 Task: Open Card Shipping and Receiving Review in Board Product Quality Control and Assurance to Workspace Email Service Providers and add a team member Softage.3@softage.net, a label Yellow, a checklist Software Development, an attachment from your onedrive, a color Yellow and finally, add a card description 'Research and develop new product development process' and a comment 'Let us approach this task with a sense of urgency and importance, recognizing its impact on the overall project.'. Add a start date 'Jan 03, 1900' with a due date 'Jan 10, 1900'
Action: Mouse moved to (80, 371)
Screenshot: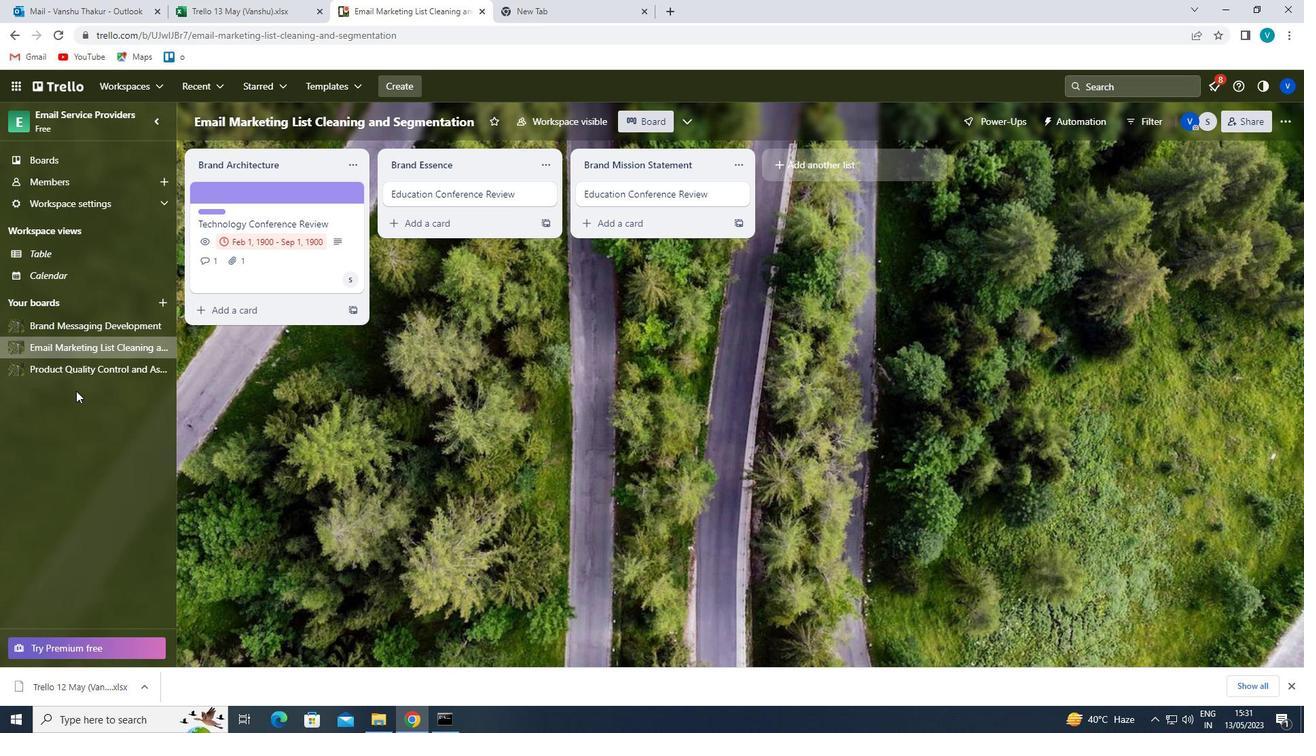 
Action: Mouse pressed left at (80, 371)
Screenshot: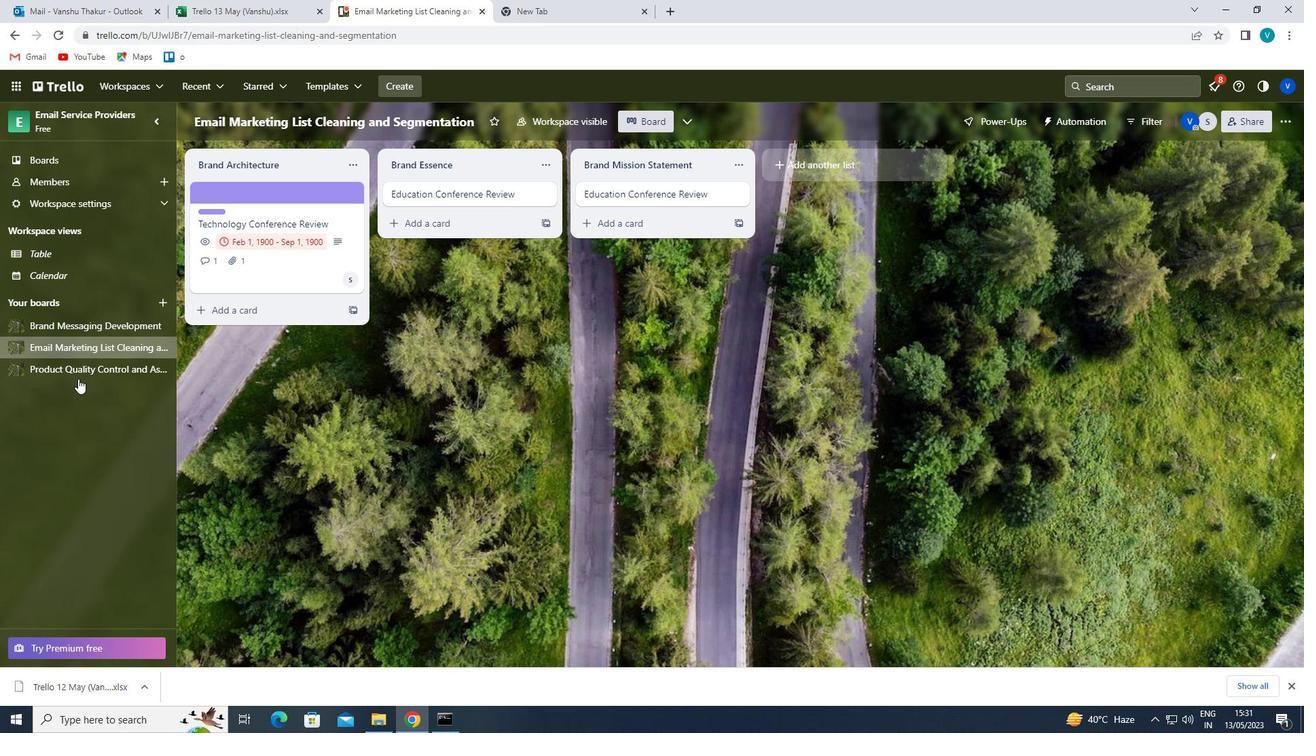 
Action: Mouse moved to (285, 192)
Screenshot: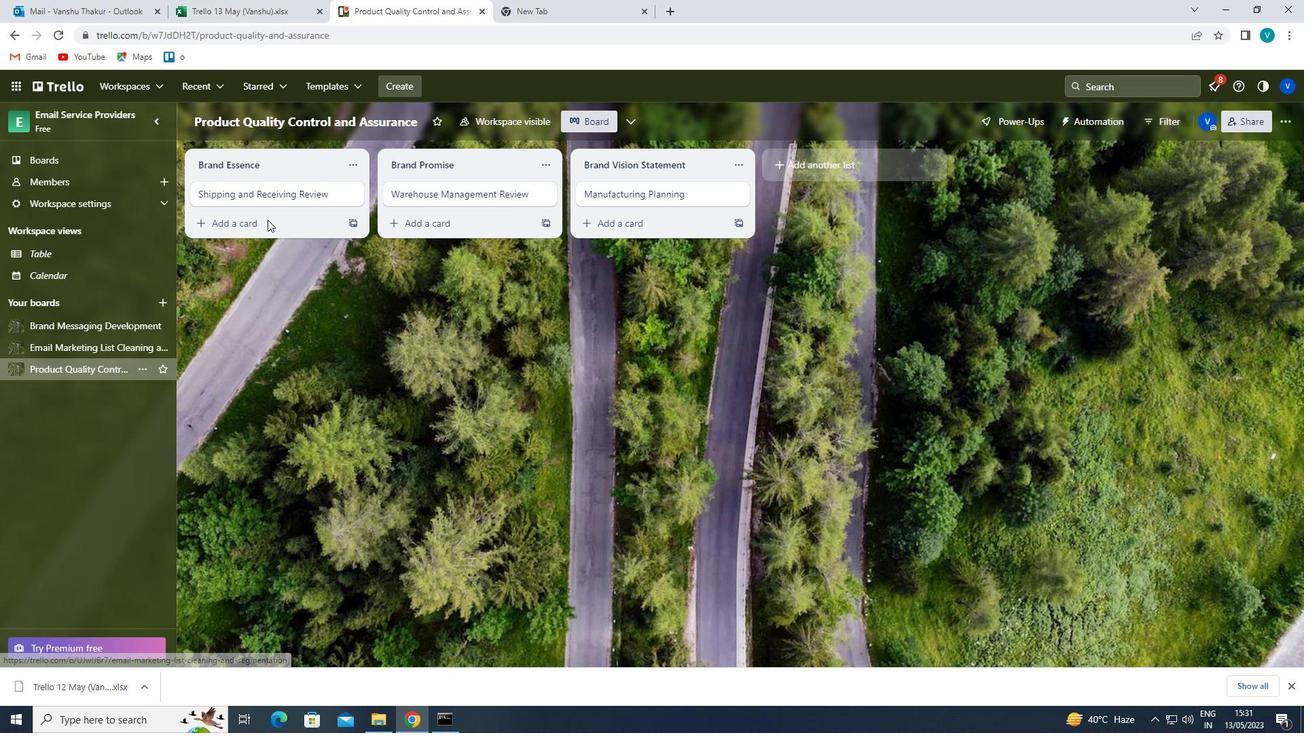 
Action: Mouse pressed left at (285, 192)
Screenshot: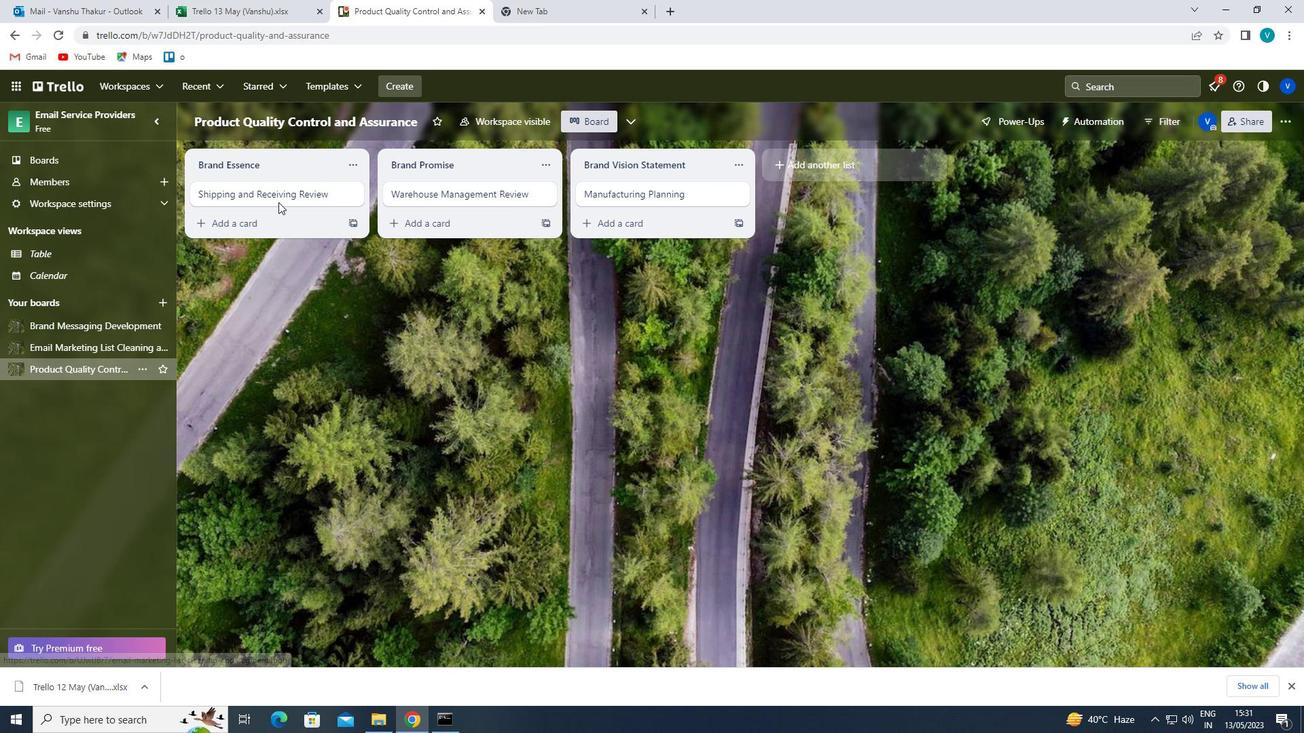 
Action: Mouse moved to (820, 191)
Screenshot: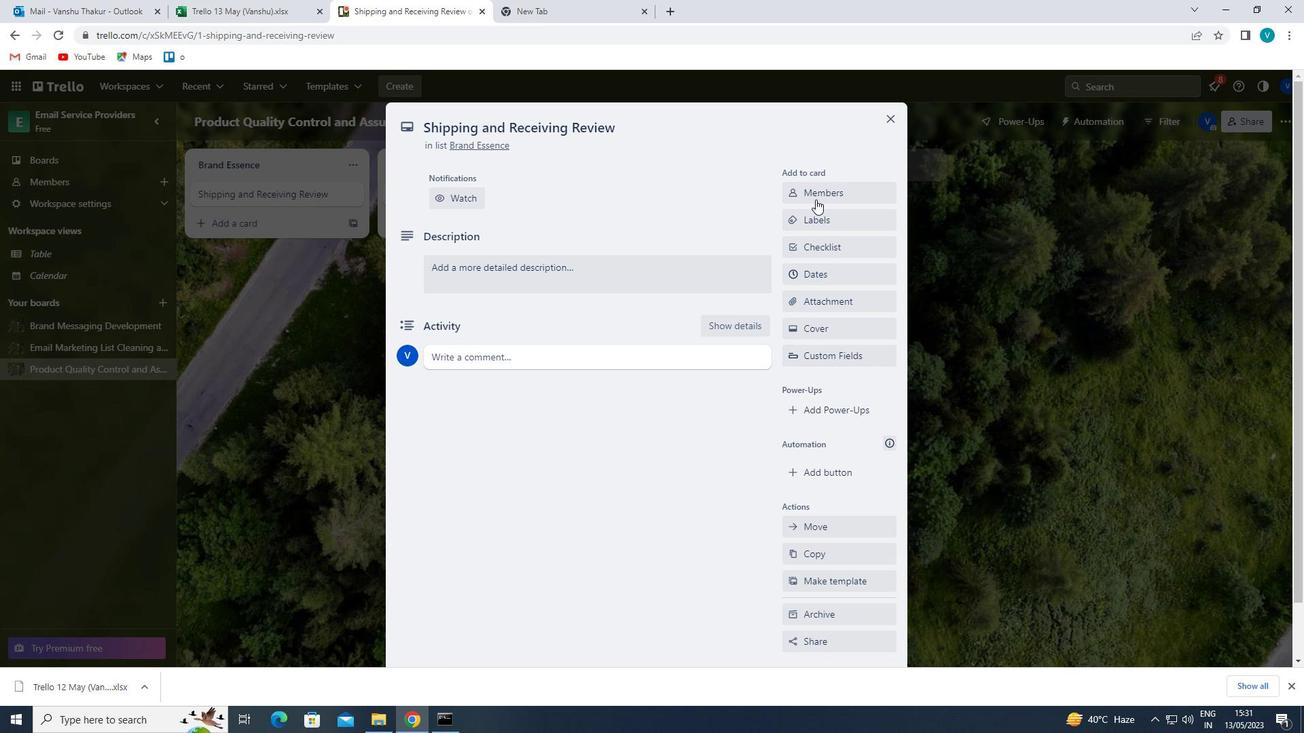
Action: Mouse pressed left at (820, 191)
Screenshot: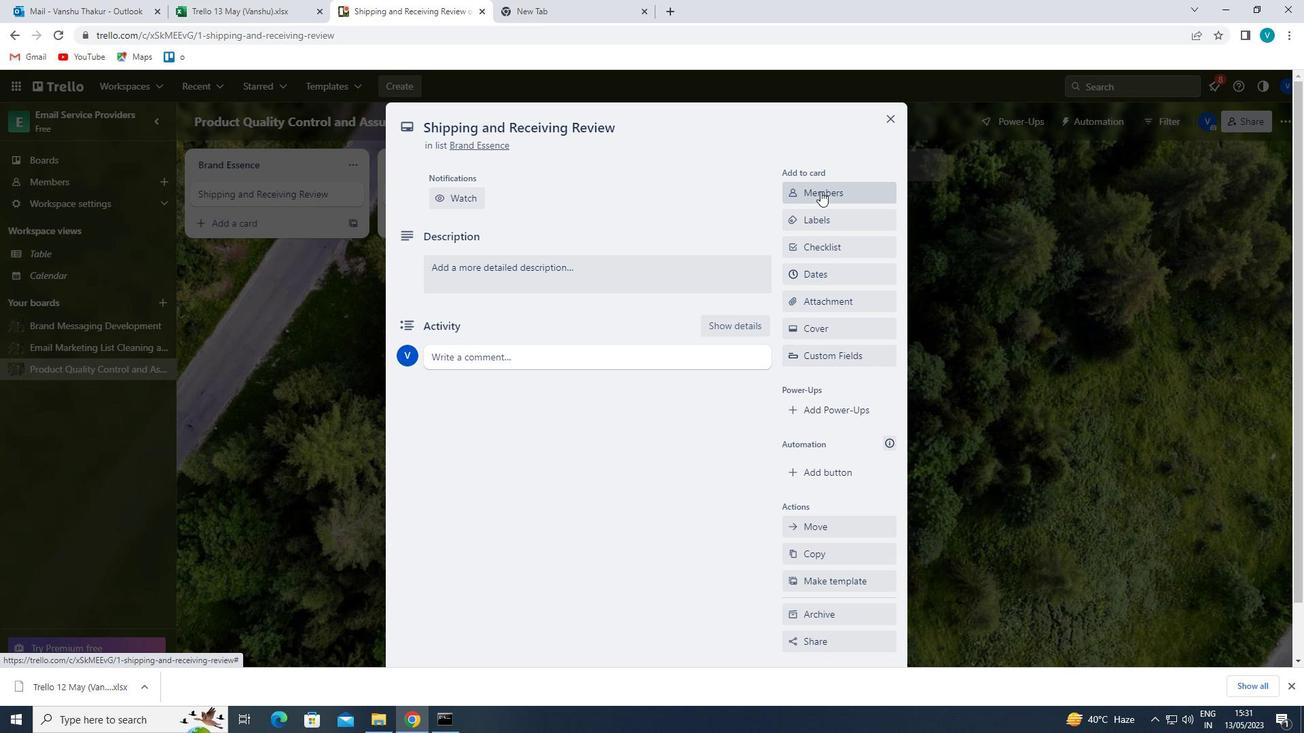 
Action: Mouse moved to (815, 262)
Screenshot: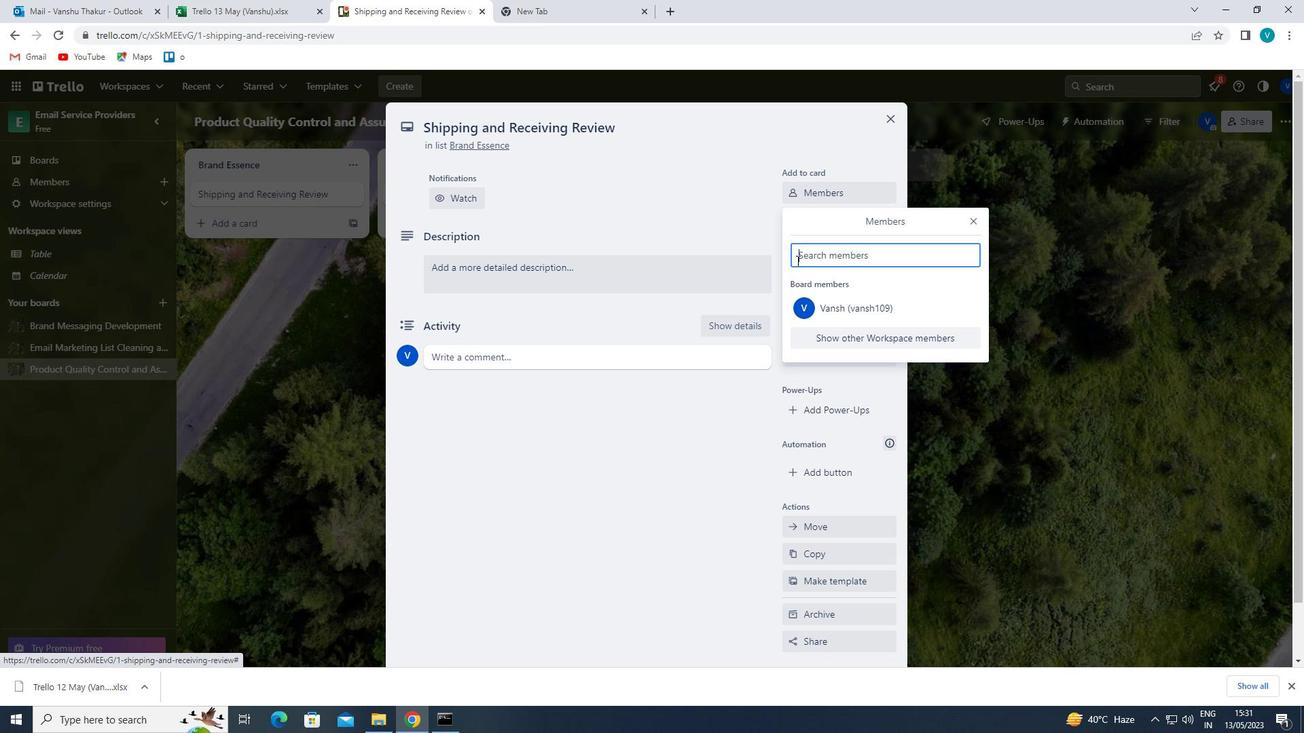 
Action: Mouse pressed left at (815, 262)
Screenshot: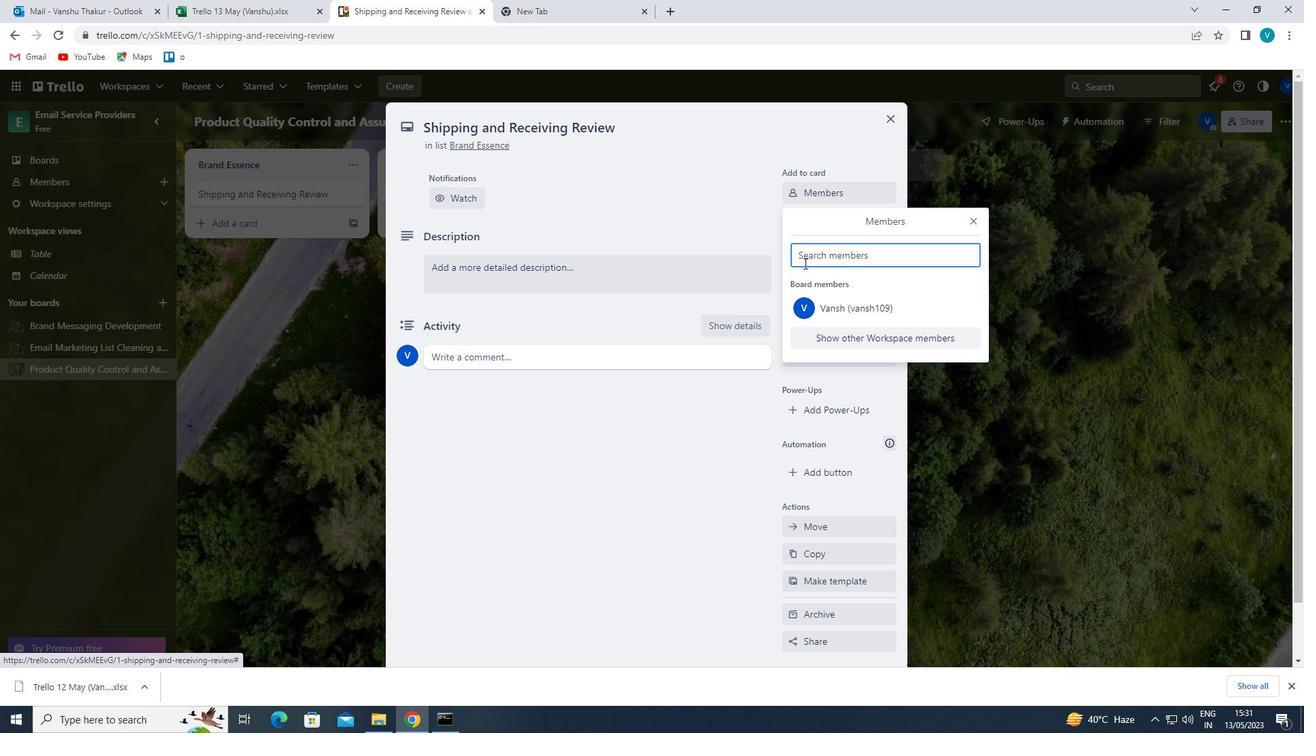 
Action: Key pressed <Key.shift>SOF
Screenshot: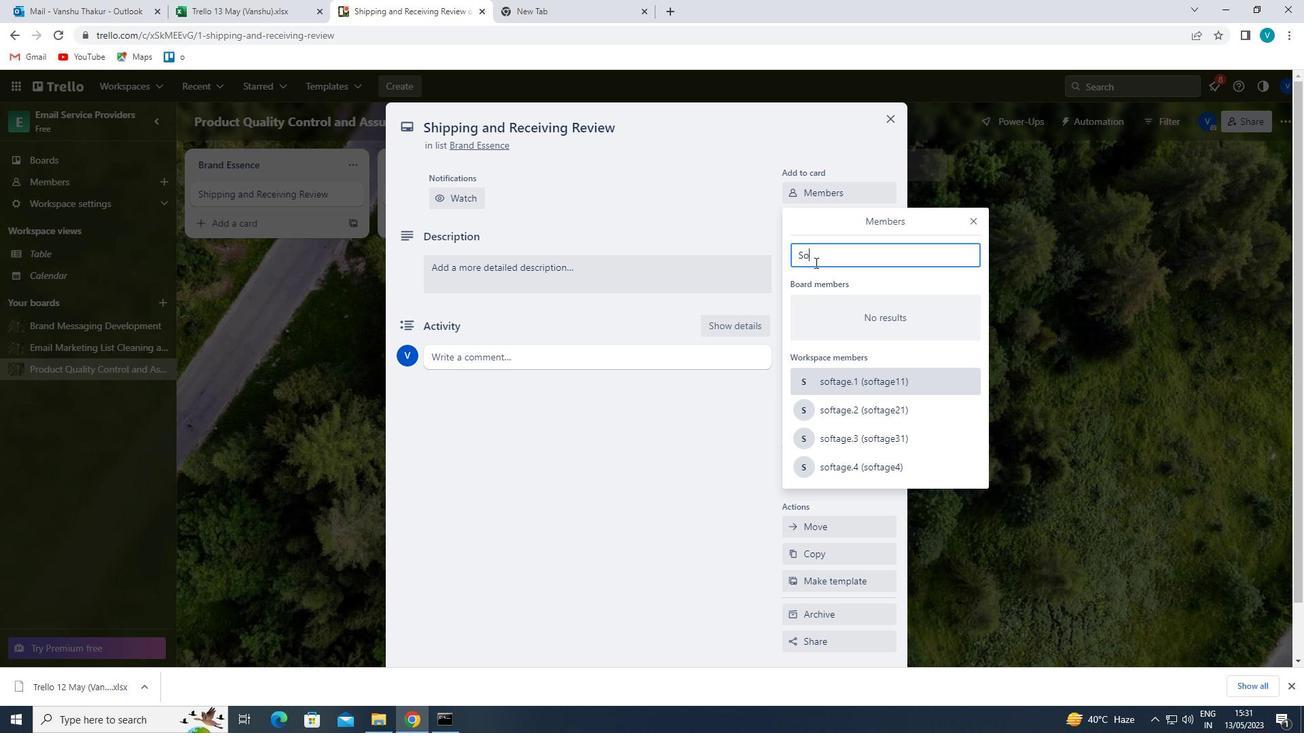 
Action: Mouse moved to (832, 428)
Screenshot: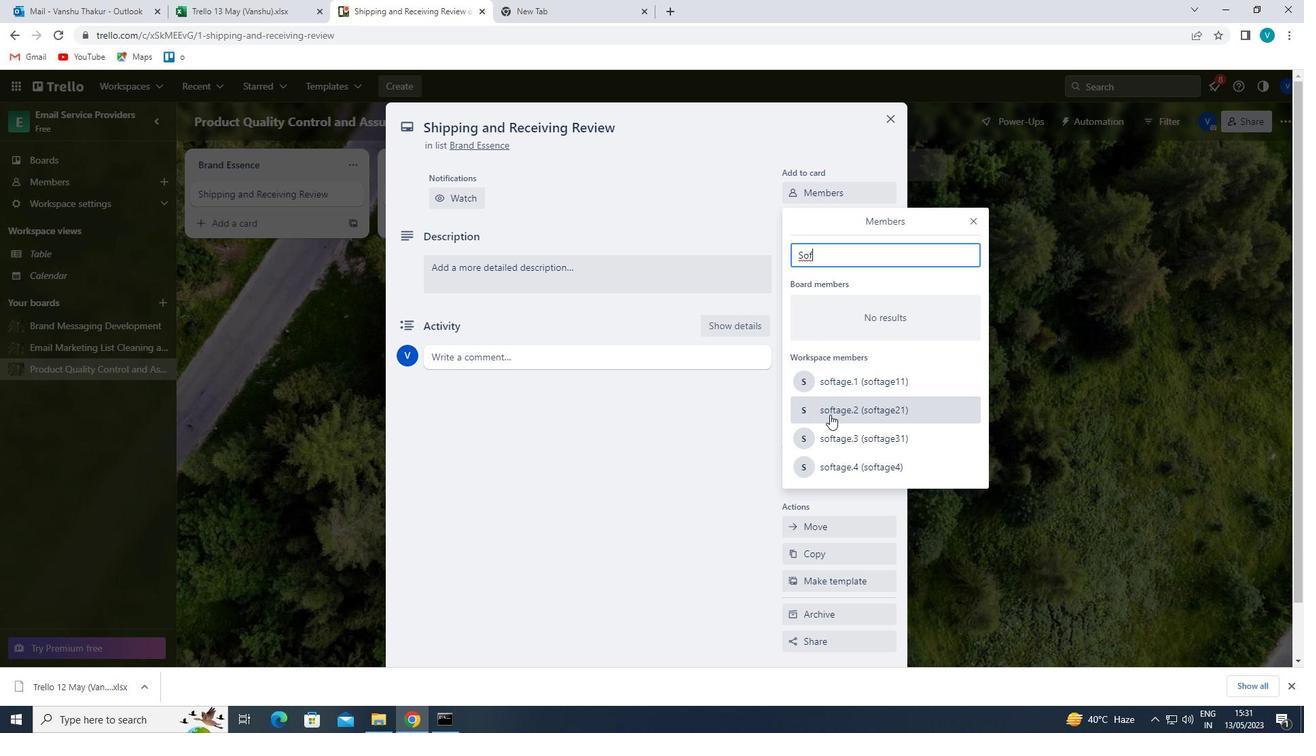 
Action: Mouse pressed left at (832, 428)
Screenshot: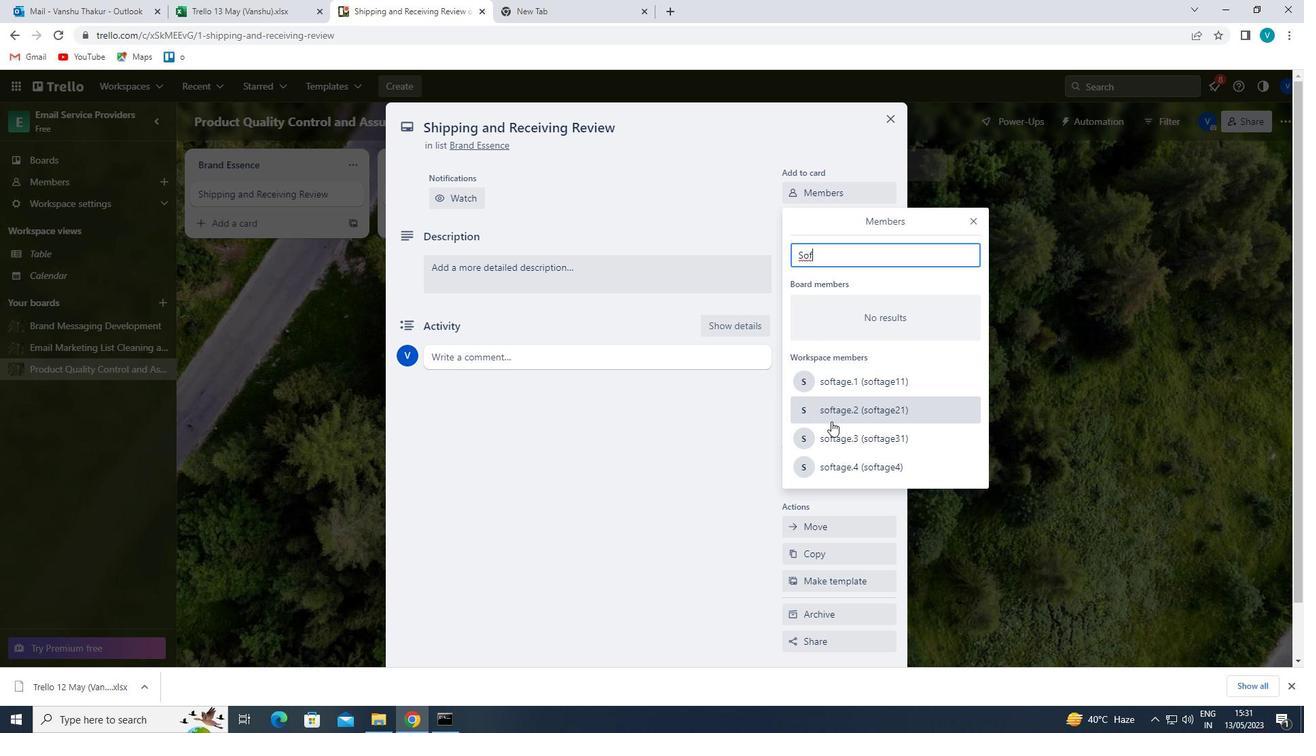 
Action: Mouse moved to (976, 219)
Screenshot: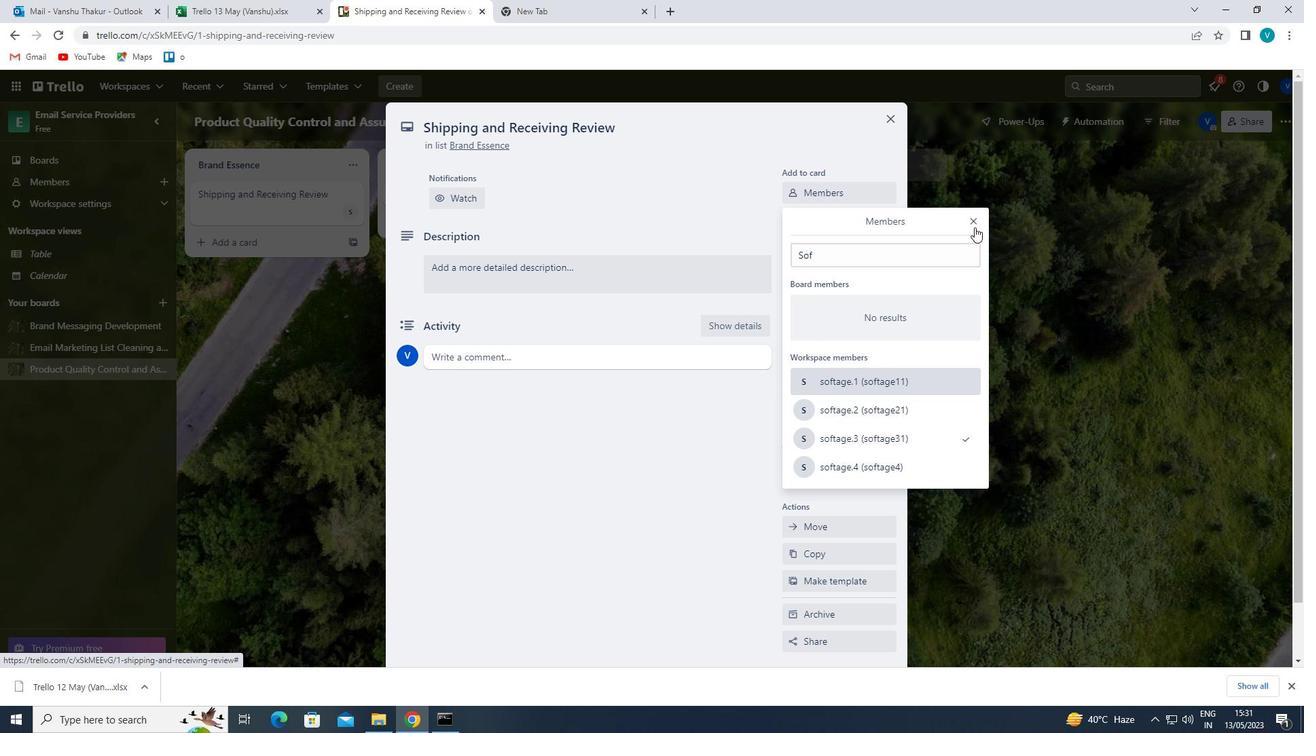 
Action: Mouse pressed left at (976, 219)
Screenshot: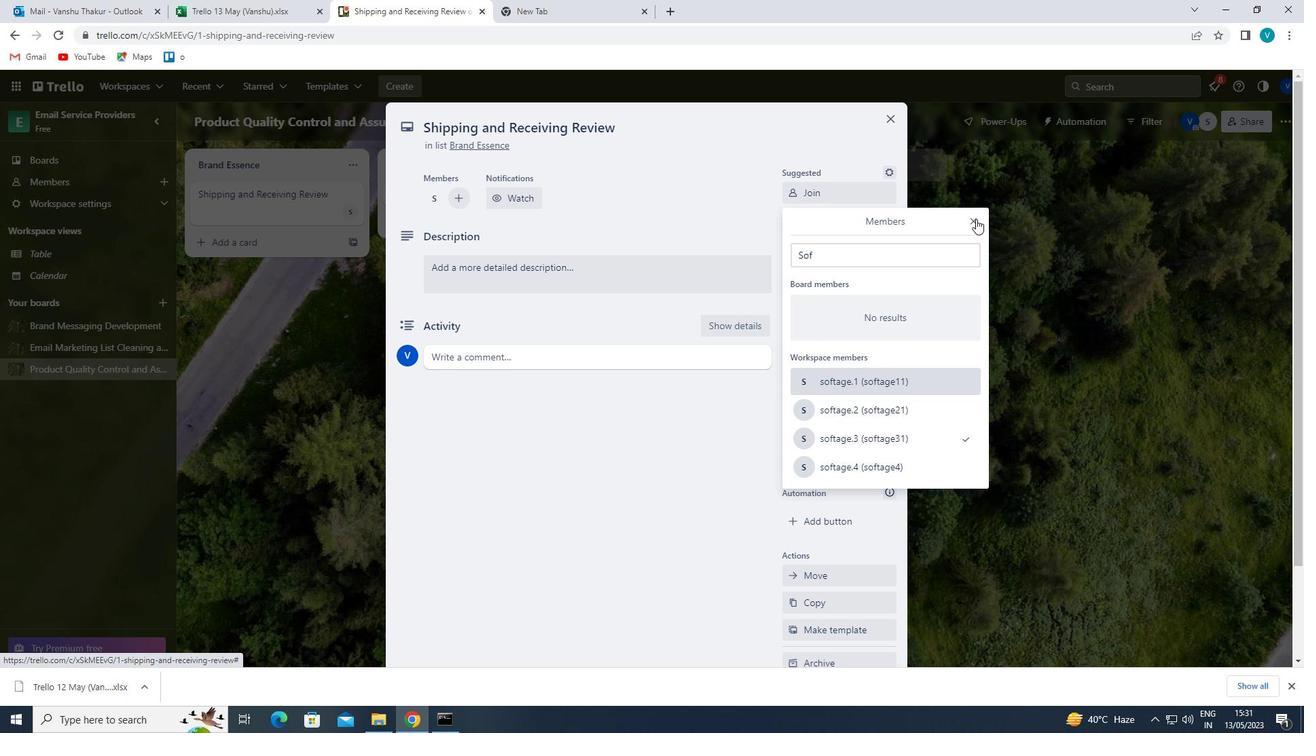
Action: Mouse moved to (821, 267)
Screenshot: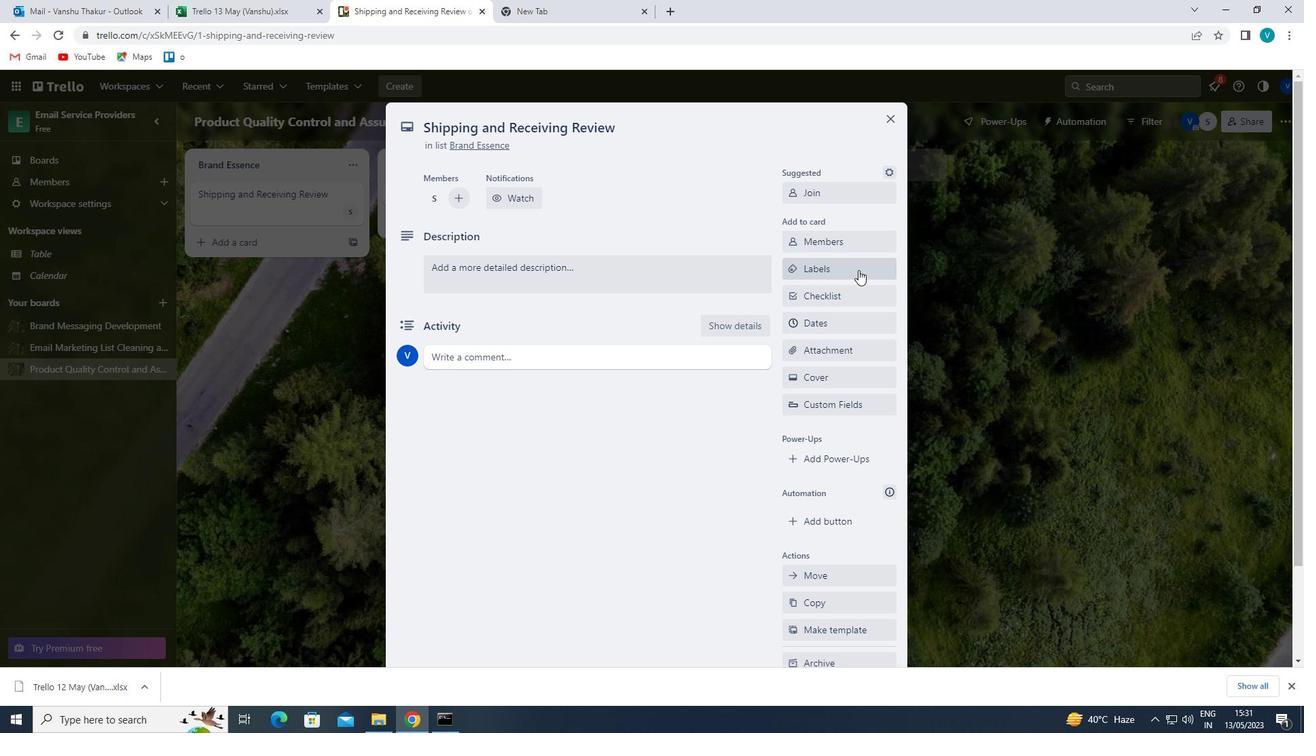 
Action: Mouse pressed left at (821, 267)
Screenshot: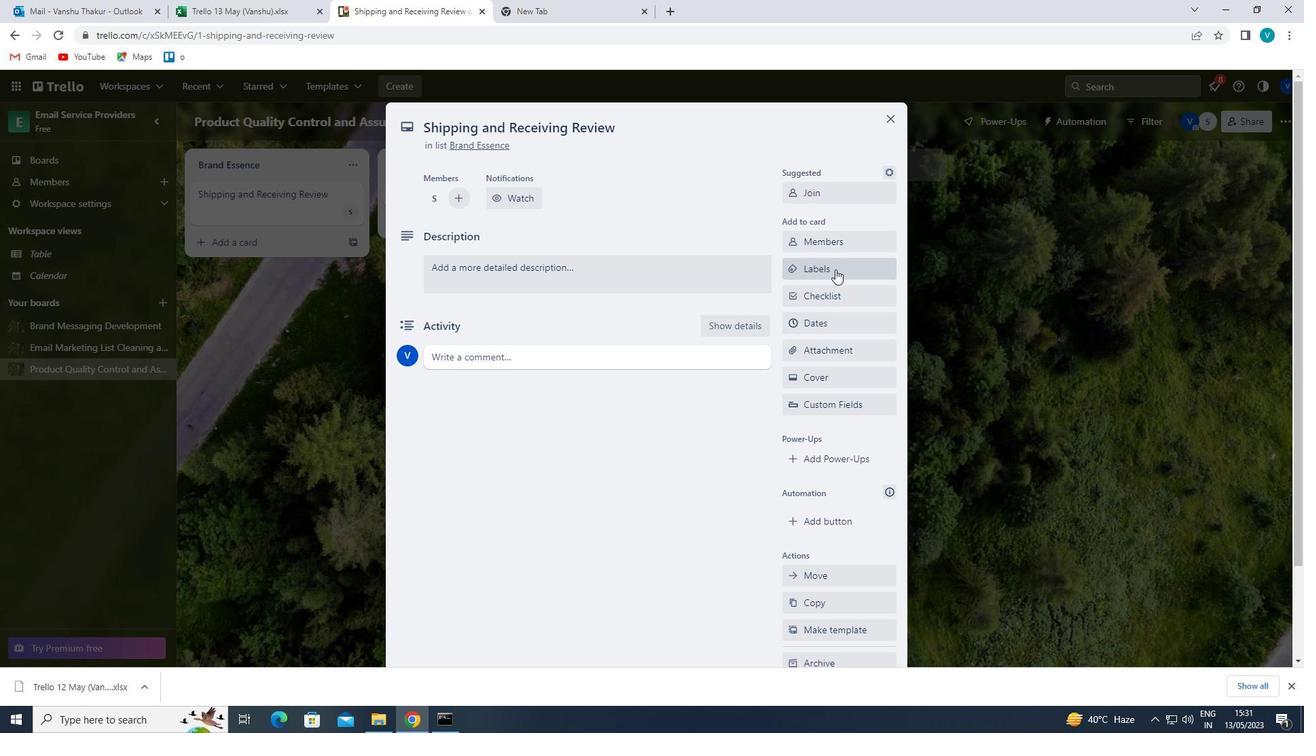 
Action: Mouse moved to (876, 406)
Screenshot: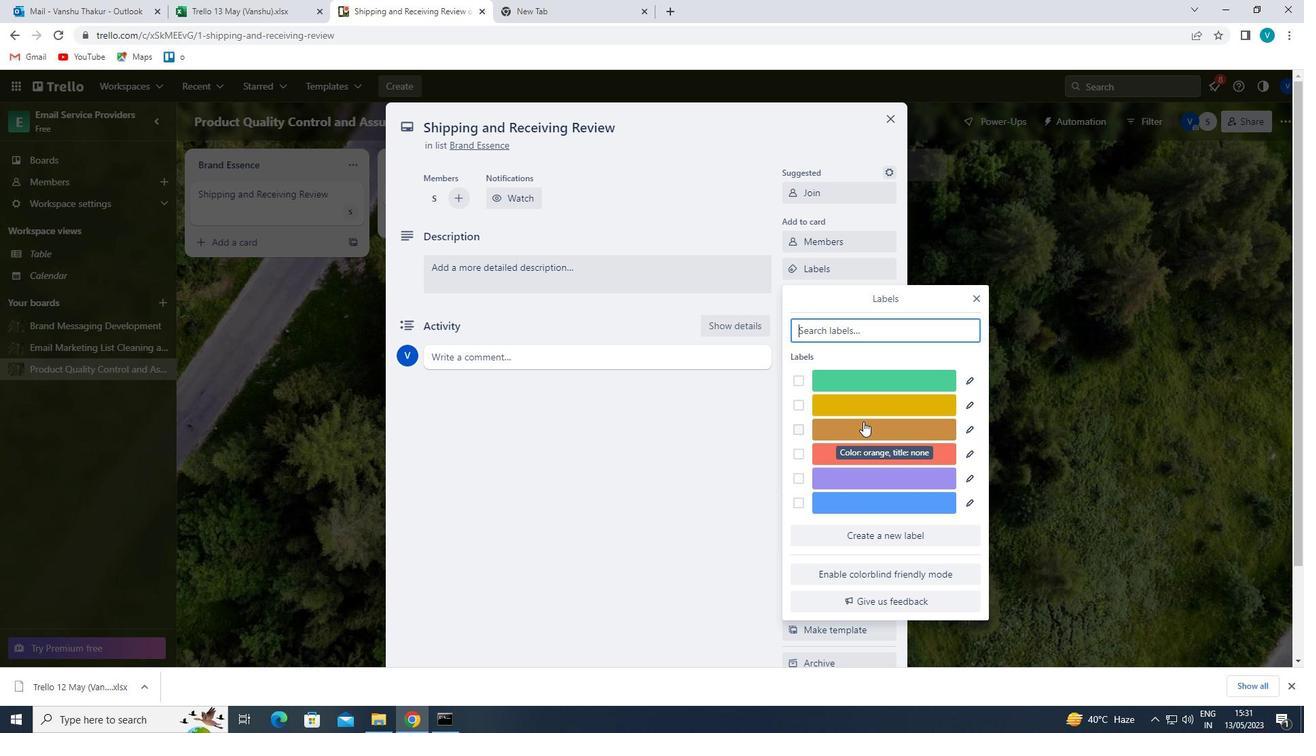 
Action: Mouse pressed left at (876, 406)
Screenshot: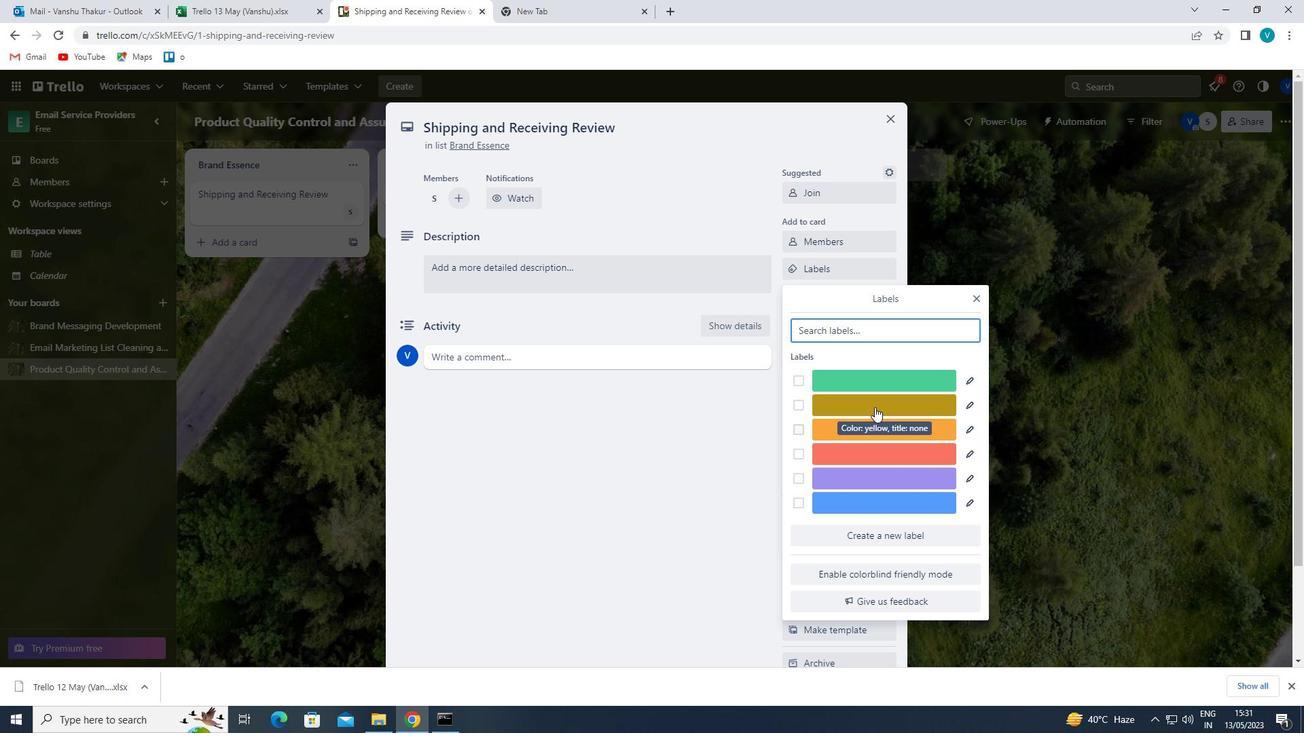 
Action: Mouse moved to (978, 297)
Screenshot: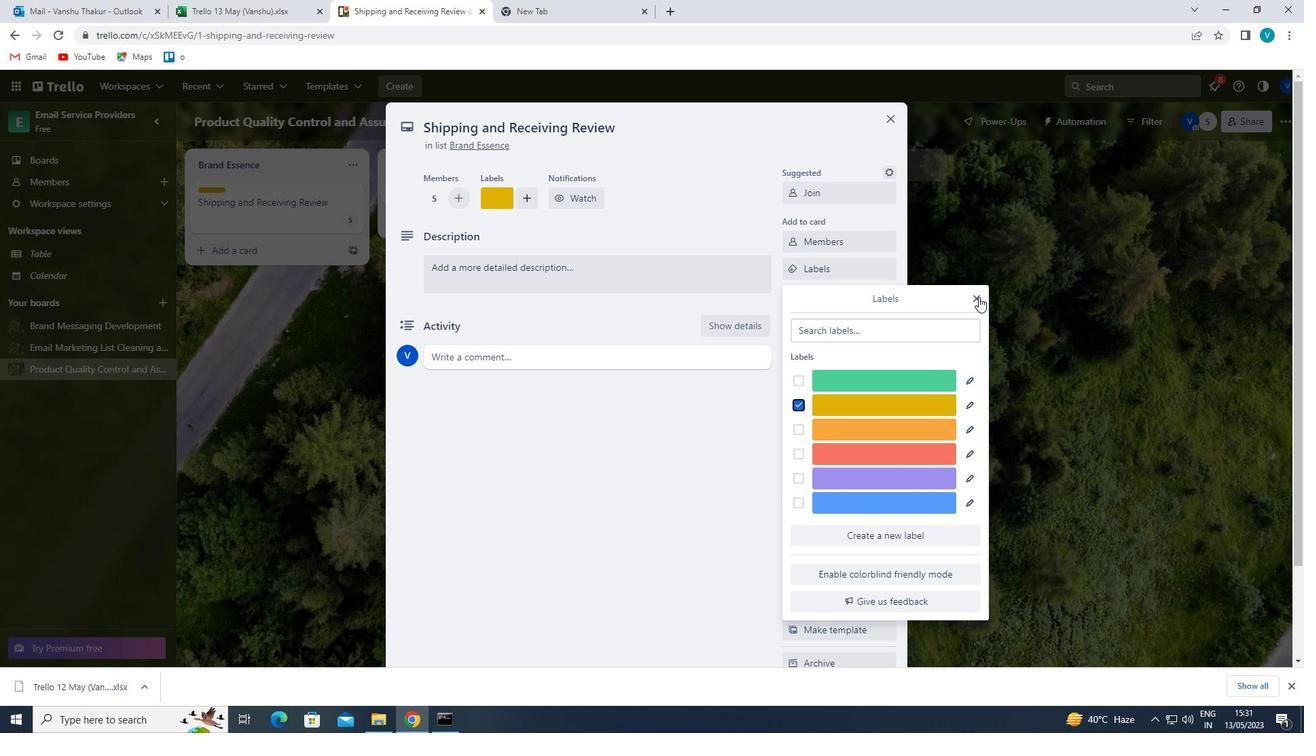 
Action: Mouse pressed left at (978, 297)
Screenshot: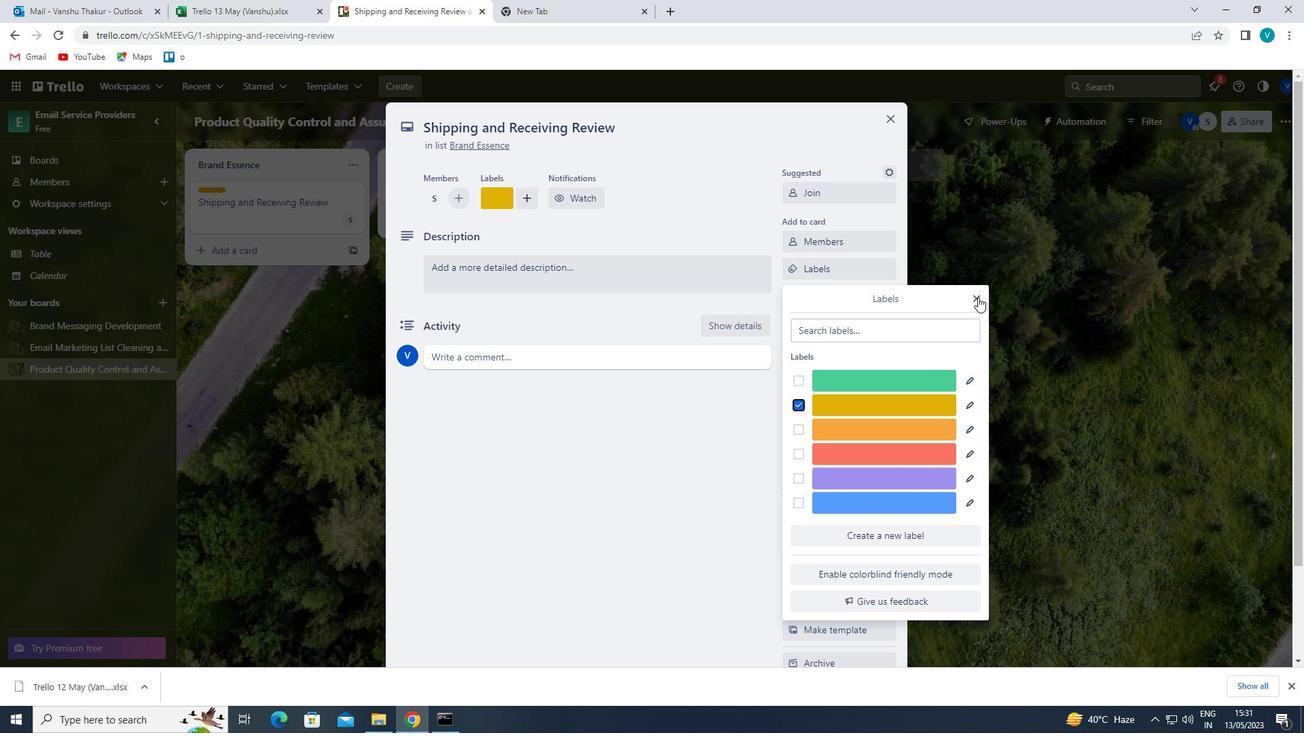 
Action: Mouse moved to (829, 291)
Screenshot: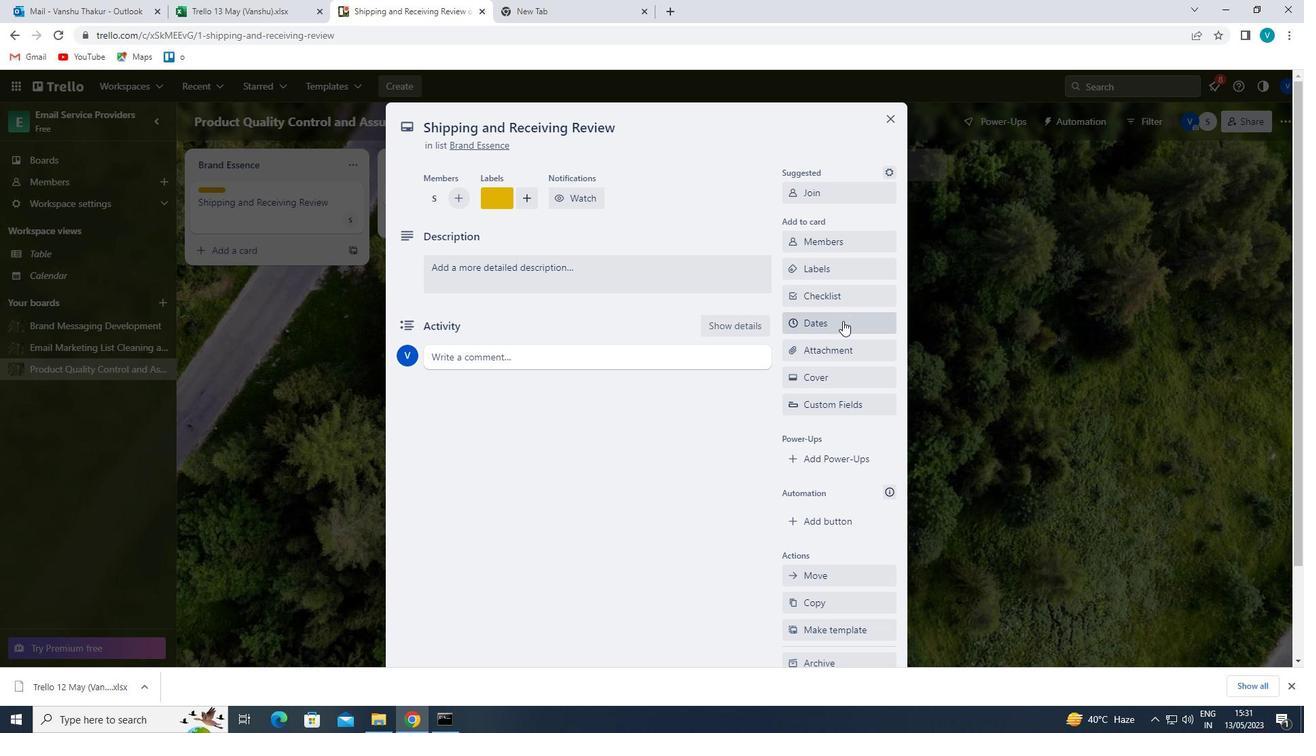 
Action: Mouse pressed left at (829, 291)
Screenshot: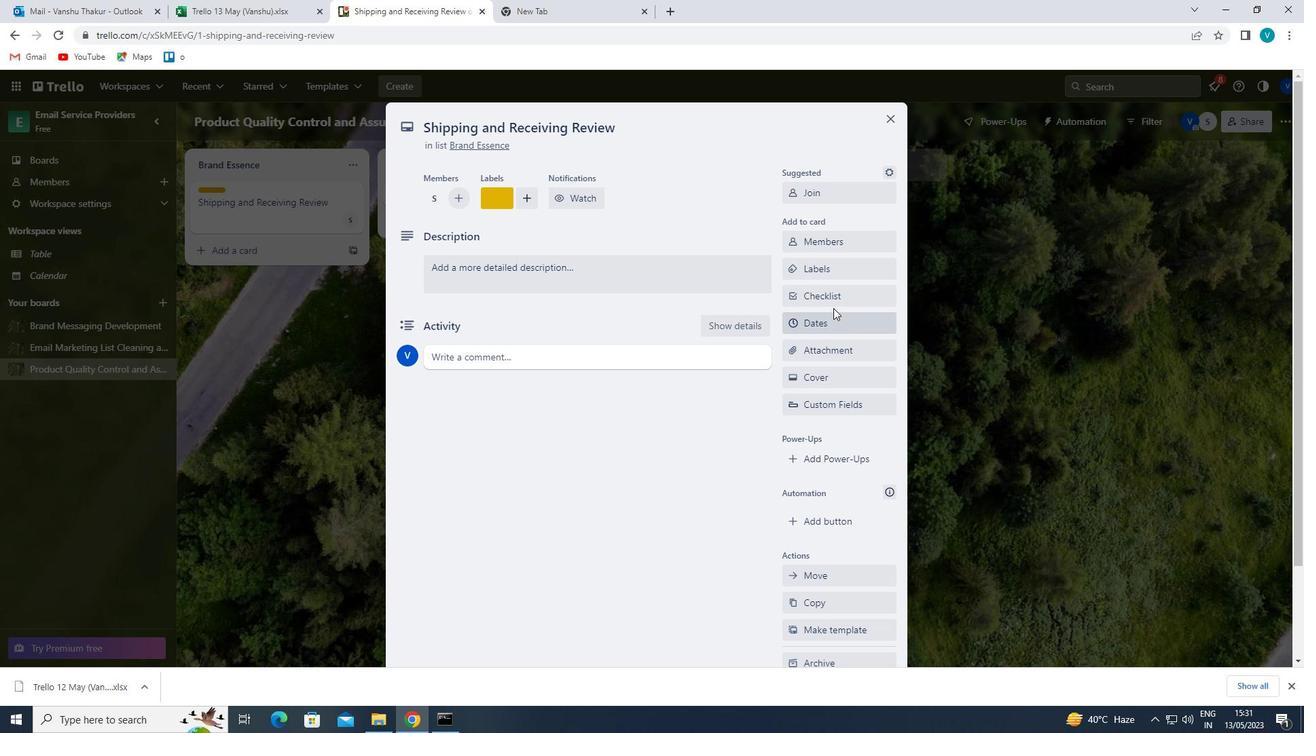 
Action: Key pressed <Key.shift>S
Screenshot: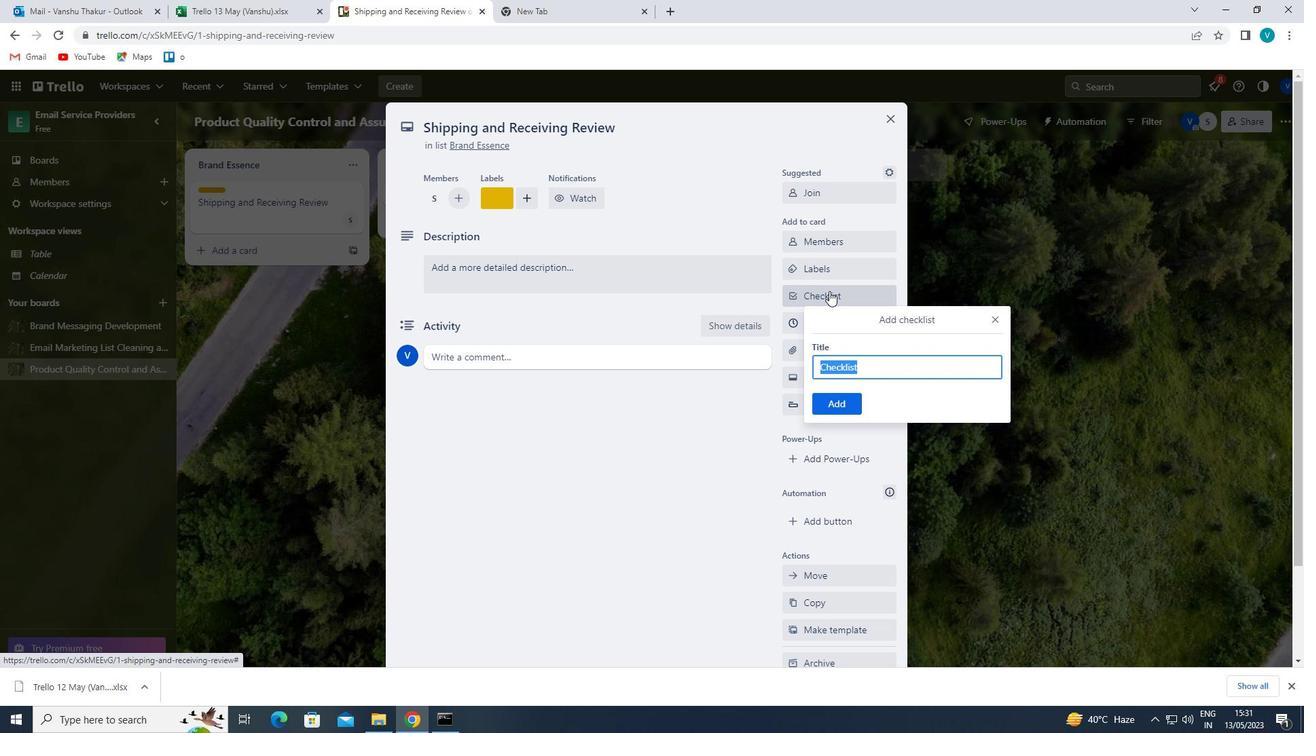 
Action: Mouse moved to (692, 213)
Screenshot: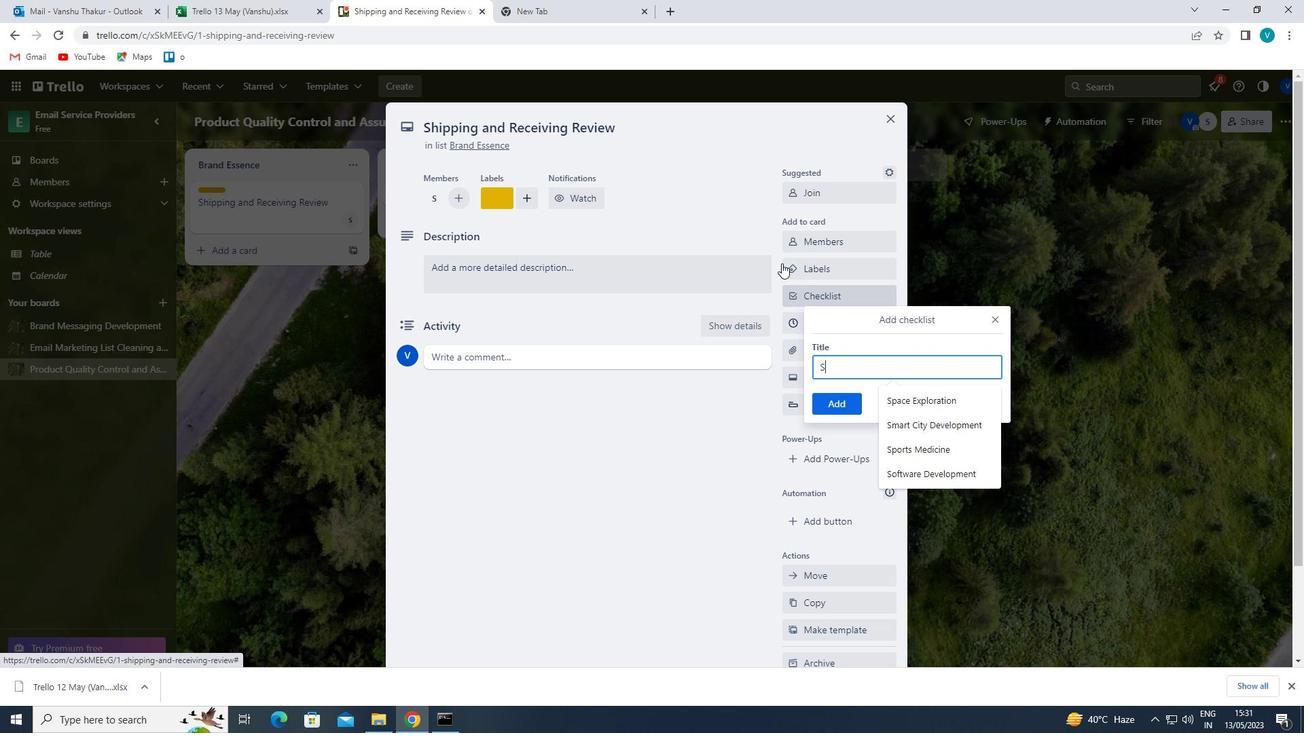 
Action: Key pressed OFTWARE<Key.space>
Screenshot: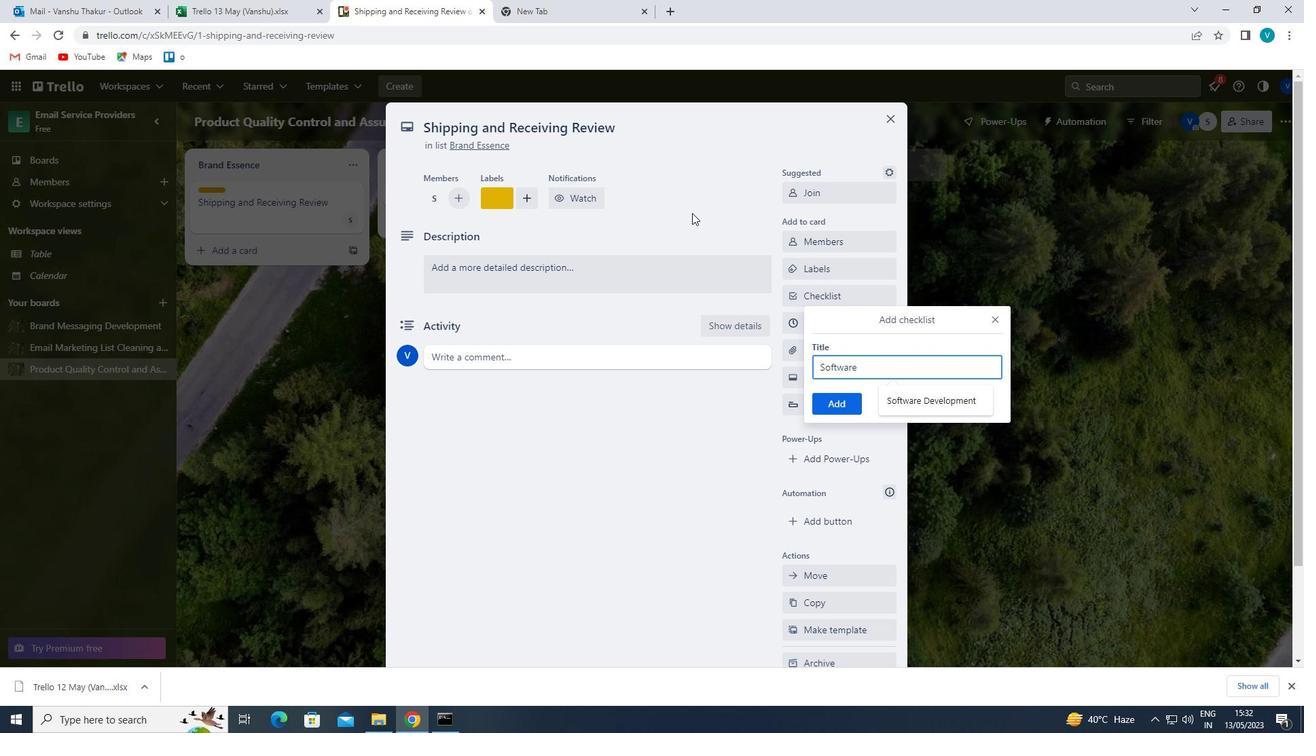 
Action: Mouse moved to (949, 398)
Screenshot: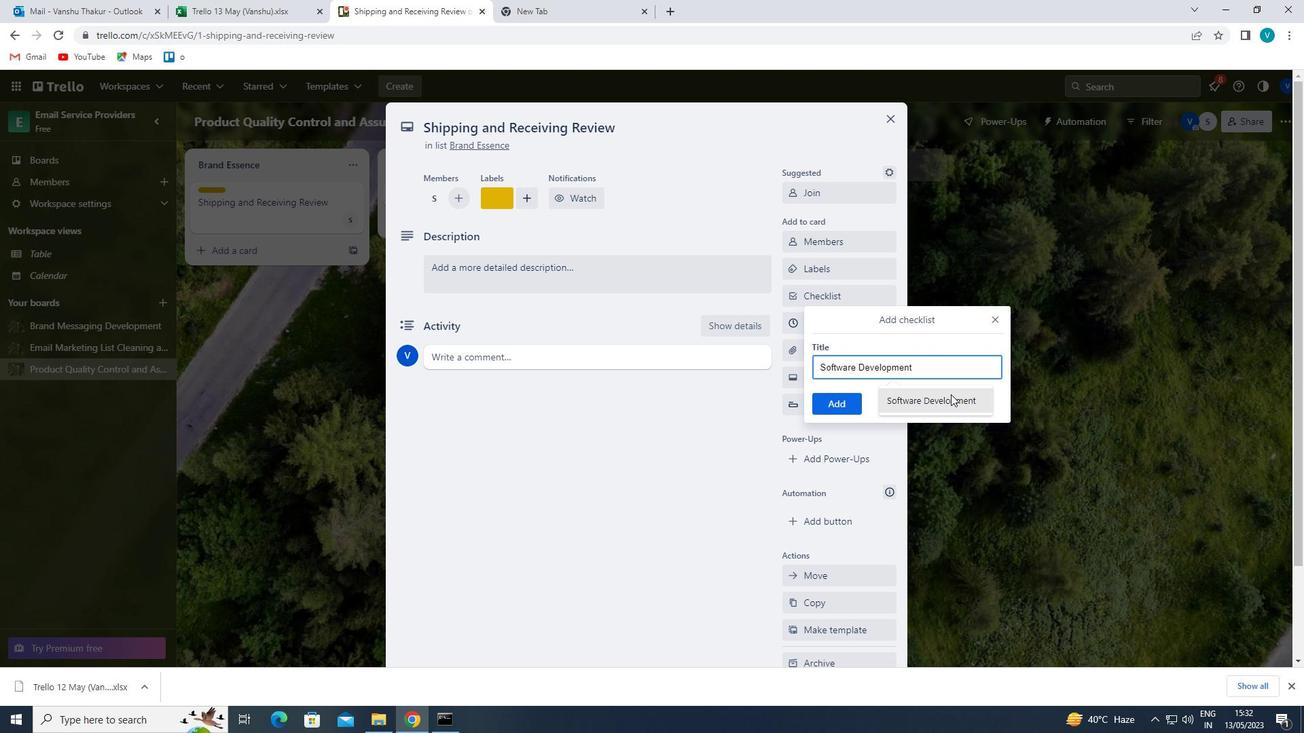 
Action: Mouse pressed left at (949, 398)
Screenshot: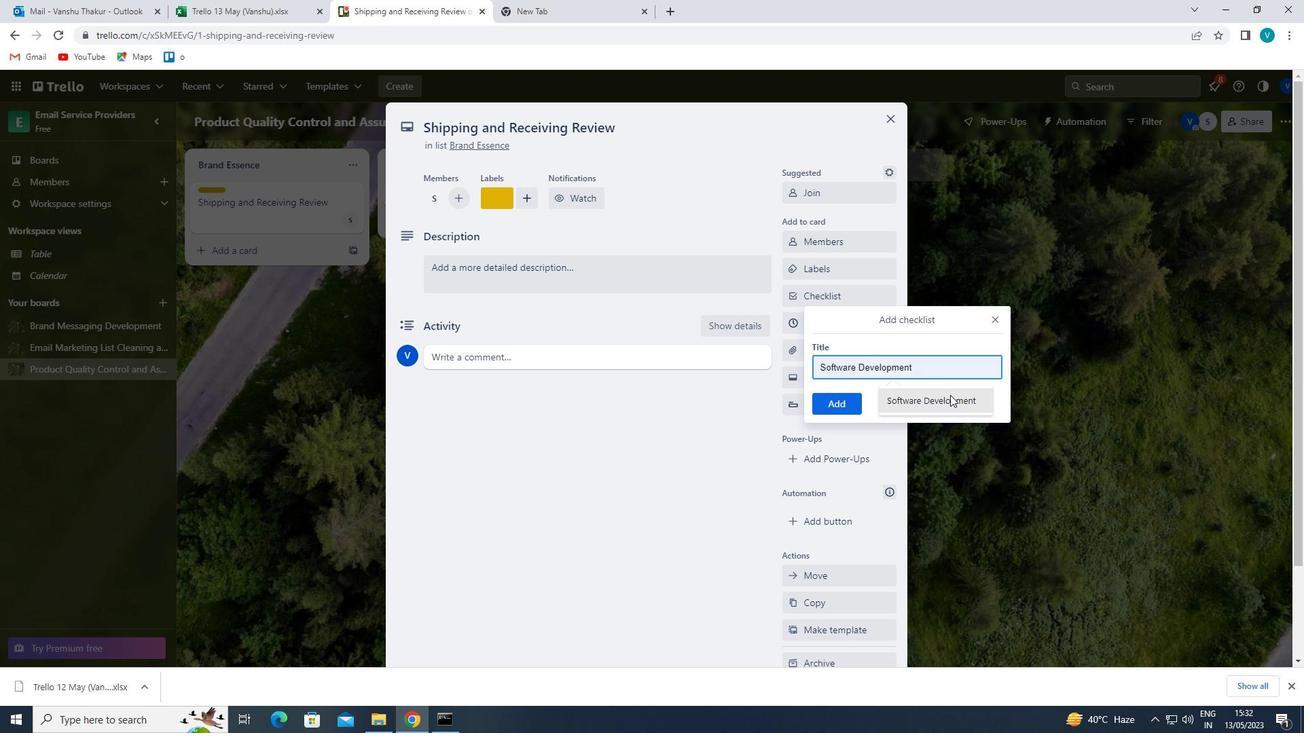 
Action: Mouse moved to (869, 417)
Screenshot: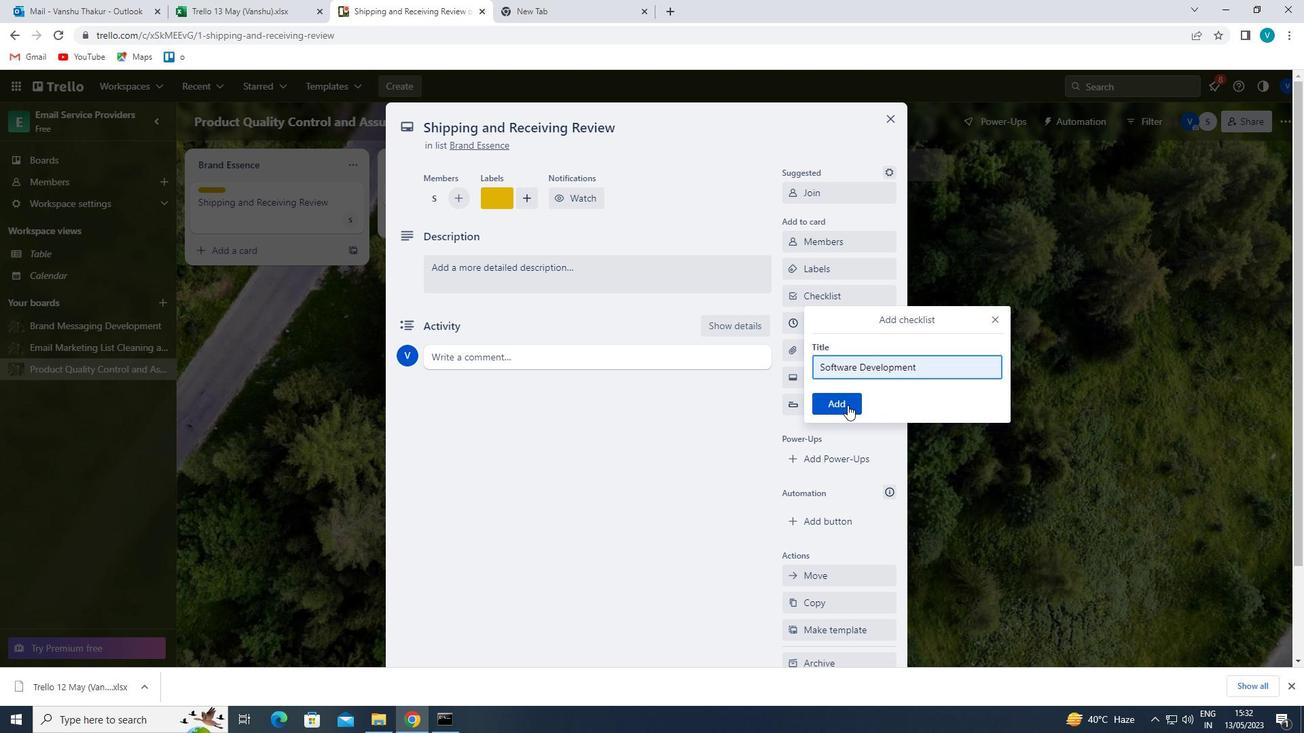 
Action: Mouse pressed left at (869, 417)
Screenshot: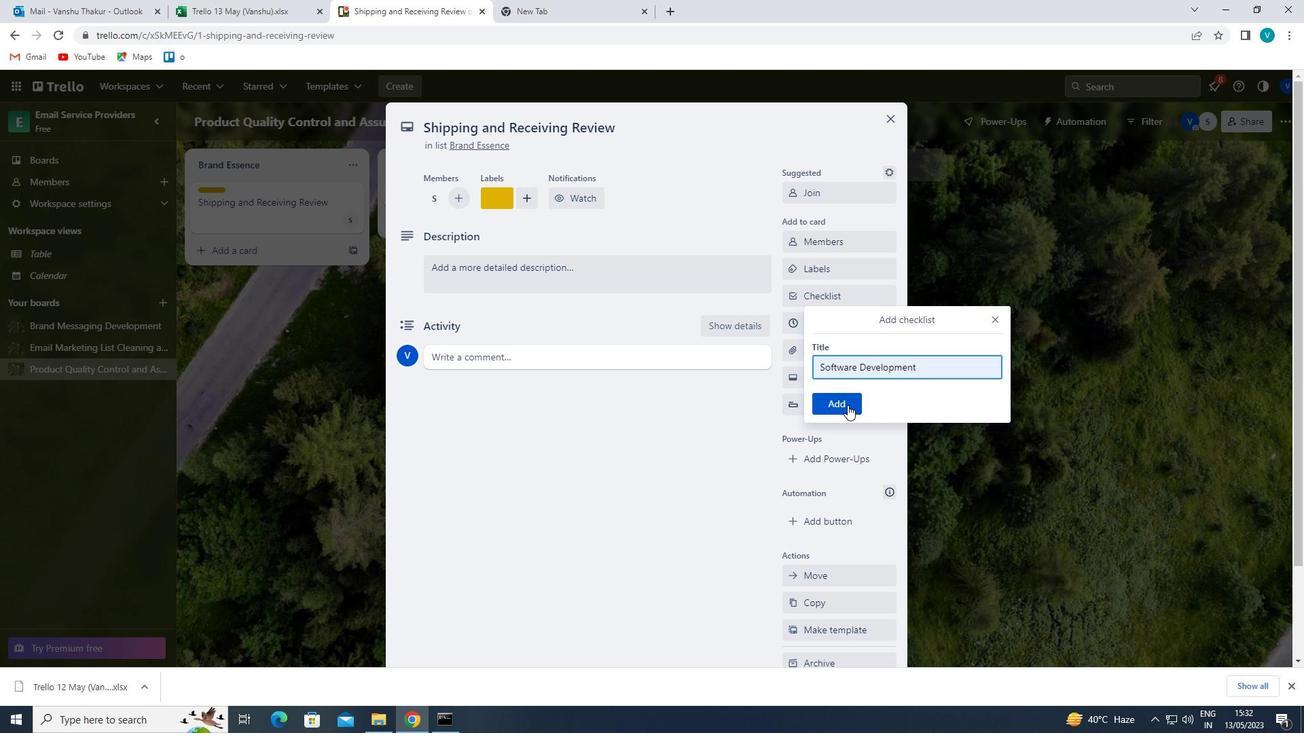 
Action: Mouse moved to (854, 404)
Screenshot: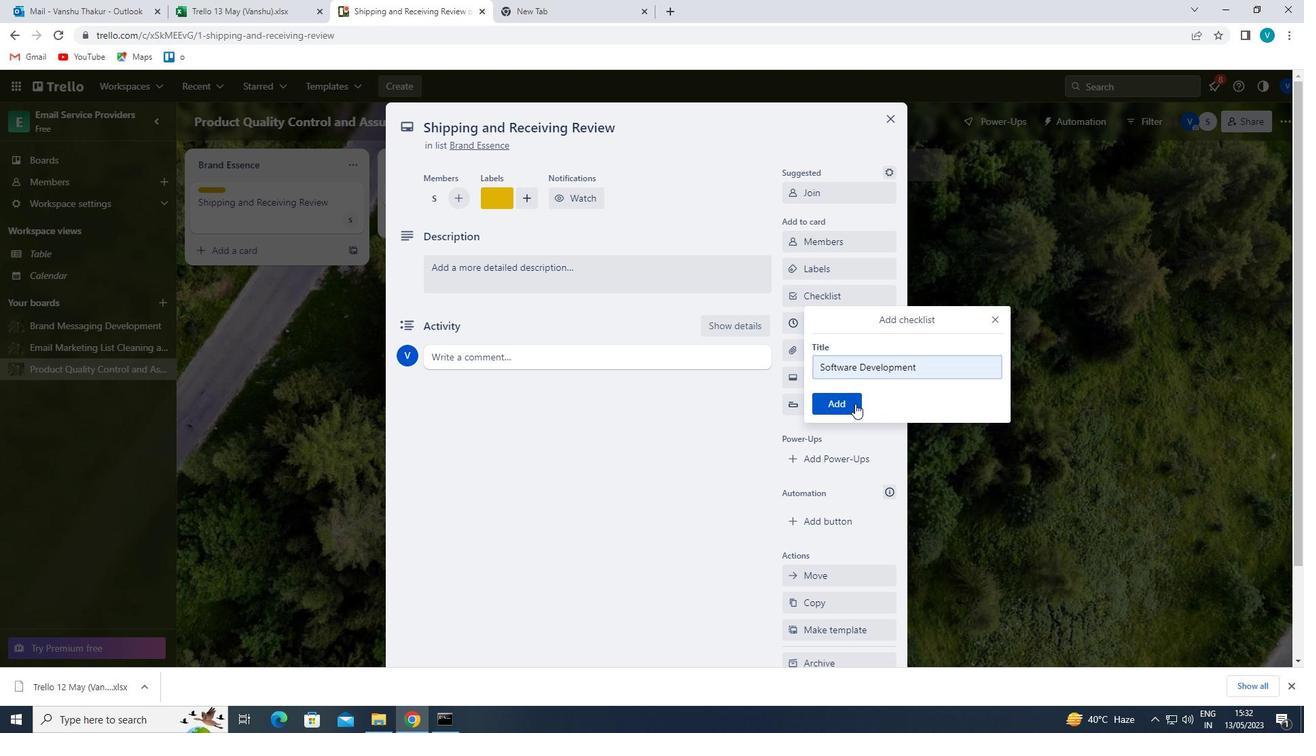 
Action: Mouse pressed left at (854, 404)
Screenshot: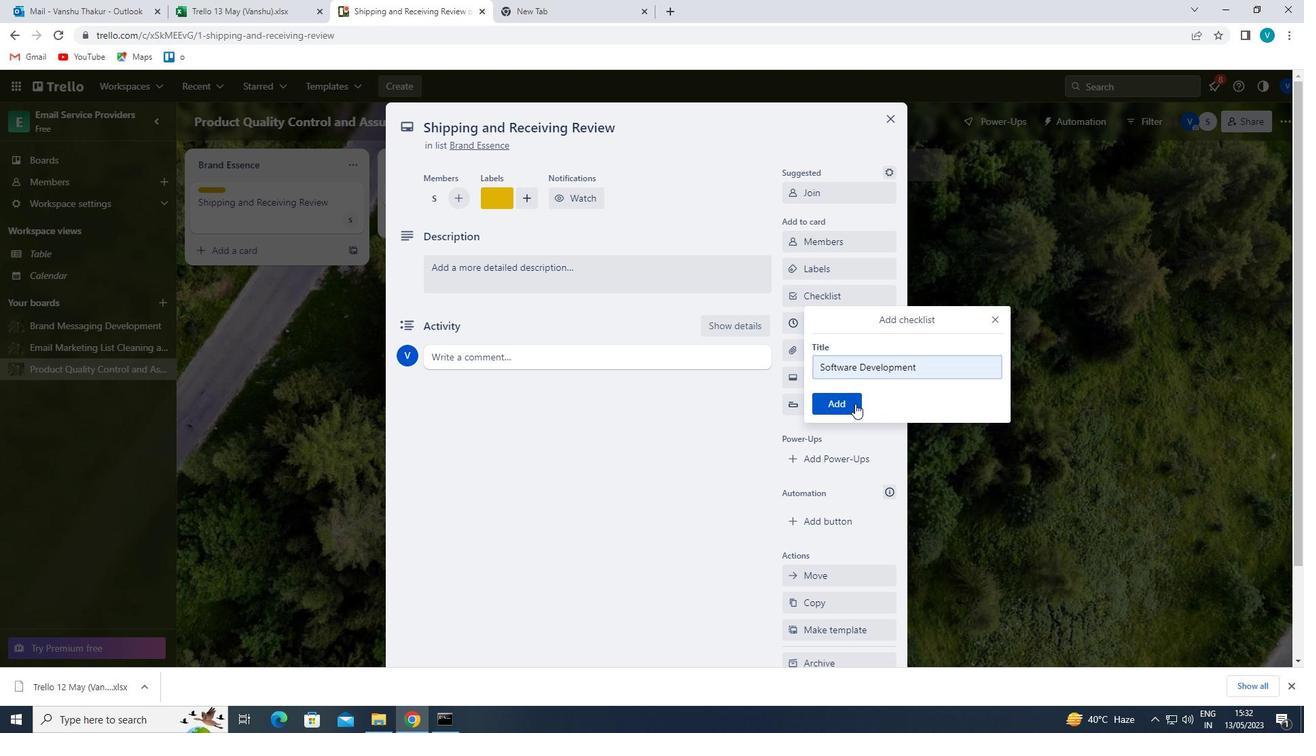 
Action: Mouse moved to (834, 343)
Screenshot: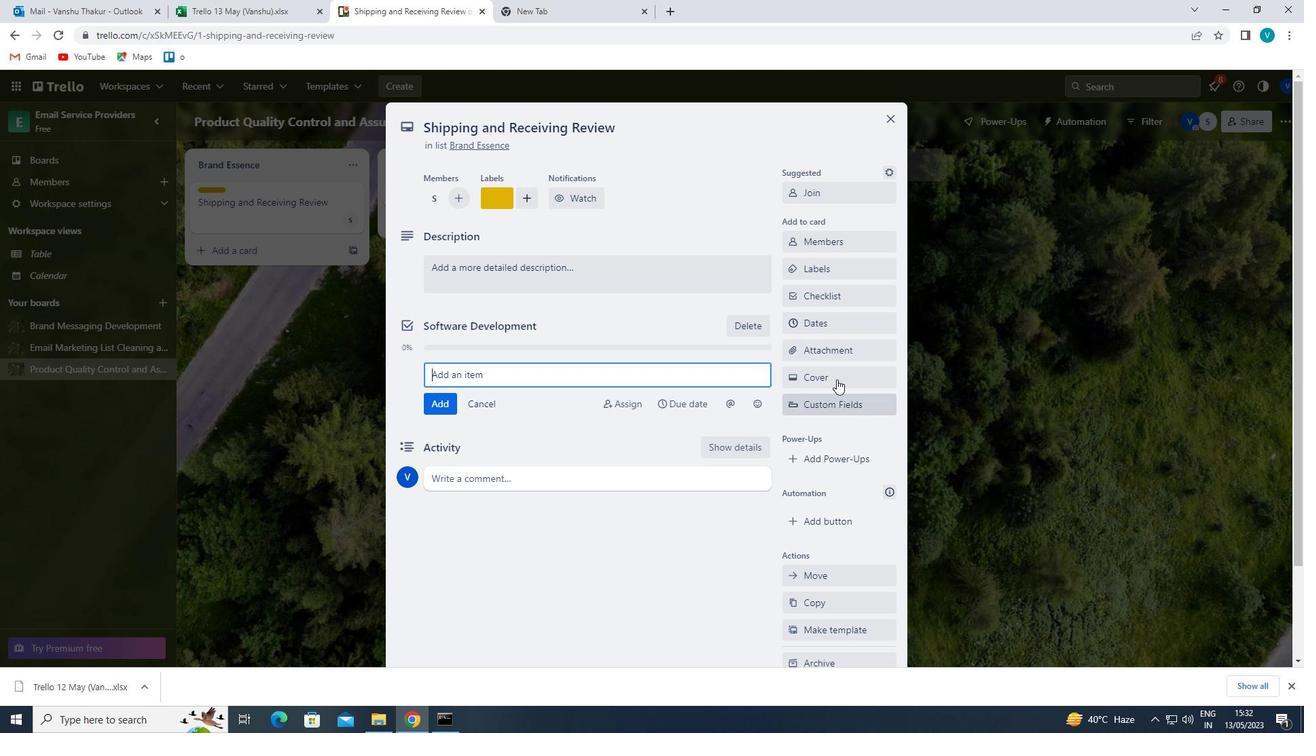
Action: Mouse pressed left at (834, 343)
Screenshot: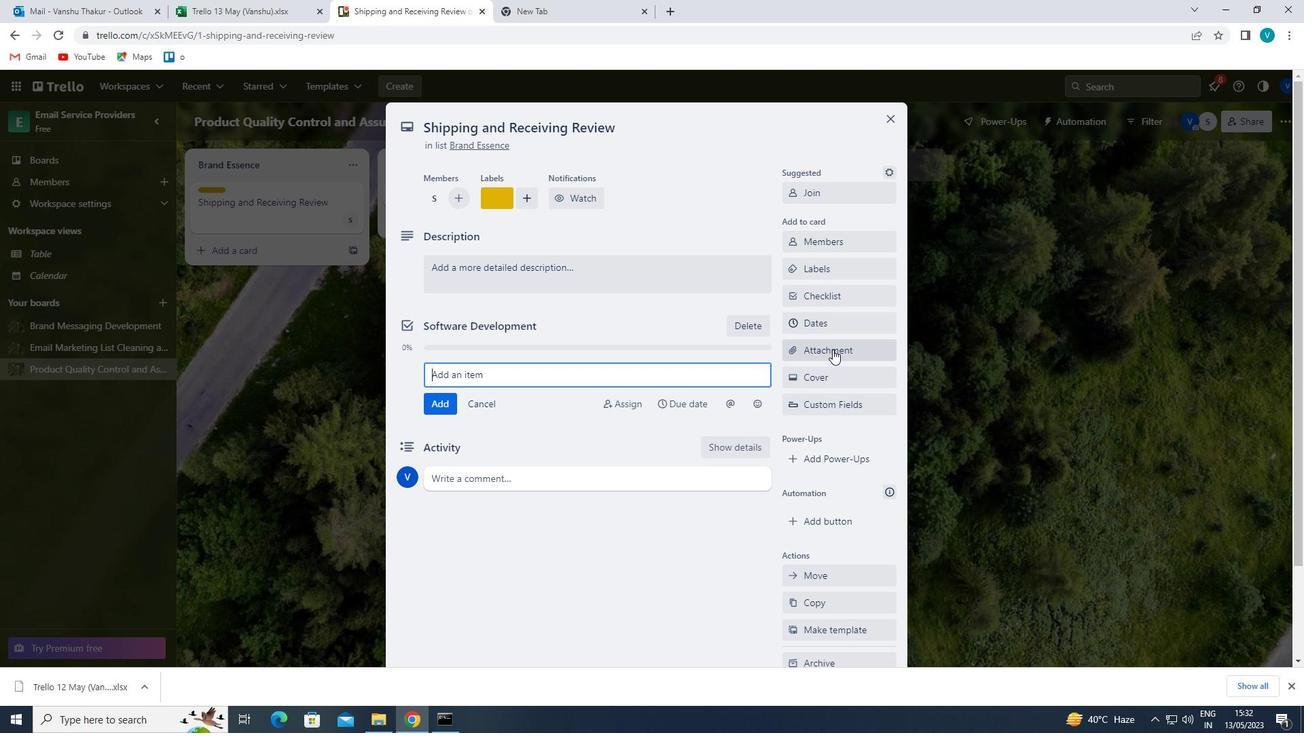 
Action: Mouse moved to (821, 521)
Screenshot: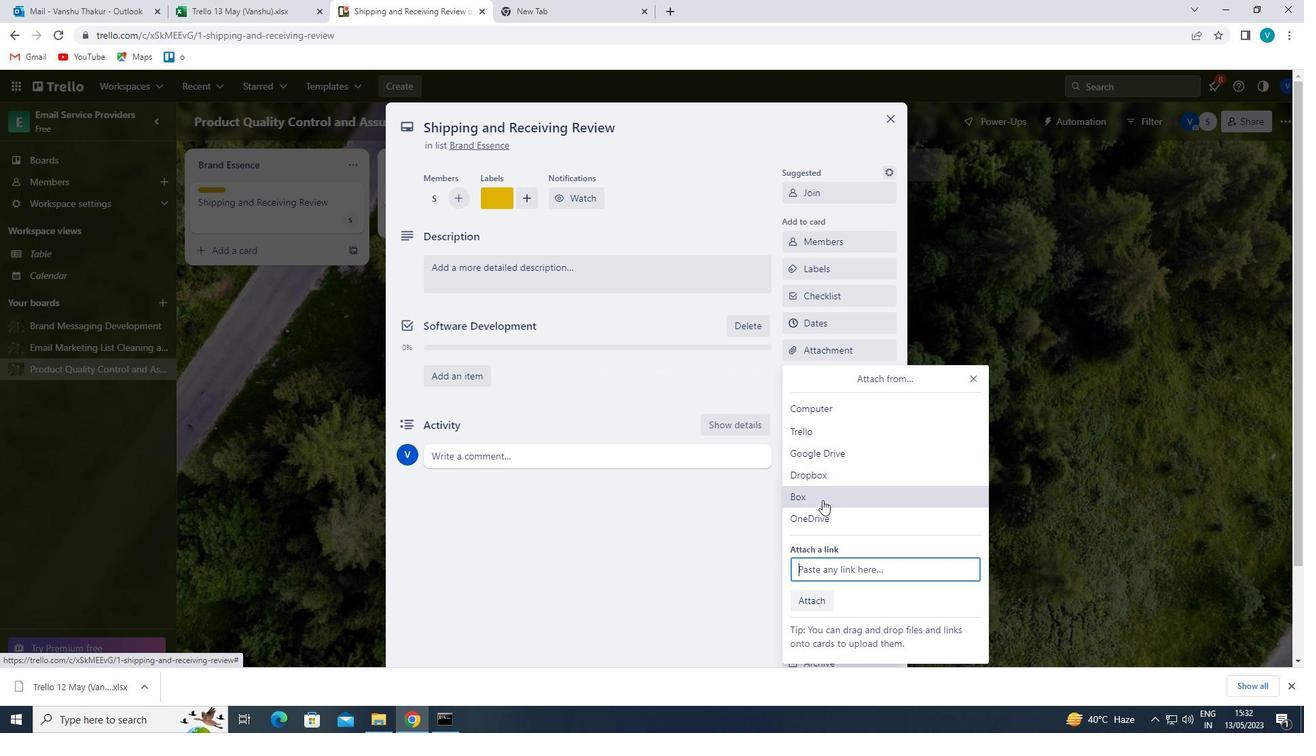 
Action: Mouse pressed left at (821, 521)
Screenshot: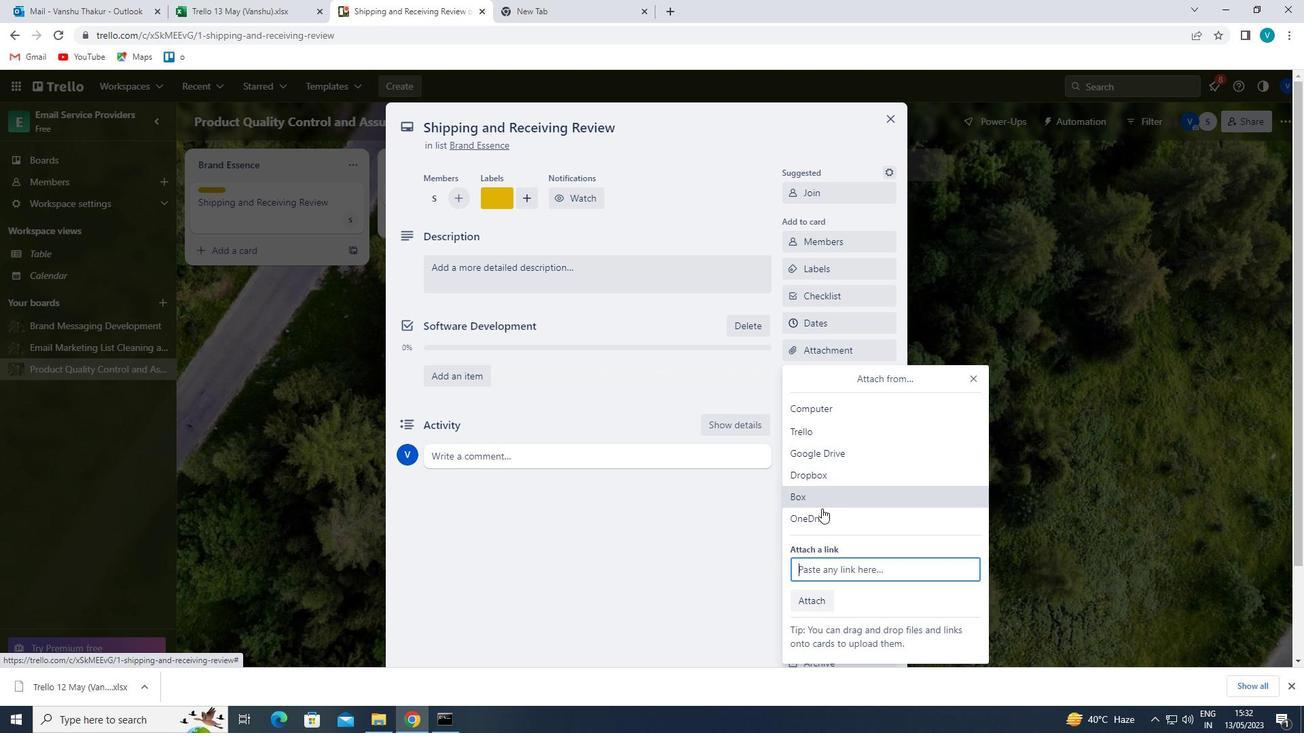 
Action: Mouse moved to (485, 268)
Screenshot: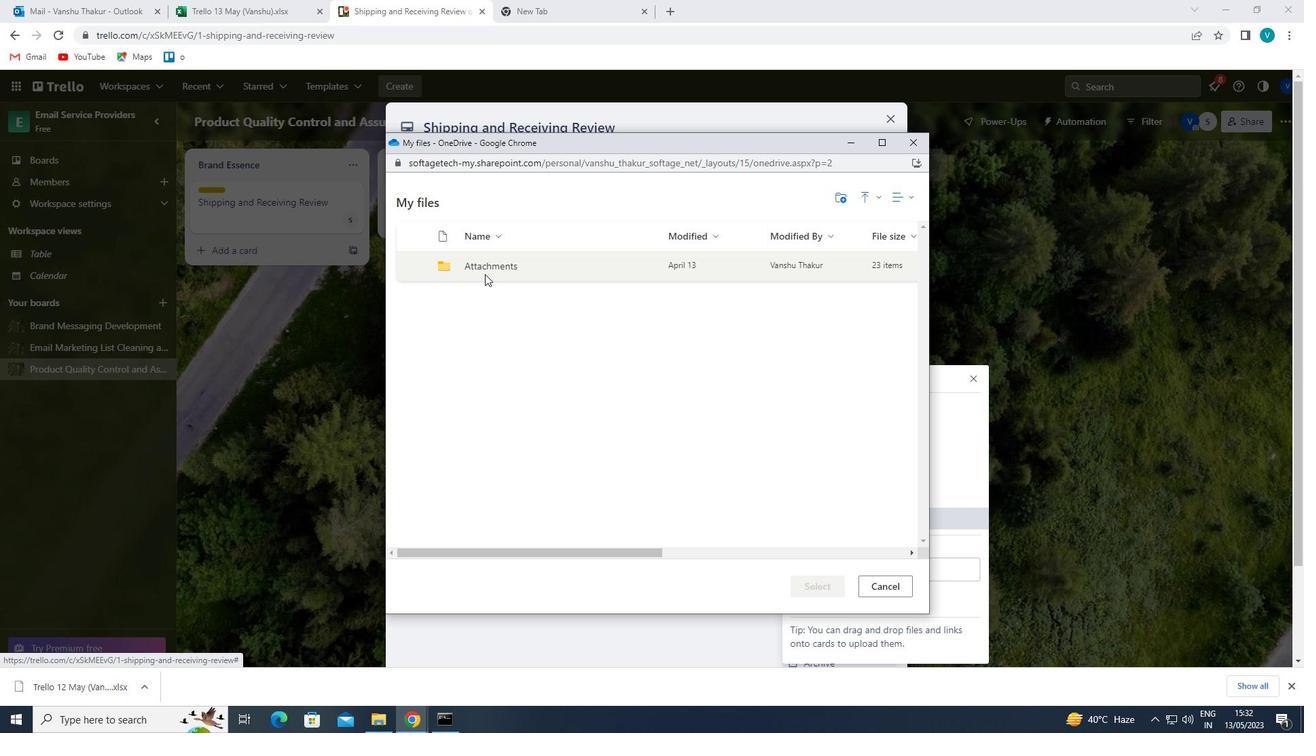 
Action: Mouse pressed left at (485, 268)
Screenshot: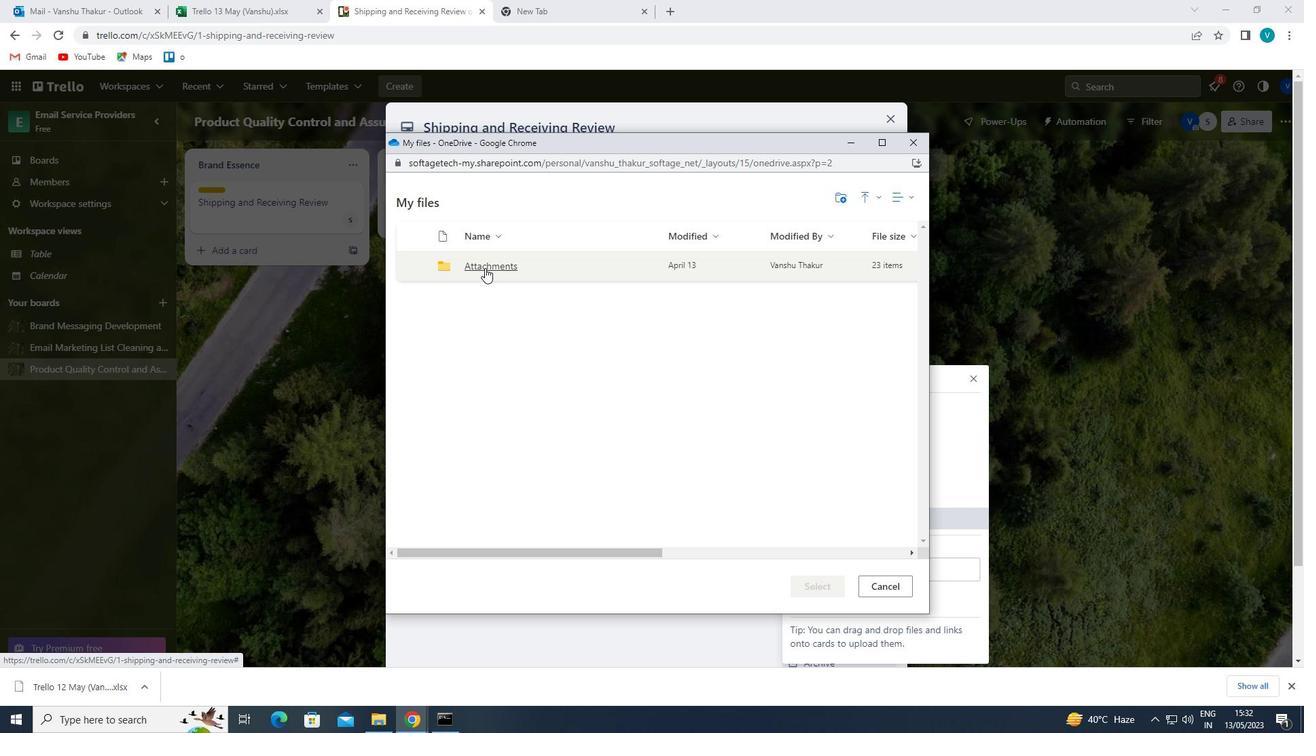 
Action: Mouse moved to (504, 334)
Screenshot: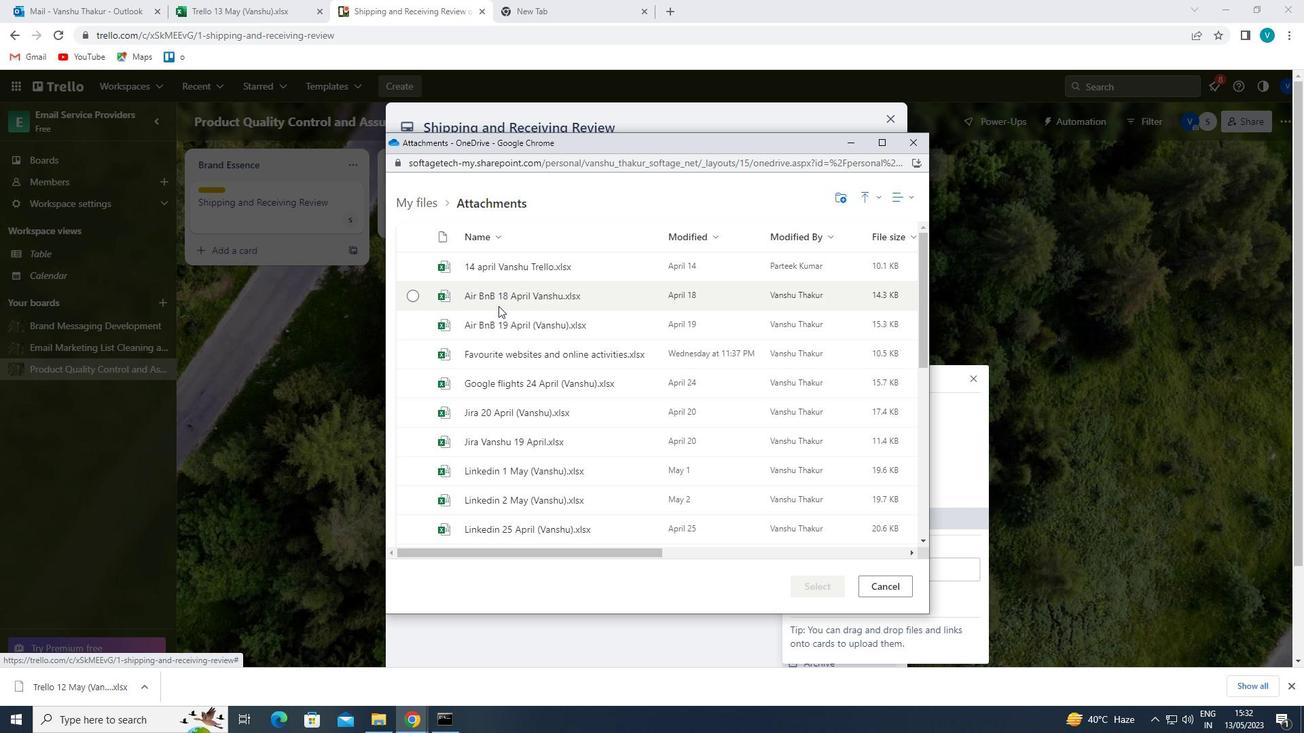 
Action: Mouse pressed left at (504, 334)
Screenshot: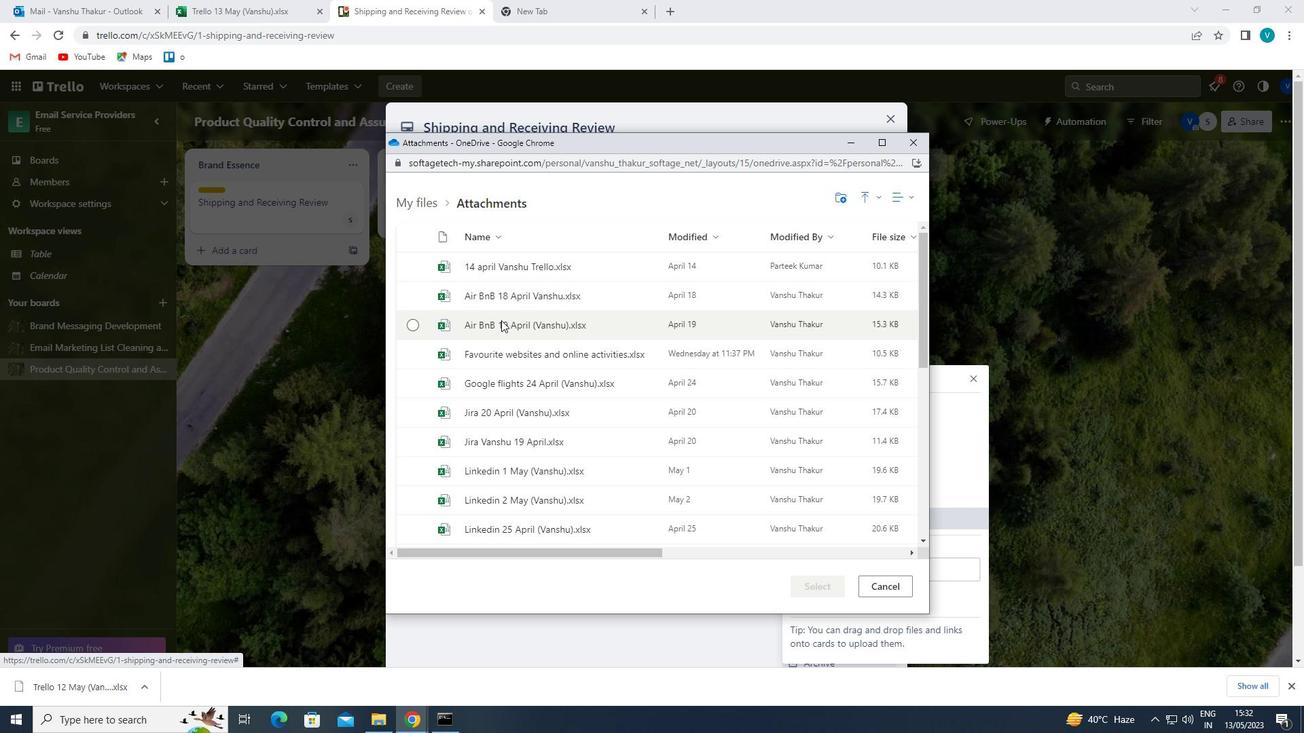 
Action: Mouse moved to (826, 586)
Screenshot: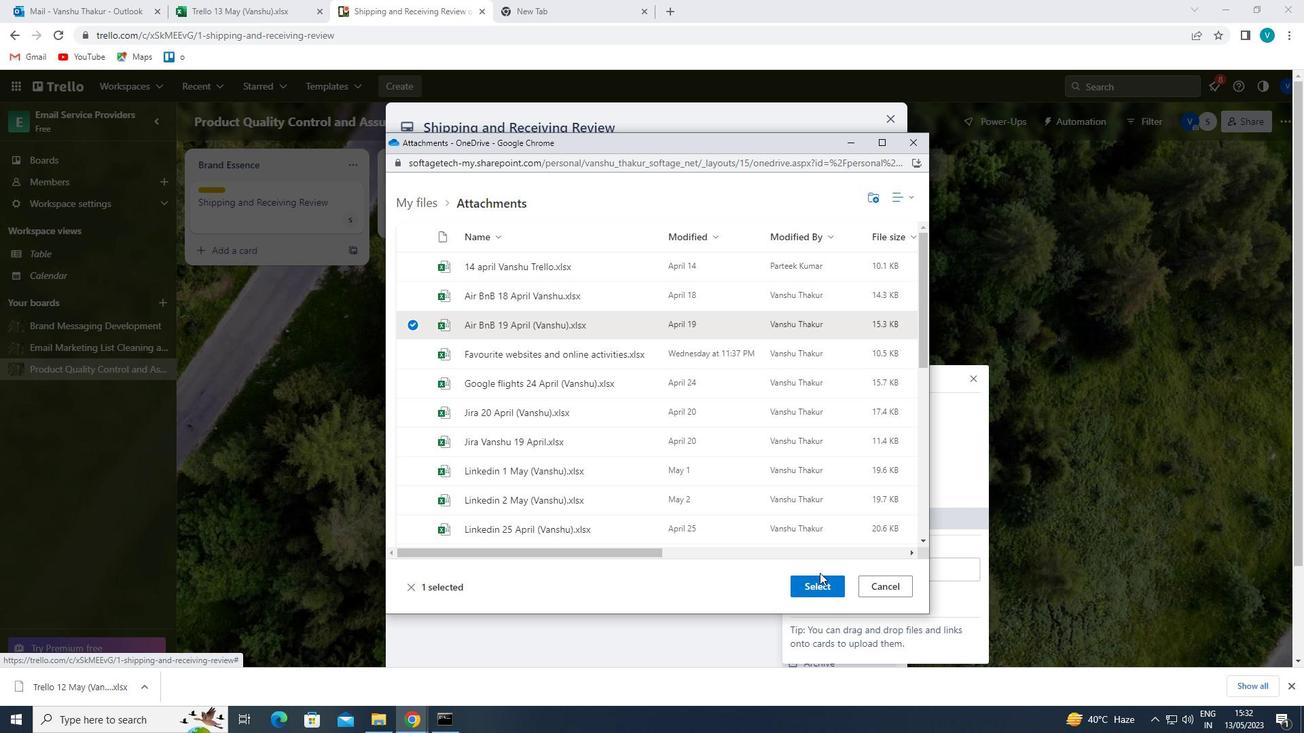 
Action: Mouse pressed left at (826, 586)
Screenshot: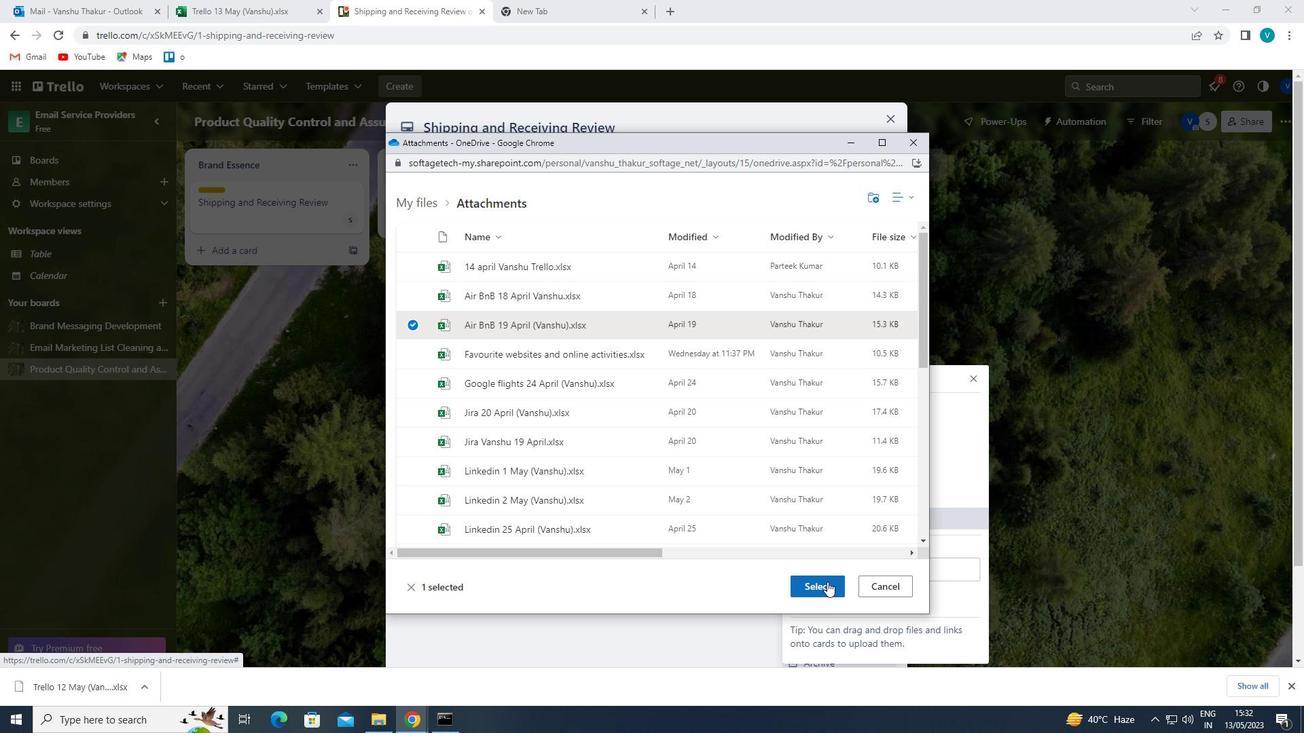 
Action: Mouse moved to (623, 268)
Screenshot: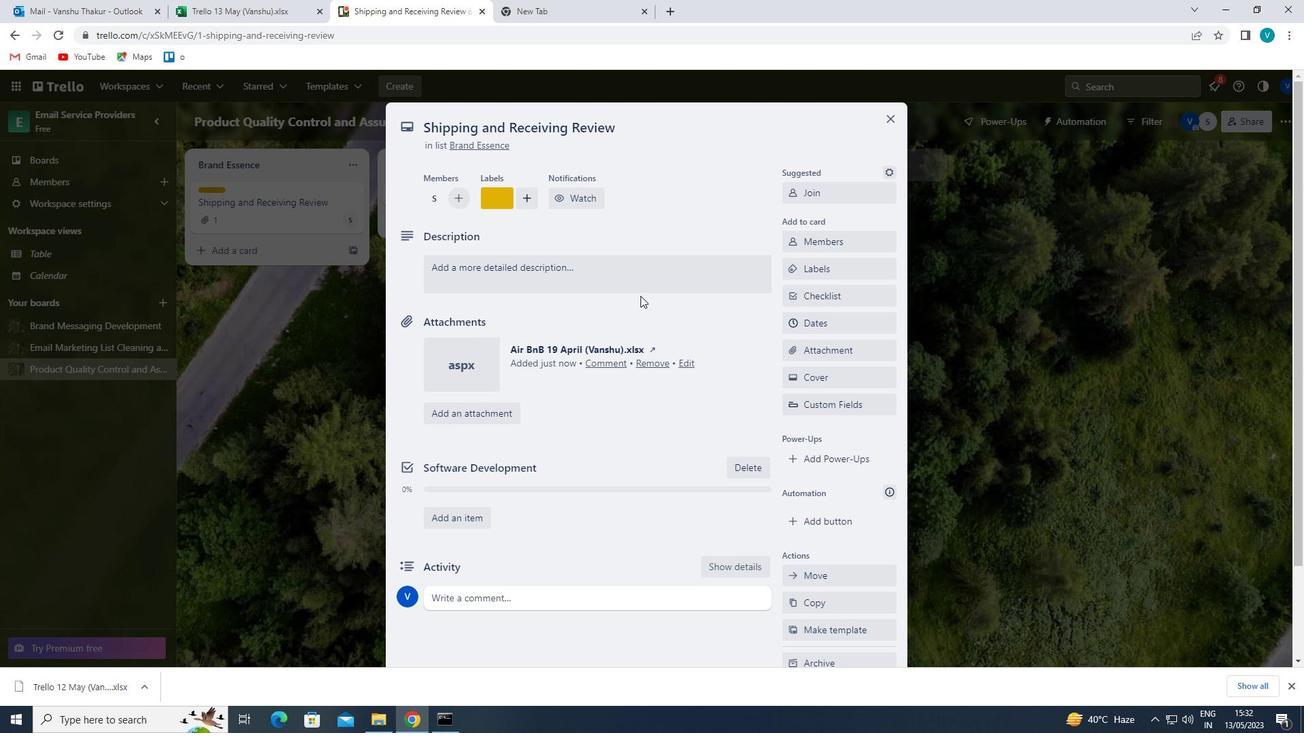 
Action: Mouse pressed left at (623, 268)
Screenshot: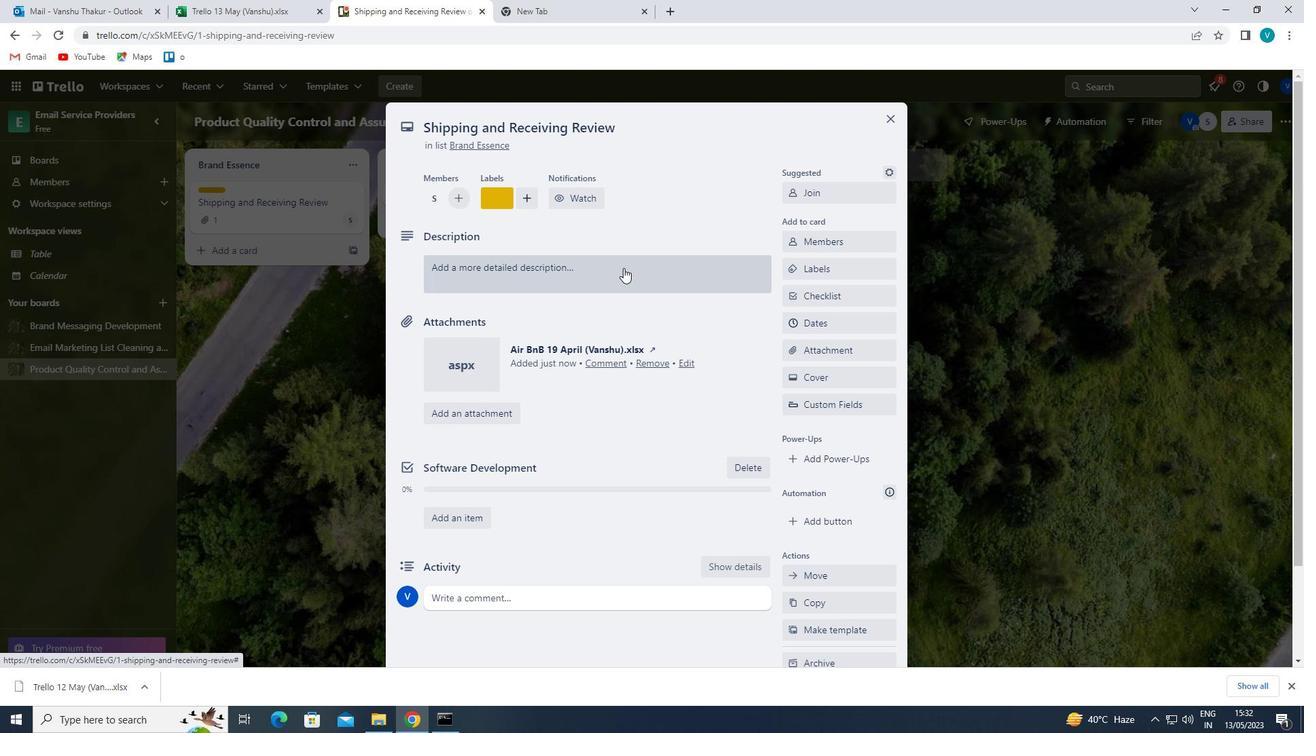 
Action: Key pressed '<Key.shift>RESARCH<Key.space><Key.left><Key.left><Key.left><Key.left><Key.left>E<Key.right><Key.right><Key.right><Key.right><Key.space>AND<Key.space>DEVELOP<Key.space>NEW<Key.space>PRODUCT<Key.space>DEVELOPMENT<Key.space>PROCESS'
Screenshot: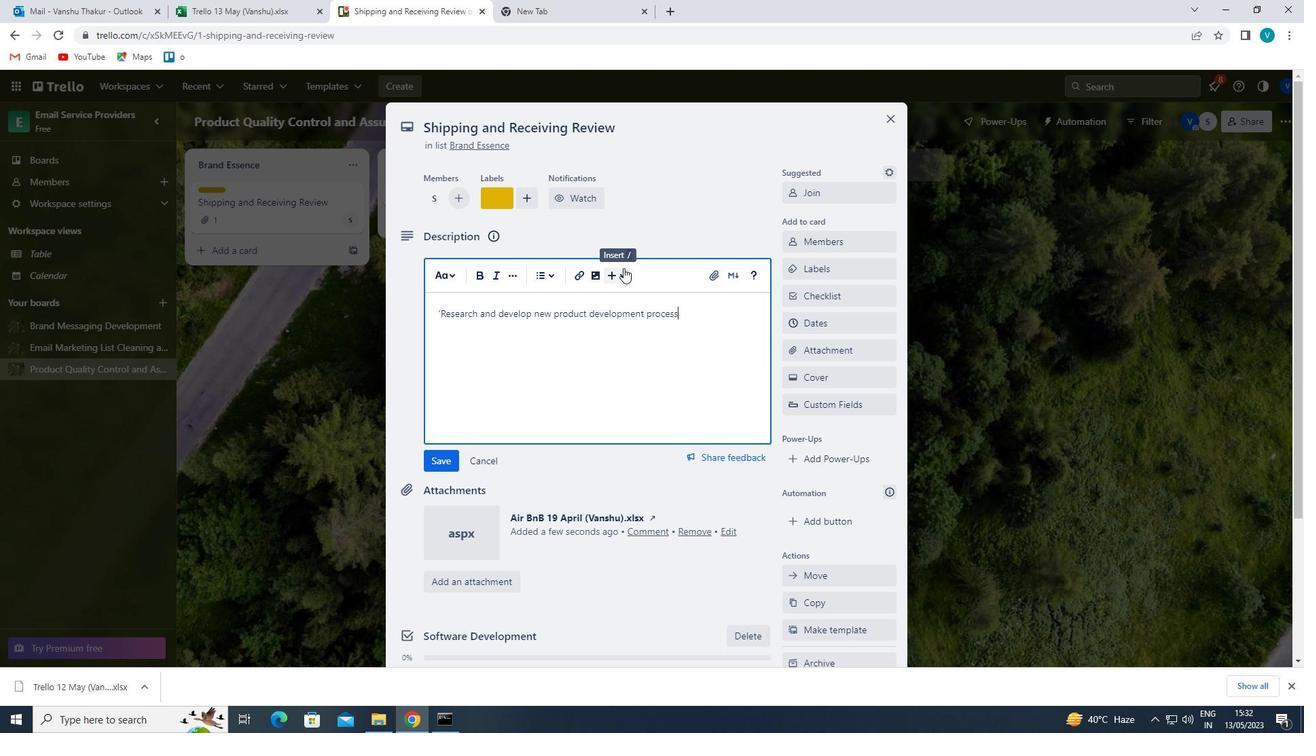 
Action: Mouse moved to (436, 463)
Screenshot: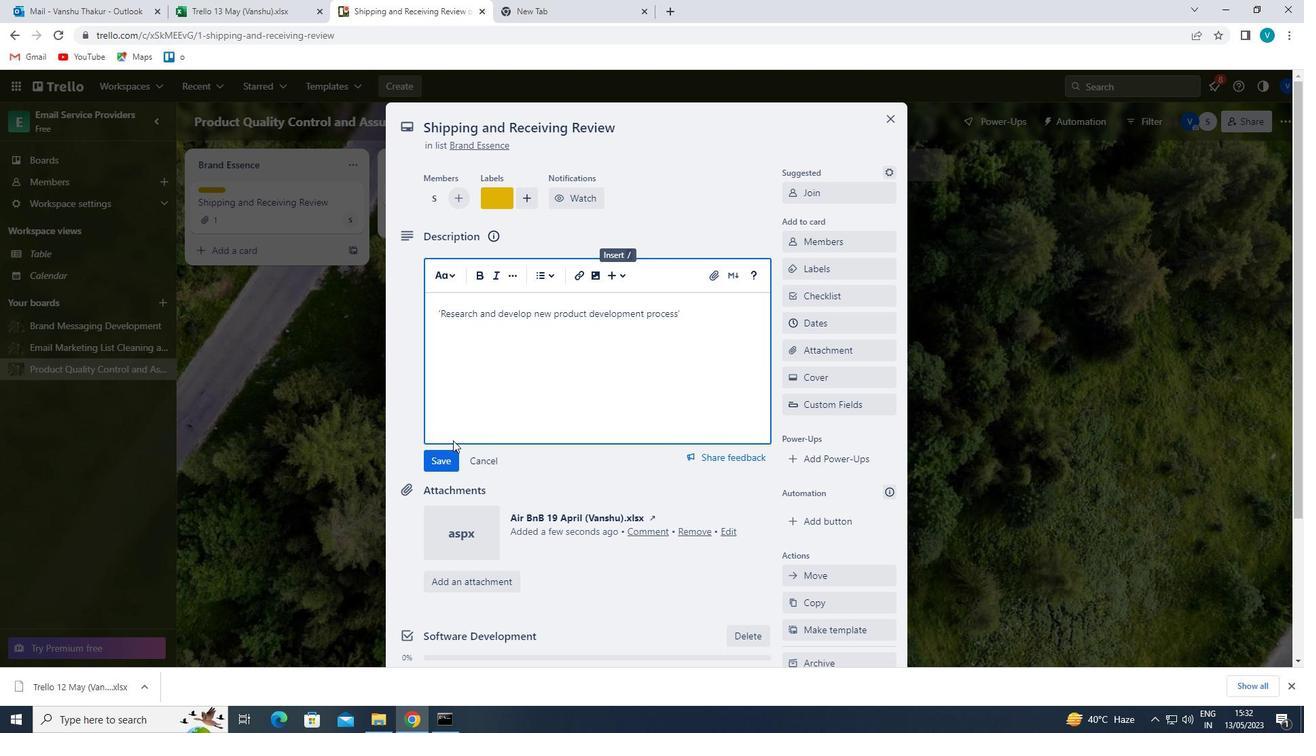
Action: Mouse pressed left at (436, 463)
Screenshot: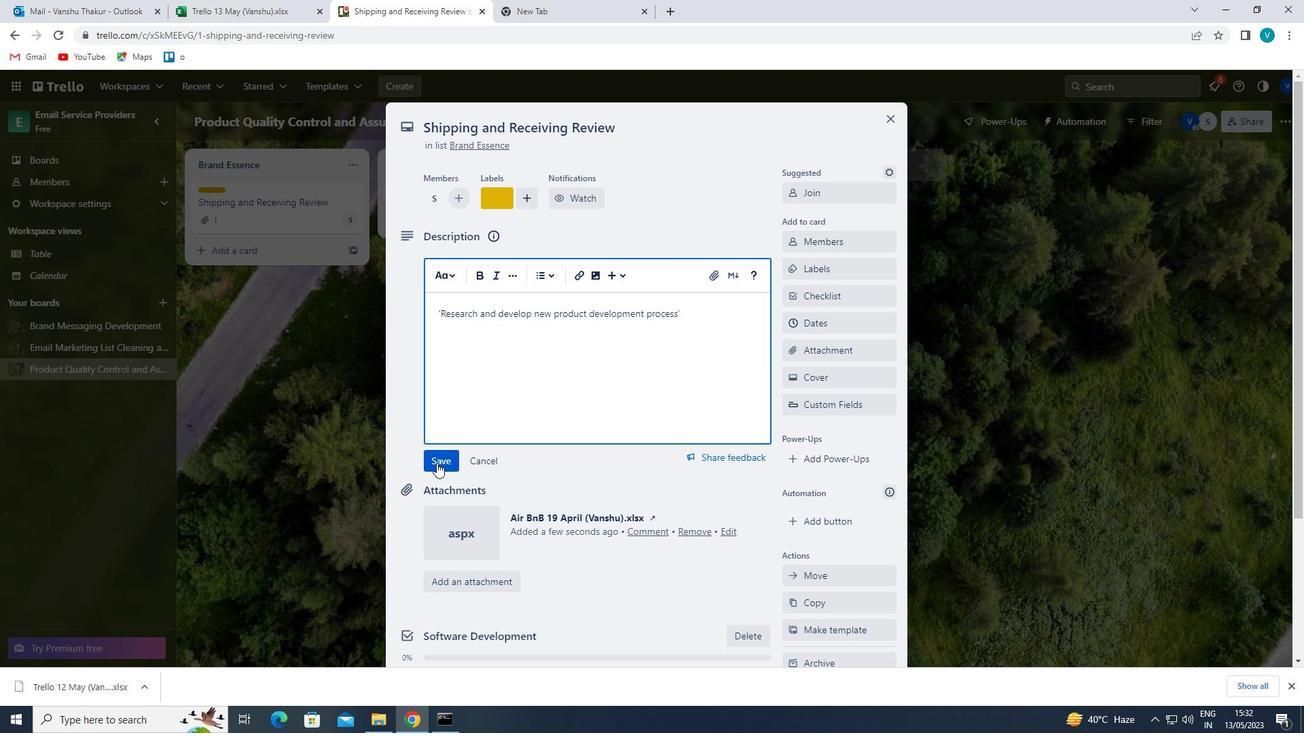 
Action: Mouse moved to (862, 382)
Screenshot: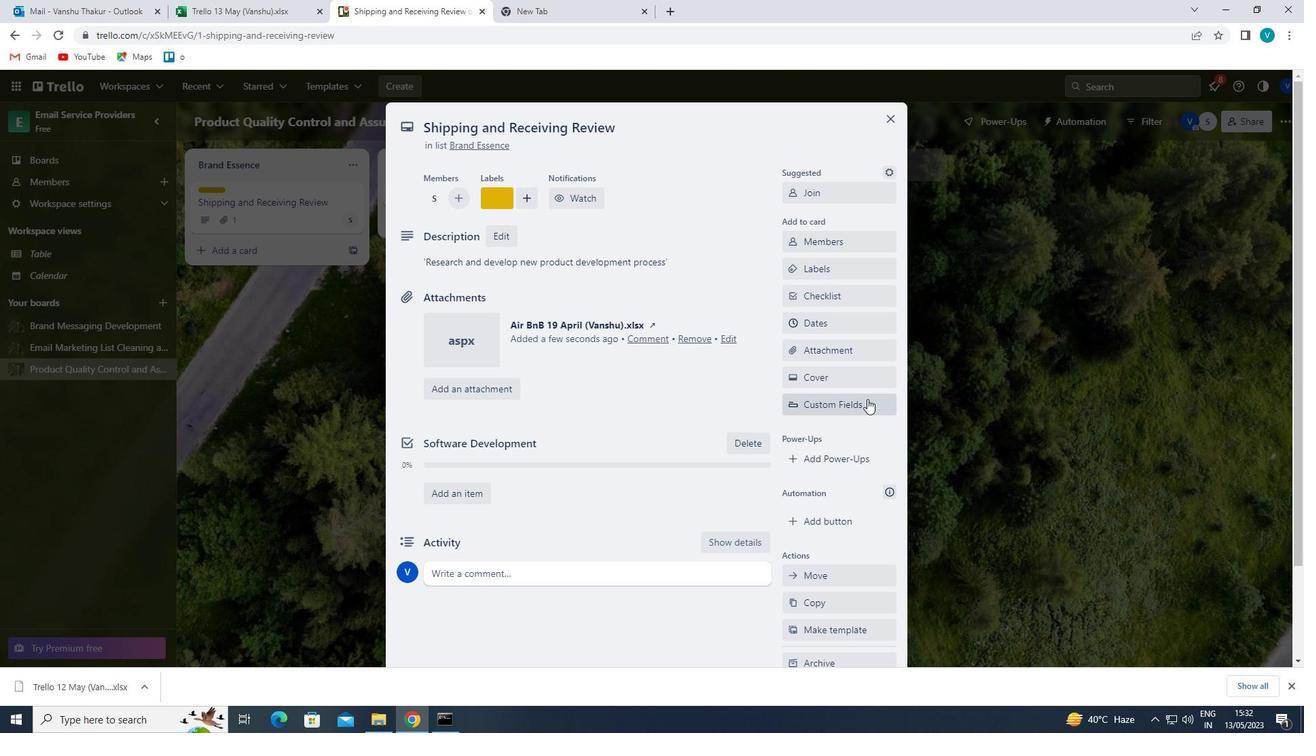 
Action: Mouse pressed left at (862, 382)
Screenshot: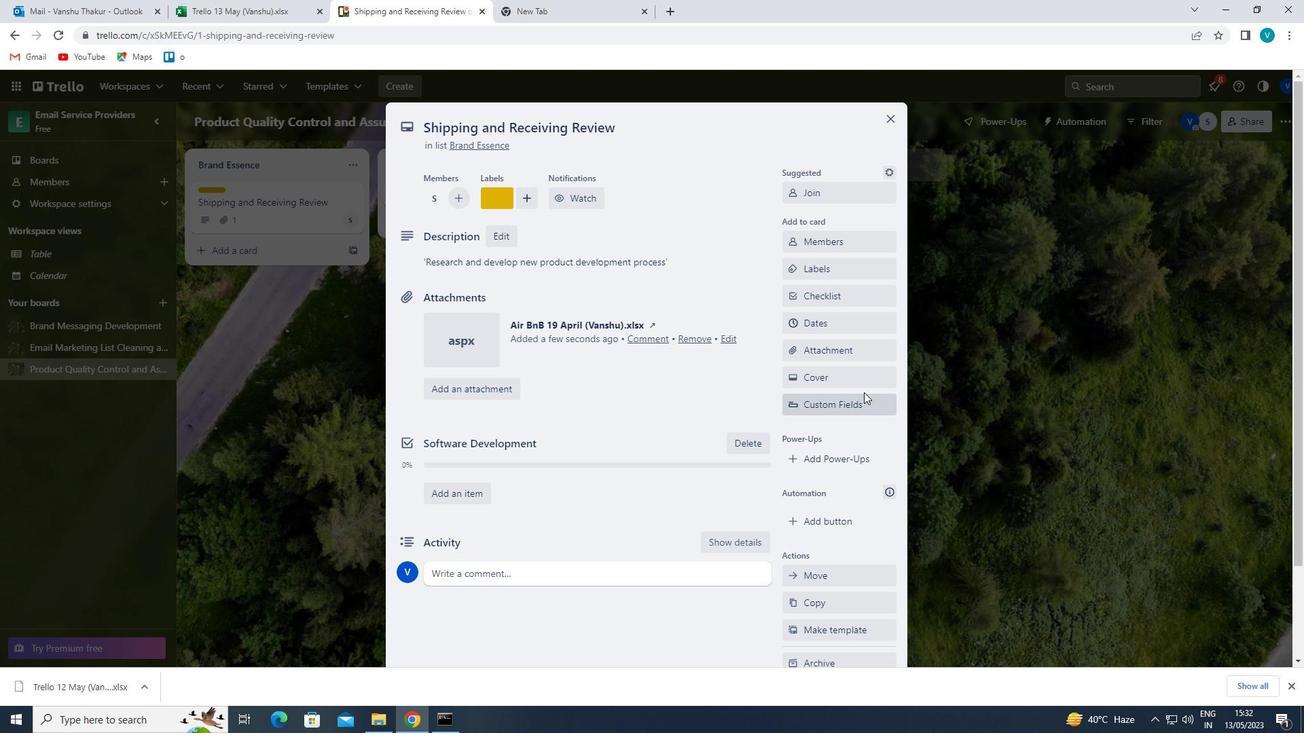 
Action: Mouse moved to (881, 396)
Screenshot: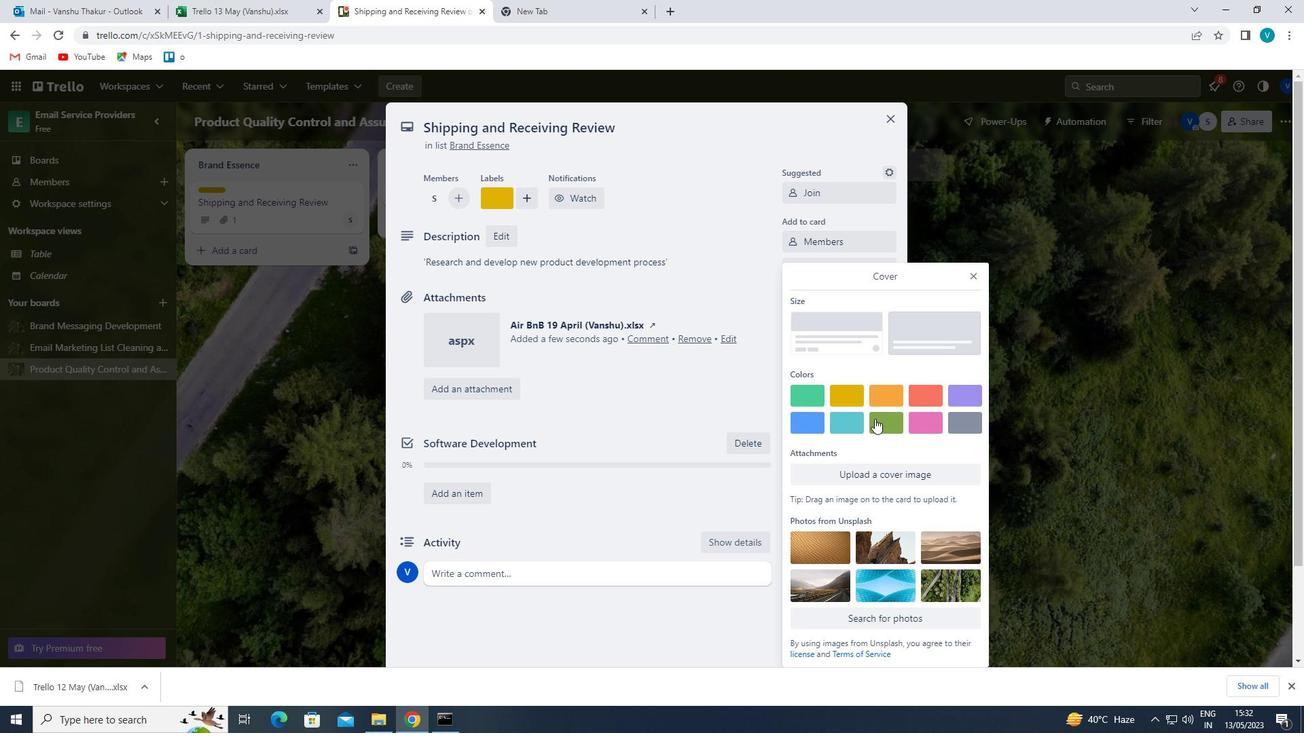 
Action: Mouse pressed left at (881, 396)
Screenshot: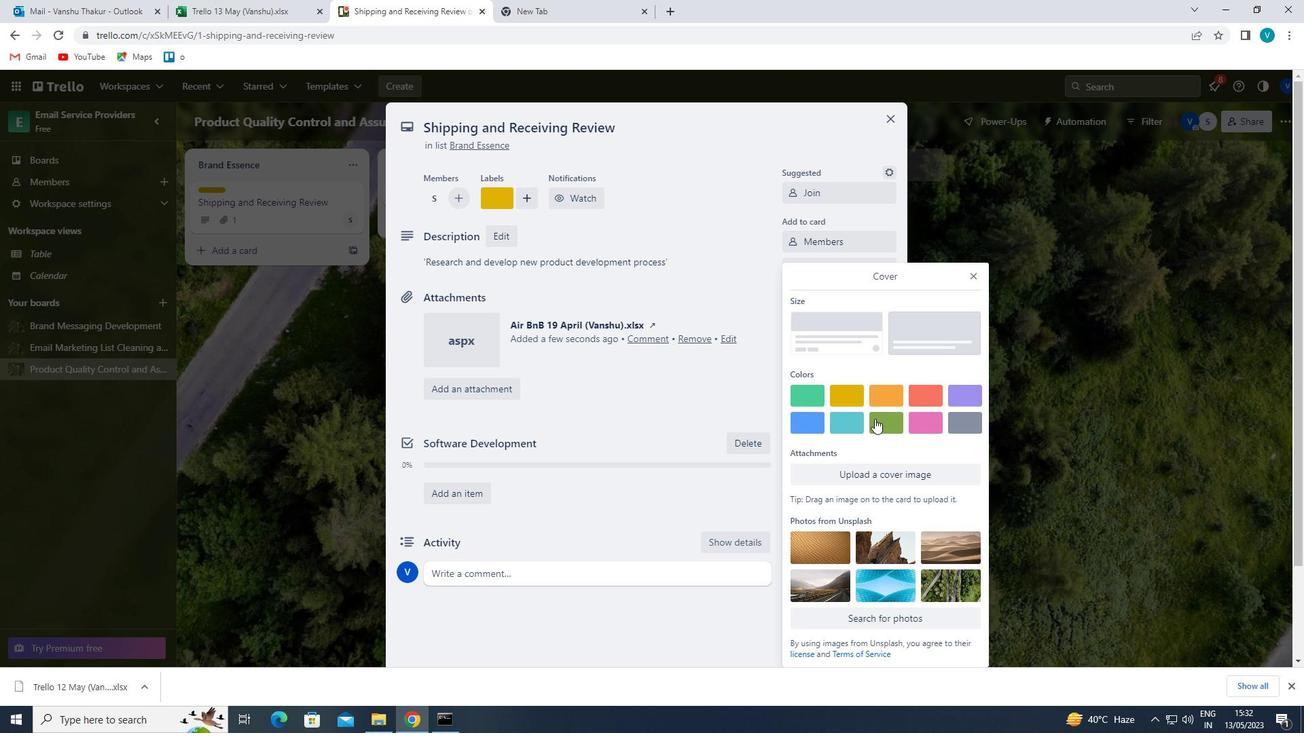 
Action: Mouse moved to (860, 389)
Screenshot: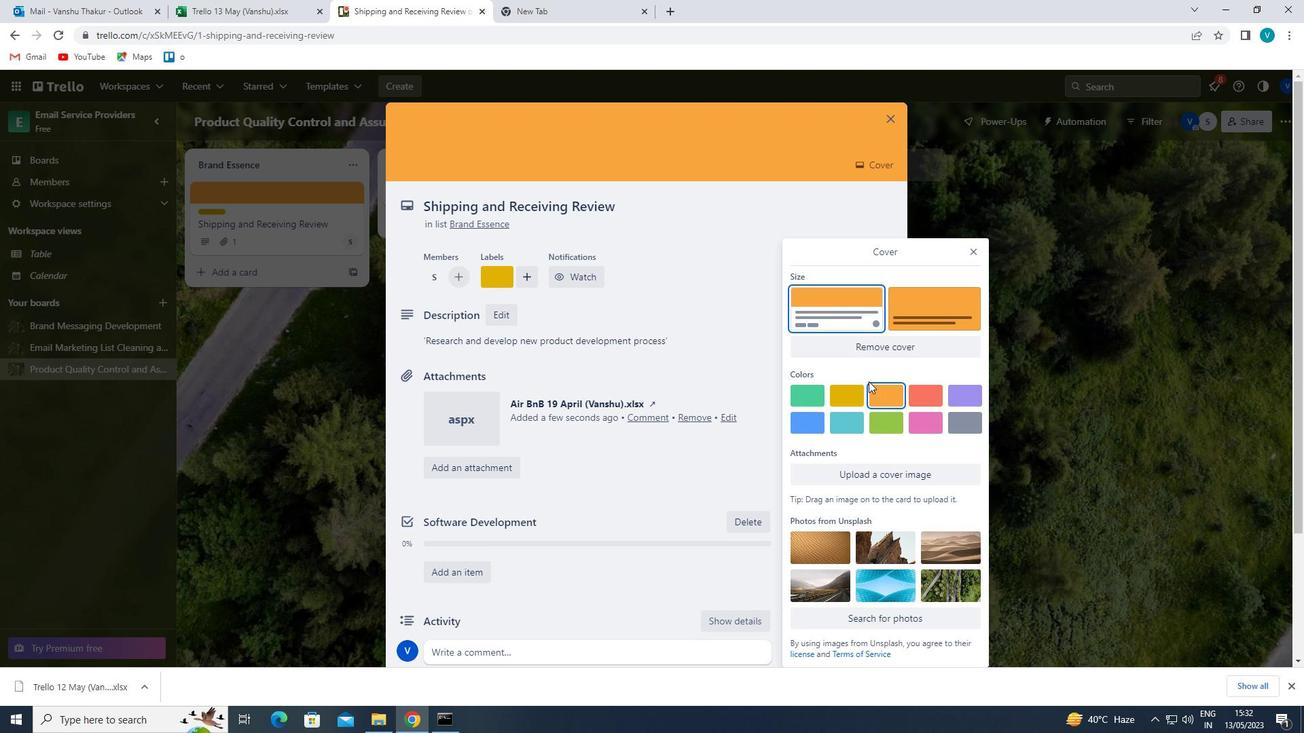 
Action: Mouse pressed left at (860, 389)
Screenshot: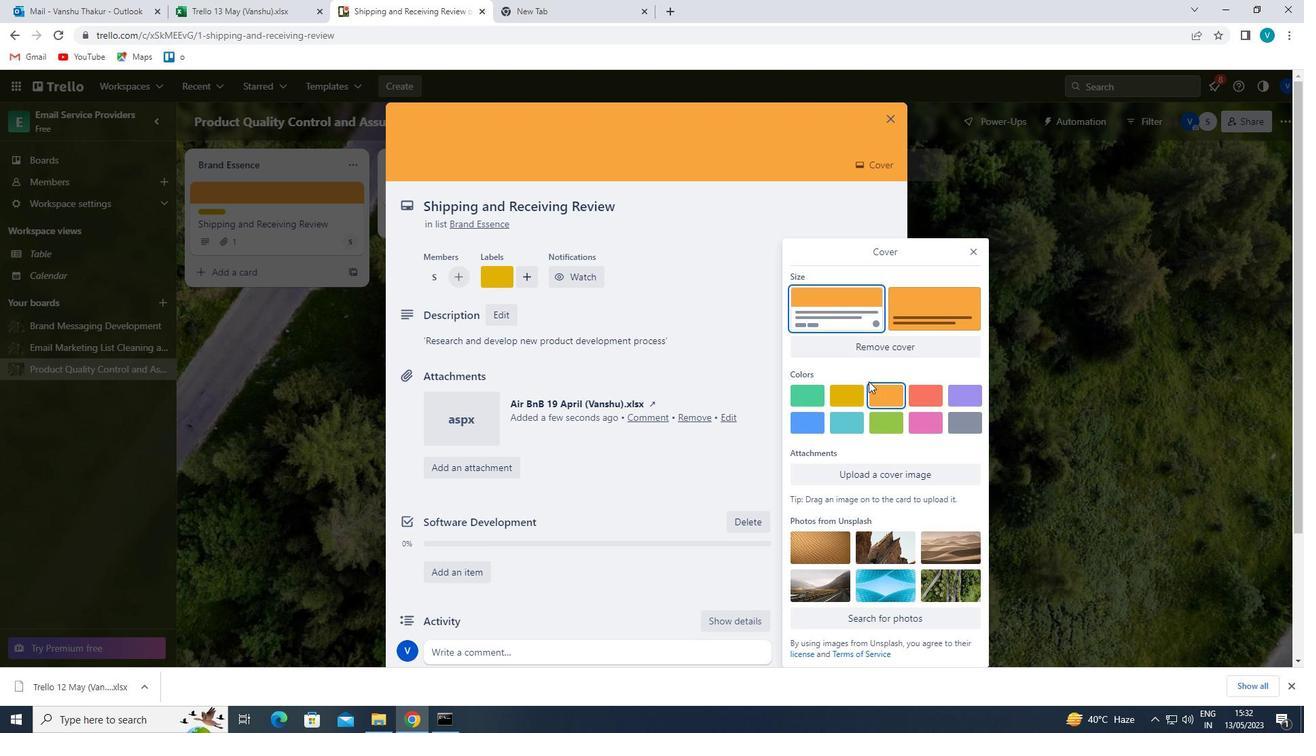 
Action: Mouse moved to (974, 251)
Screenshot: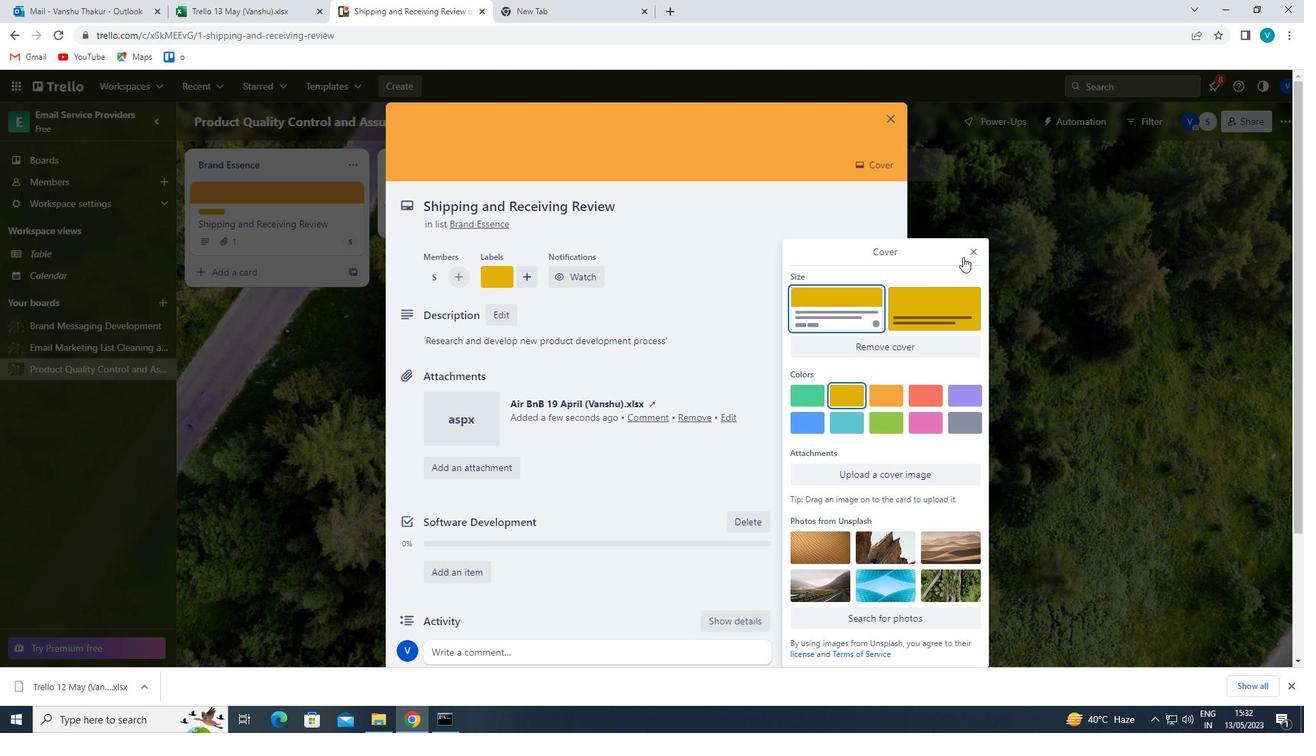 
Action: Mouse pressed left at (974, 251)
Screenshot: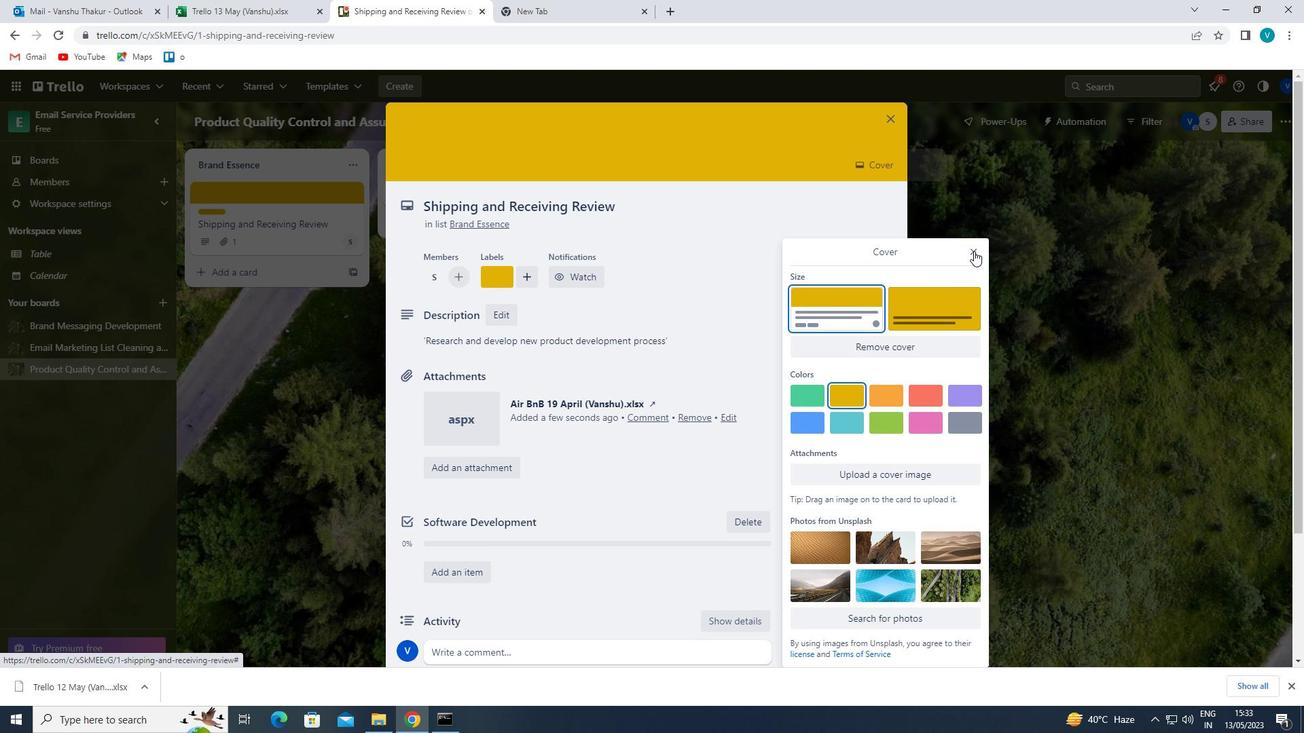 
Action: Mouse moved to (461, 475)
Screenshot: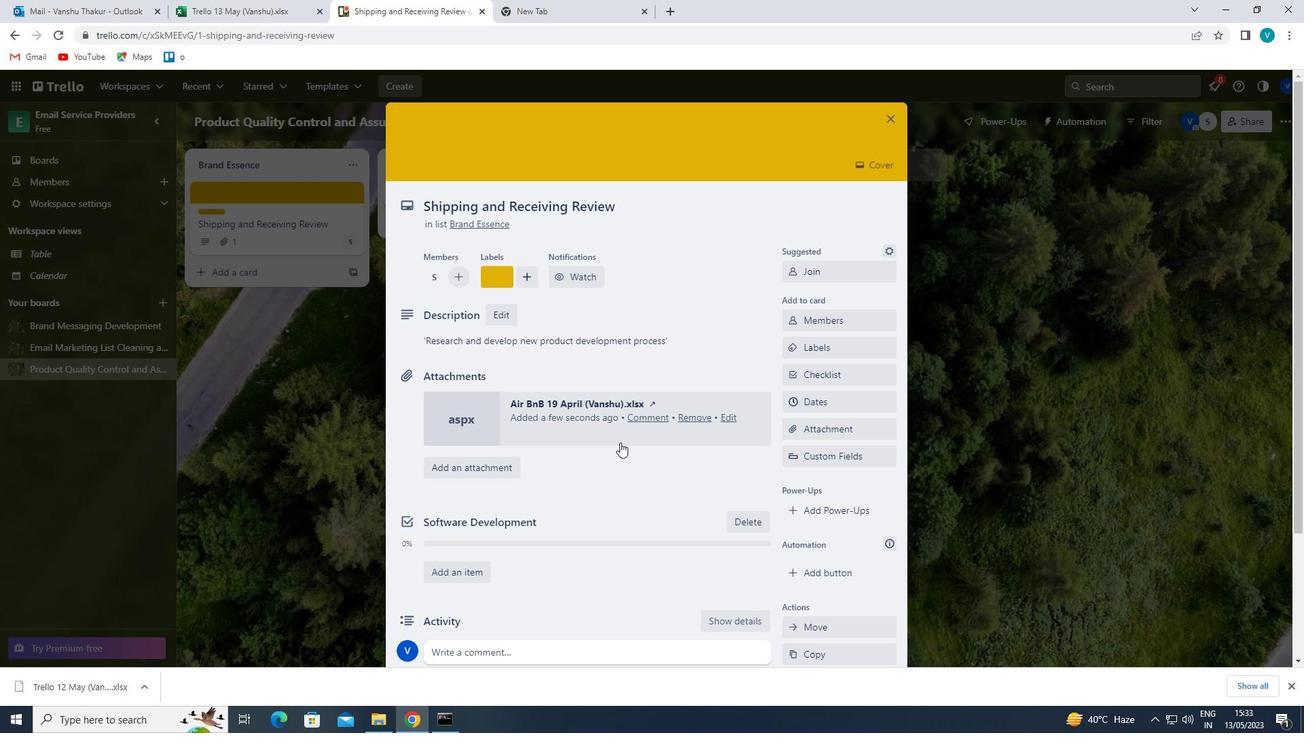 
Action: Mouse scrolled (461, 474) with delta (0, 0)
Screenshot: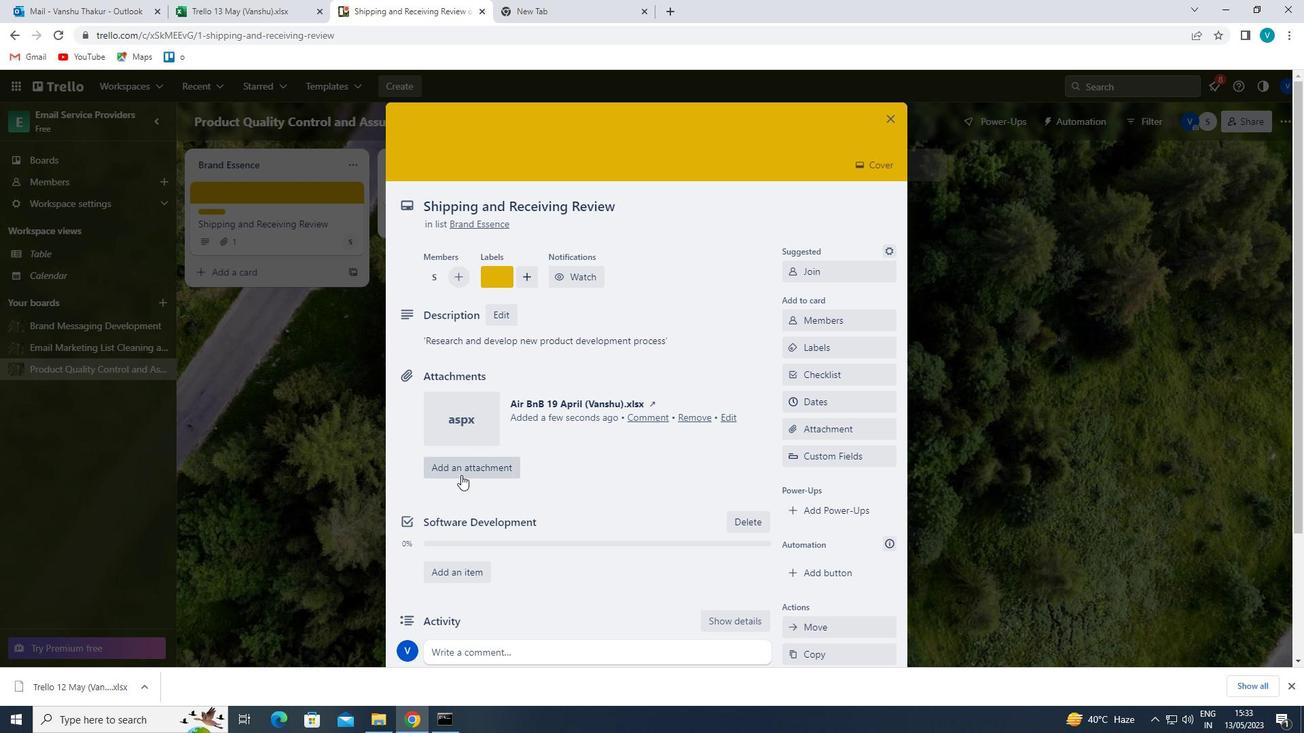 
Action: Mouse scrolled (461, 474) with delta (0, 0)
Screenshot: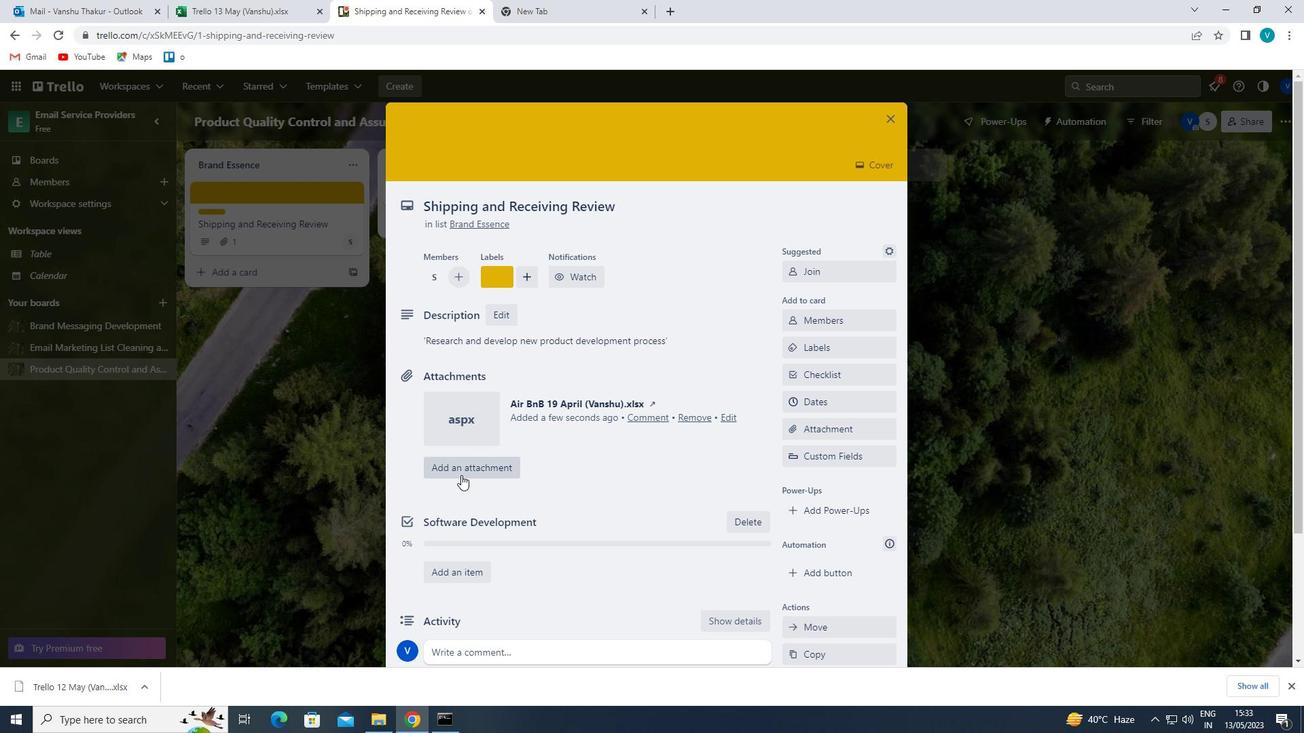 
Action: Mouse moved to (476, 521)
Screenshot: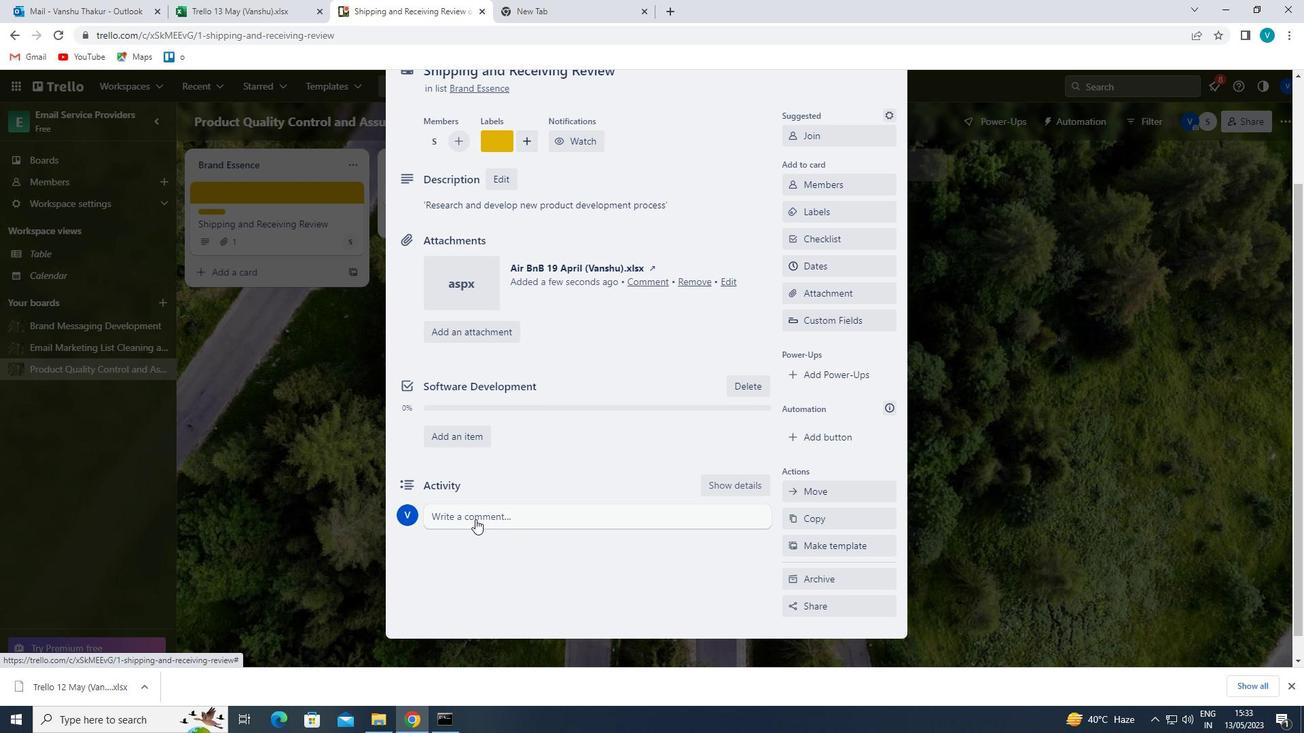 
Action: Mouse pressed left at (476, 521)
Screenshot: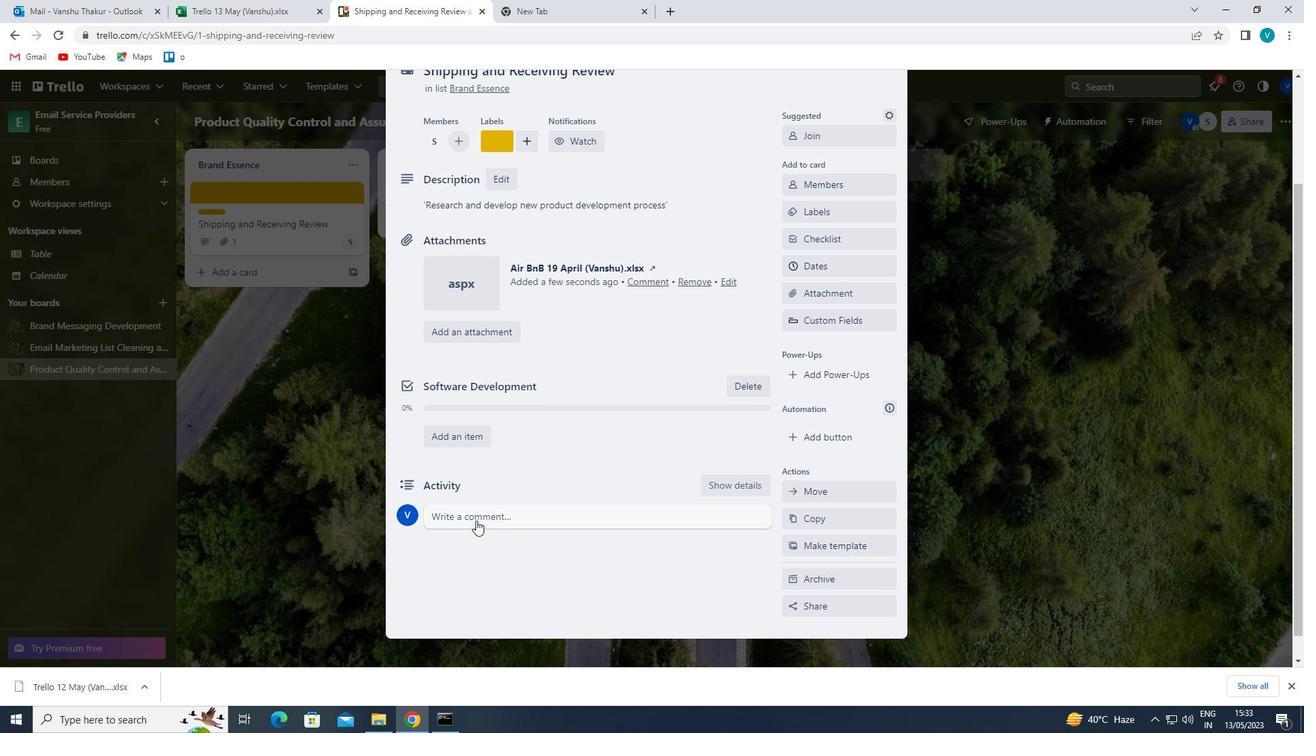 
Action: Key pressed '<Key.shift>LET<Key.space>U<Key.space>SAPPROACH<Key.space><Key.left><Key.left><Key.left><Key.left><Key.left><Key.left><Key.left><Key.left><Key.left><Key.left><Key.backspace><Key.right><Key.space><Key.right><Key.right><Key.right><Key.right><Key.right><Key.right><Key.right><Key.right><Key.space>THIS<Key.space>TASK<Key.space>WITH<Key.space>A<Key.space>SENSE<Key.space>OF<Key.space>URGENCY<Key.space>AND<Key.space>IMPORTANCE,<Key.space>RECOGNIZING<Key.space>IT<Key.space>S<Key.backspace><Key.backspace>S<Key.space>IMPACT<Key.space>ON<Key.space>TH<Key.backspace>HE<Key.space>OVERALL<Key.space>PROJECT.'
Screenshot: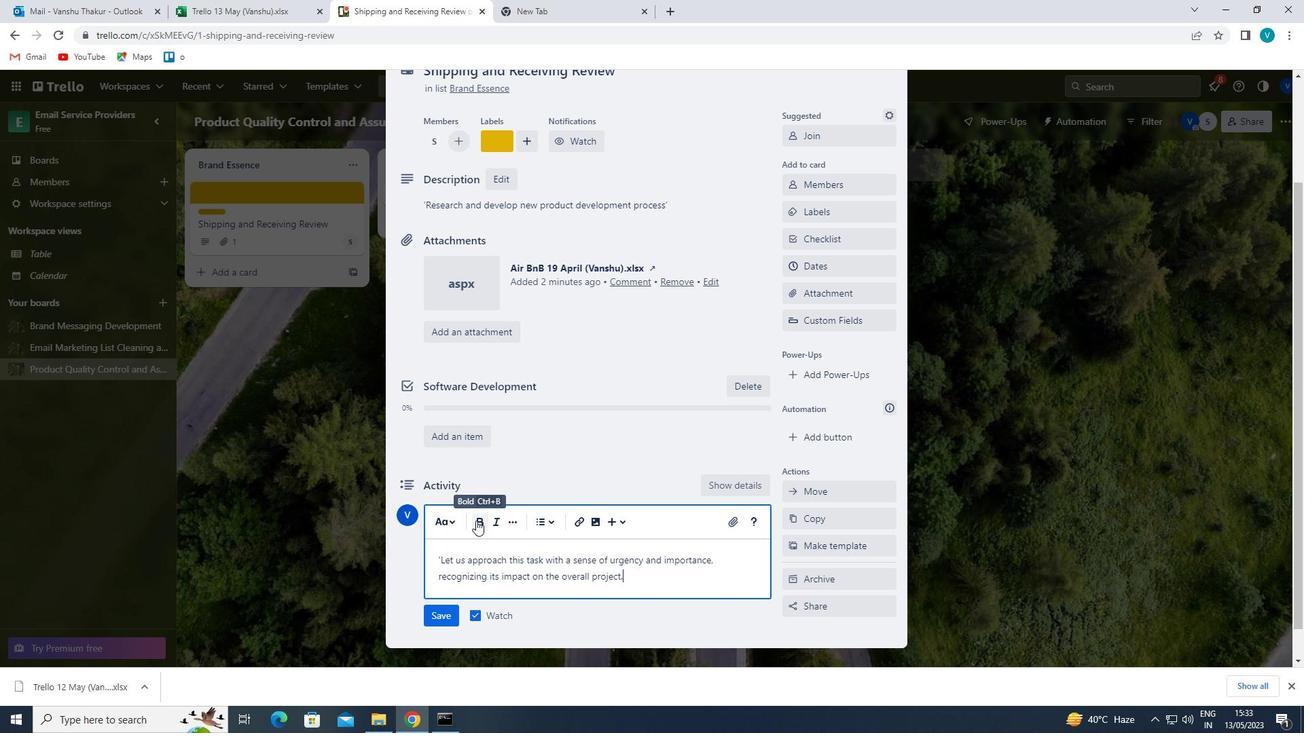 
Action: Mouse moved to (450, 614)
Screenshot: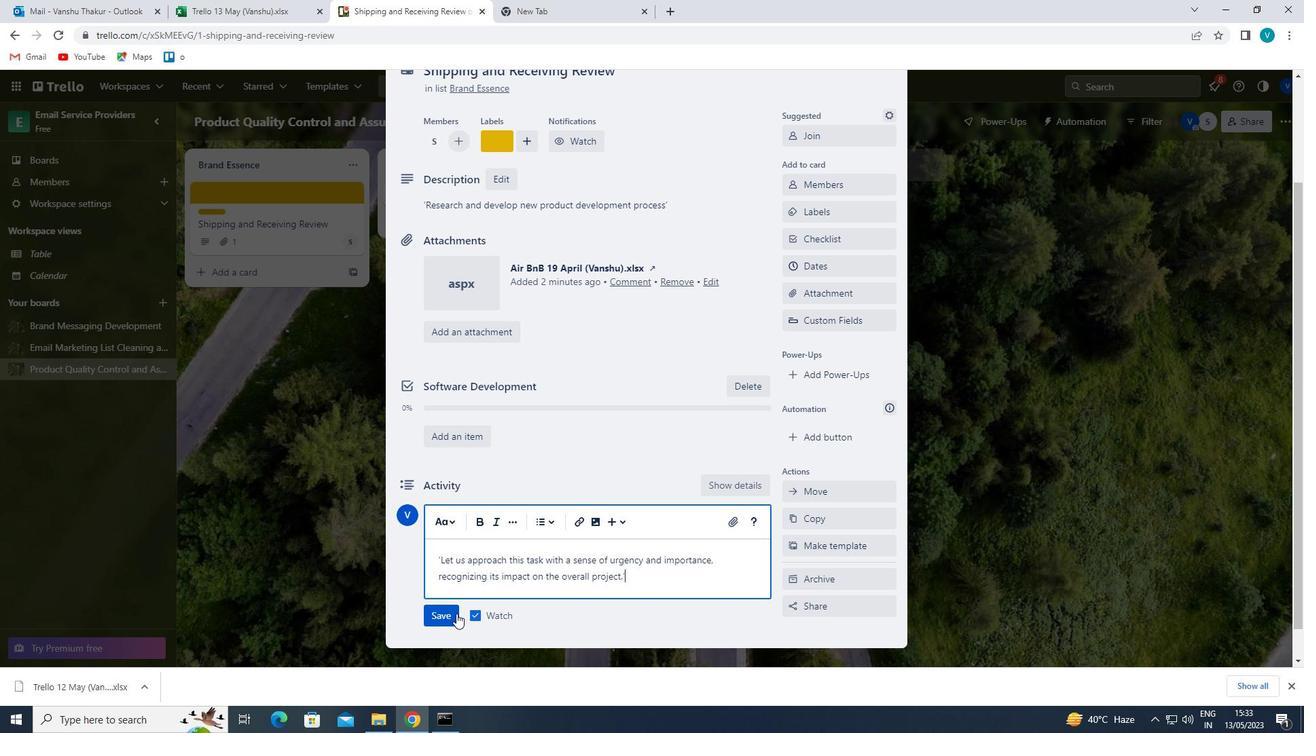 
Action: Mouse pressed left at (450, 614)
Screenshot: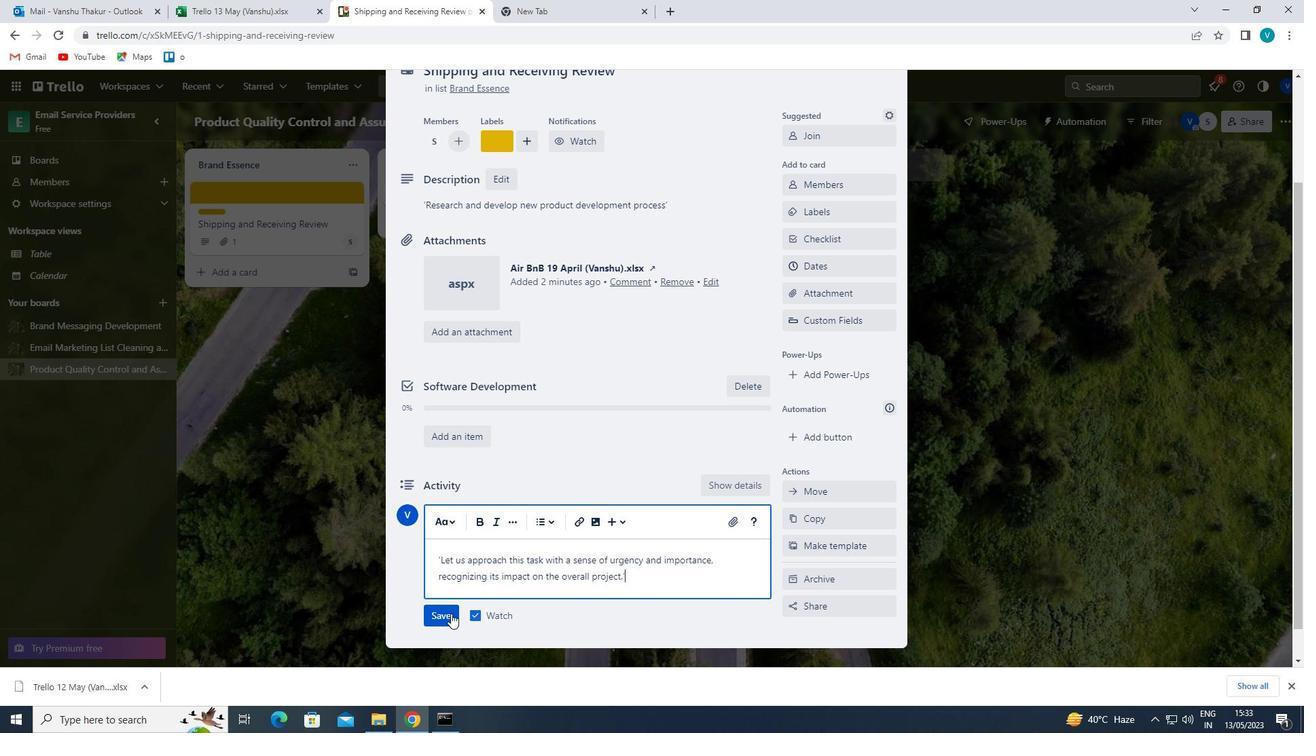 
Action: Mouse moved to (862, 261)
Screenshot: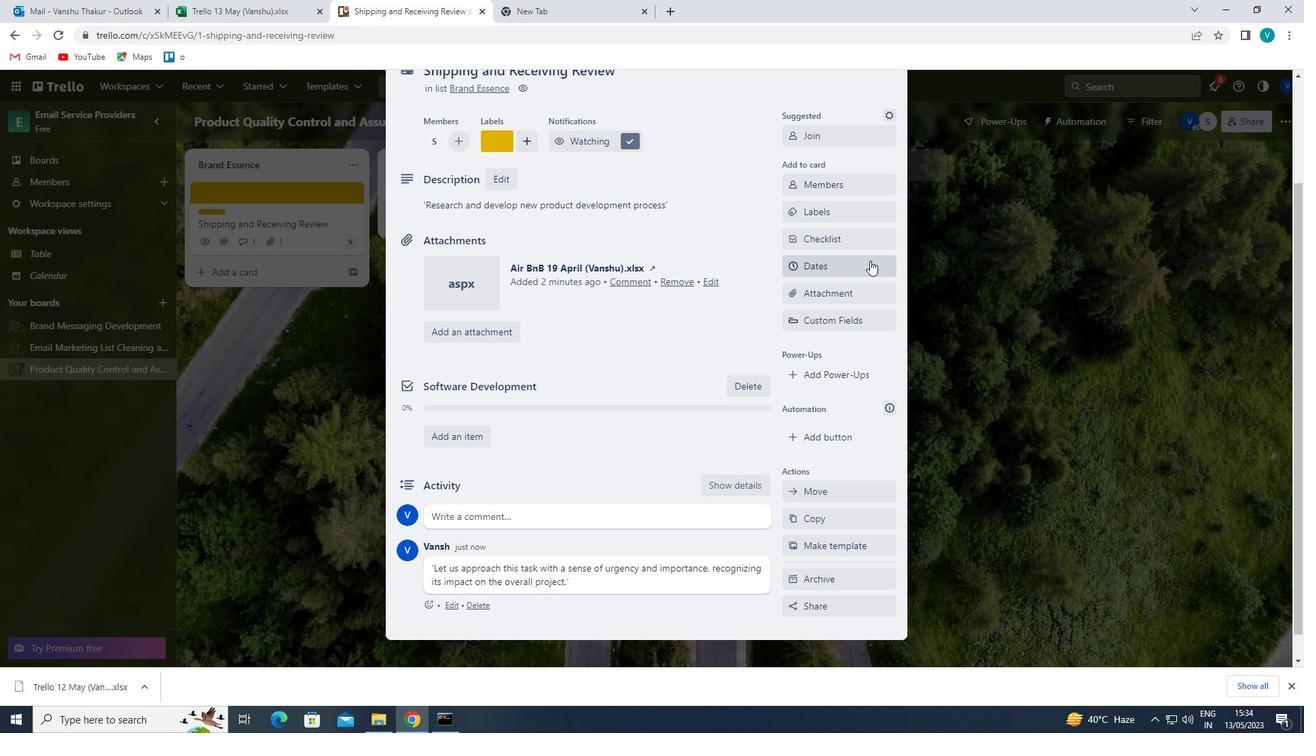 
Action: Mouse pressed left at (862, 261)
Screenshot: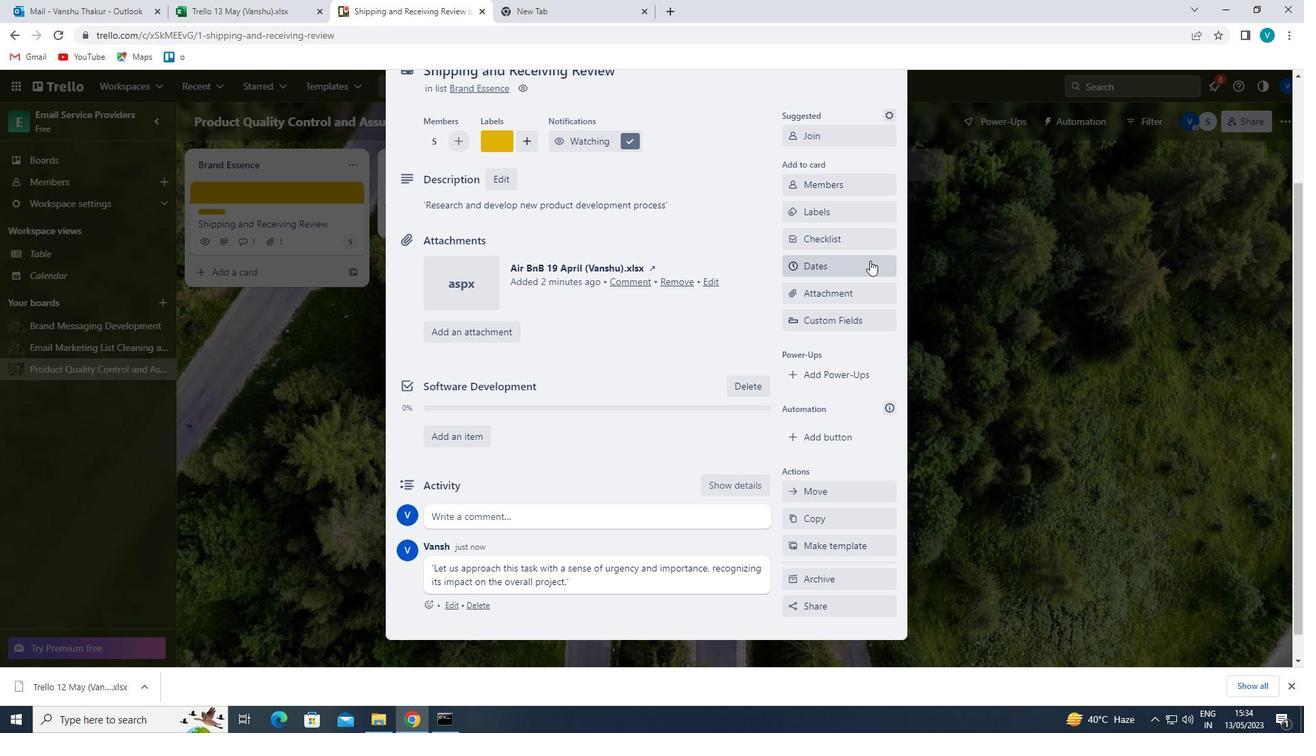 
Action: Mouse moved to (798, 375)
Screenshot: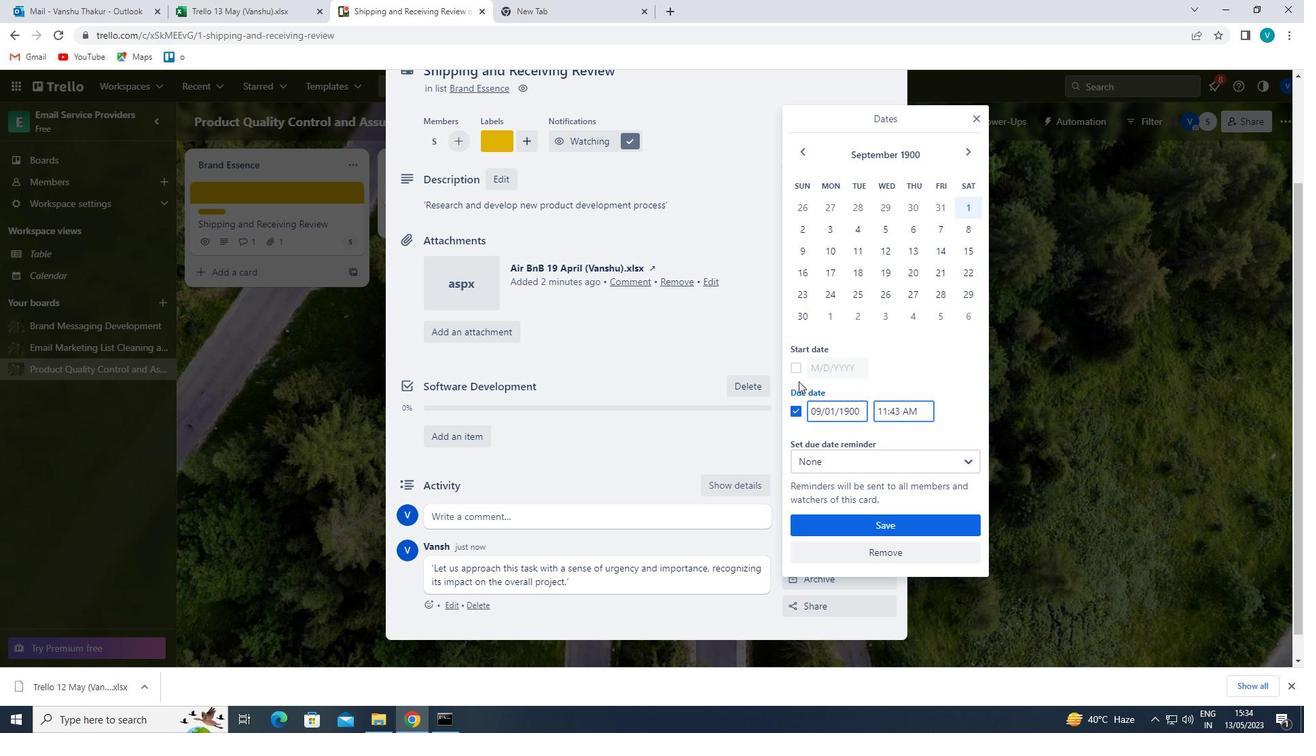 
Action: Mouse pressed left at (798, 375)
Screenshot: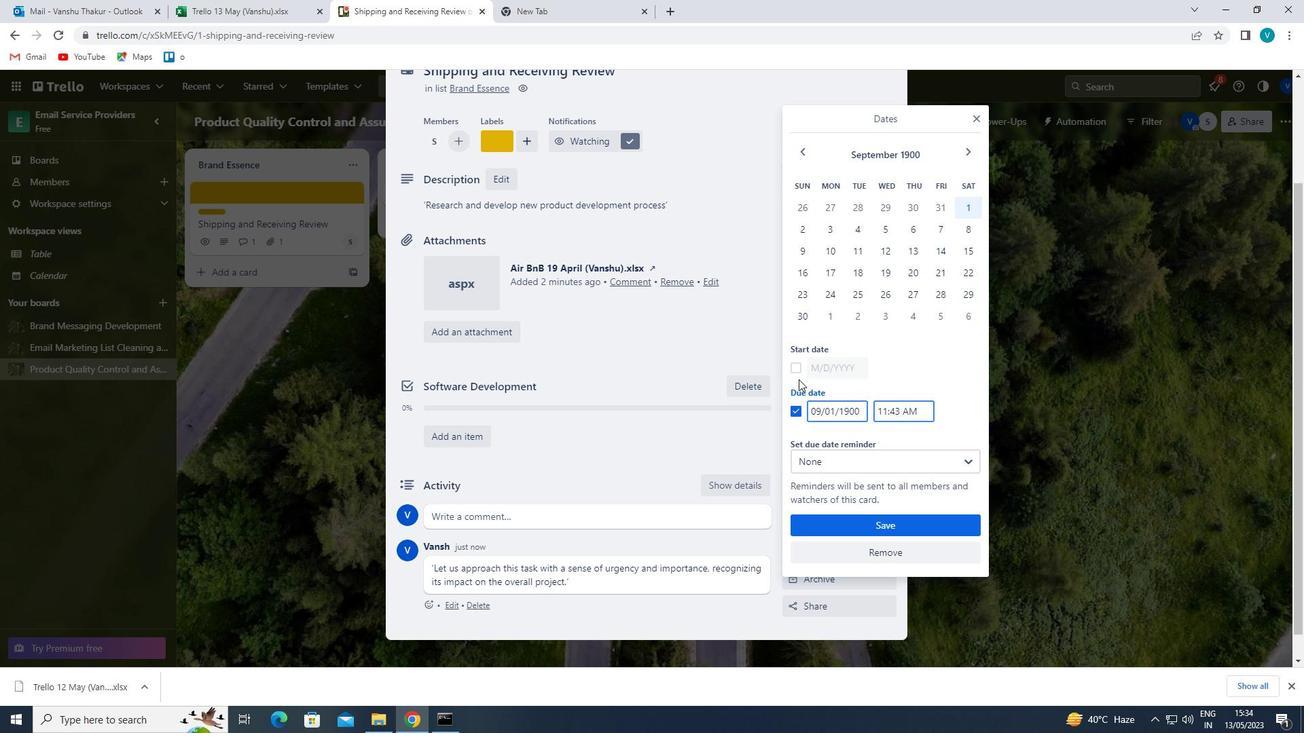 
Action: Mouse moved to (820, 367)
Screenshot: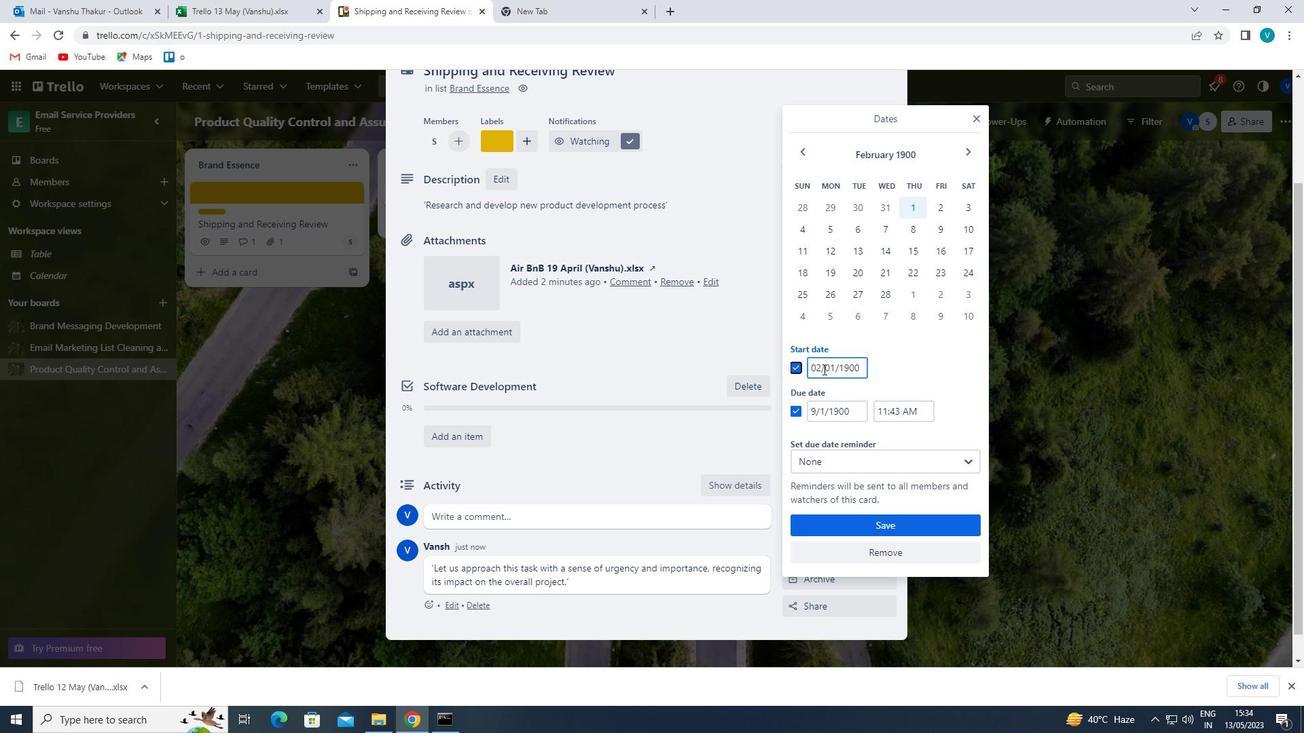 
Action: Mouse pressed left at (820, 367)
Screenshot: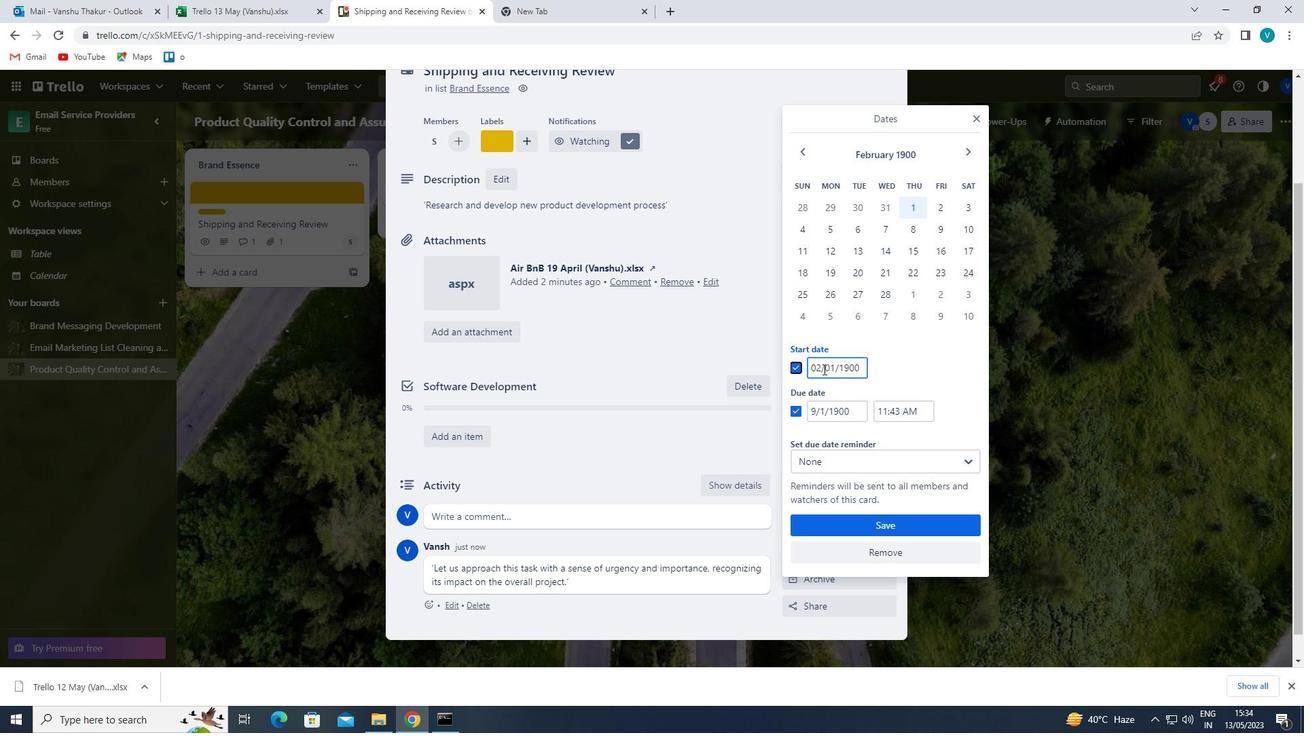 
Action: Mouse moved to (818, 370)
Screenshot: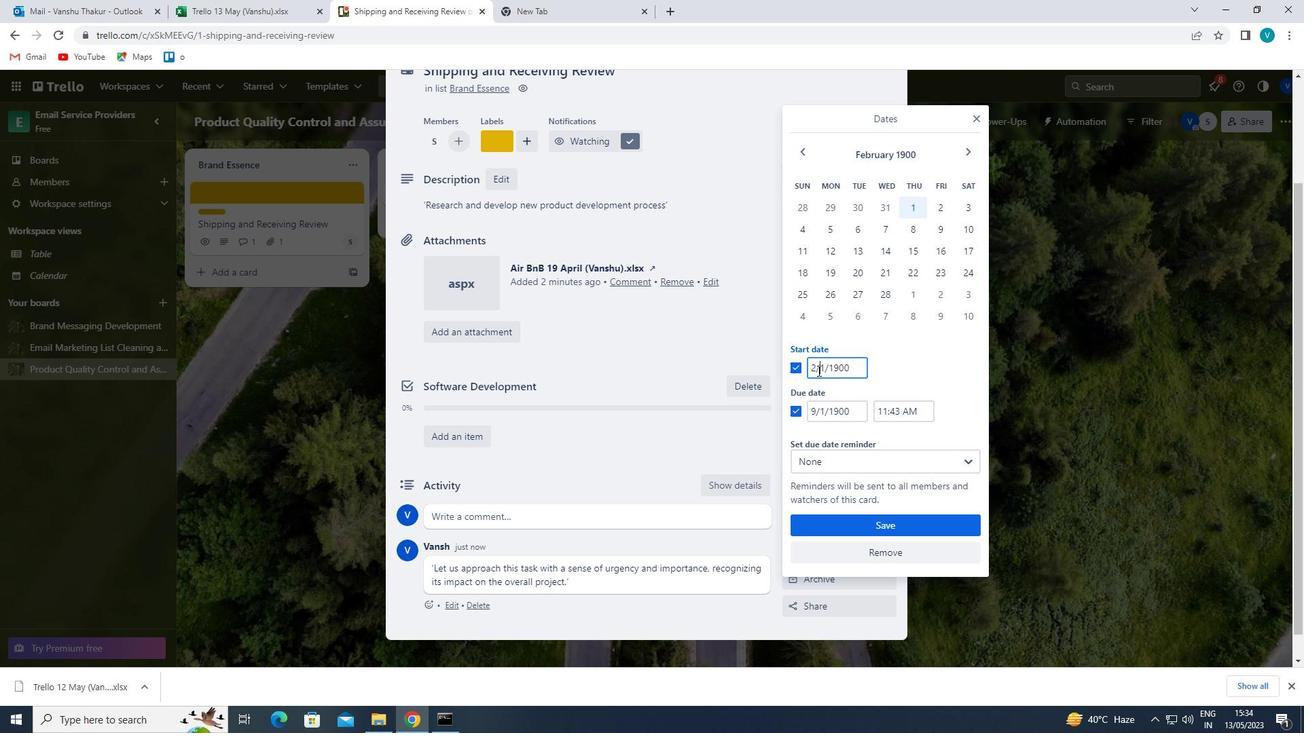 
Action: Mouse pressed left at (818, 370)
Screenshot: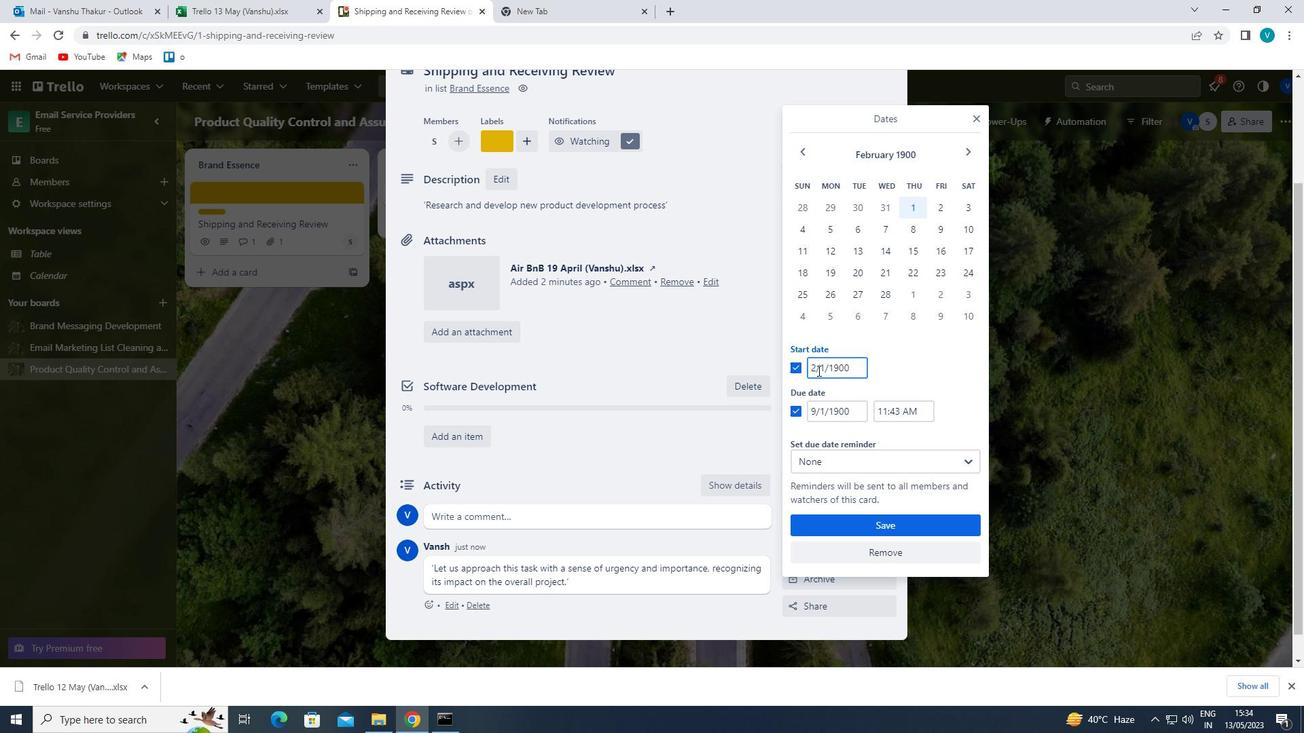 
Action: Mouse moved to (817, 370)
Screenshot: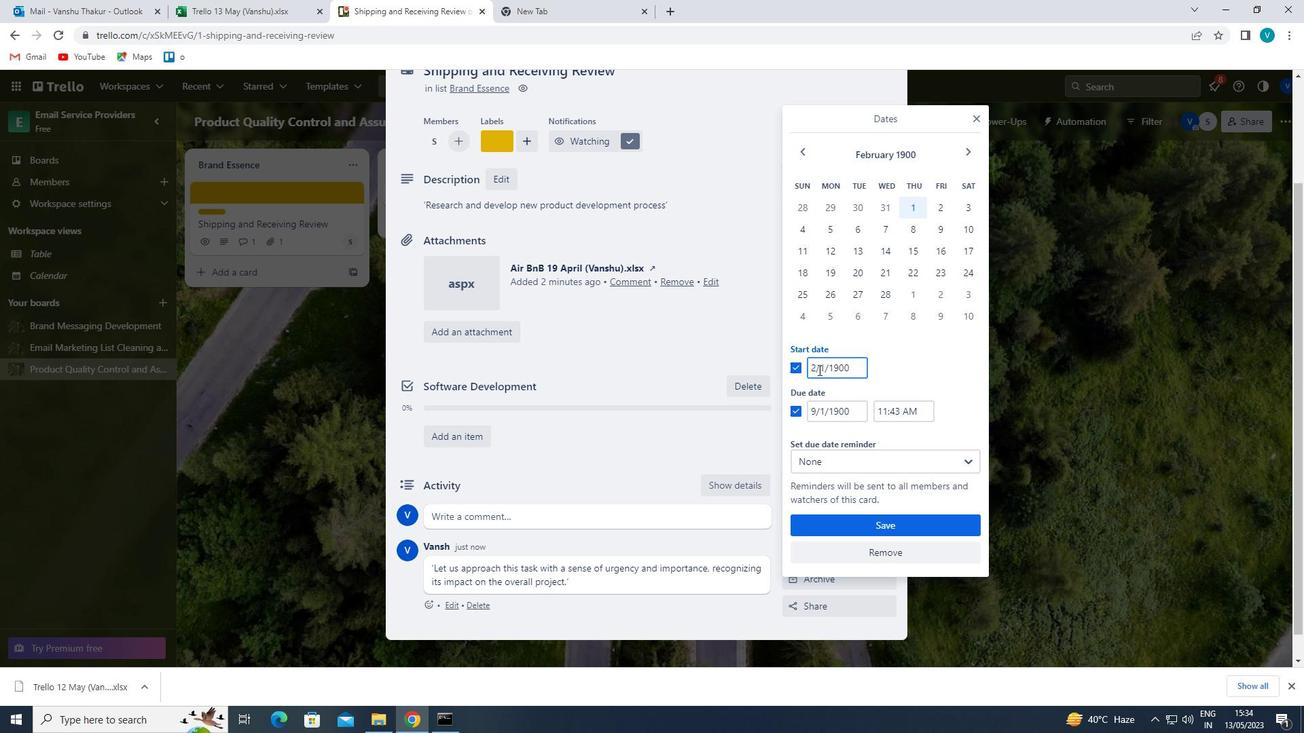 
Action: Mouse pressed left at (817, 370)
Screenshot: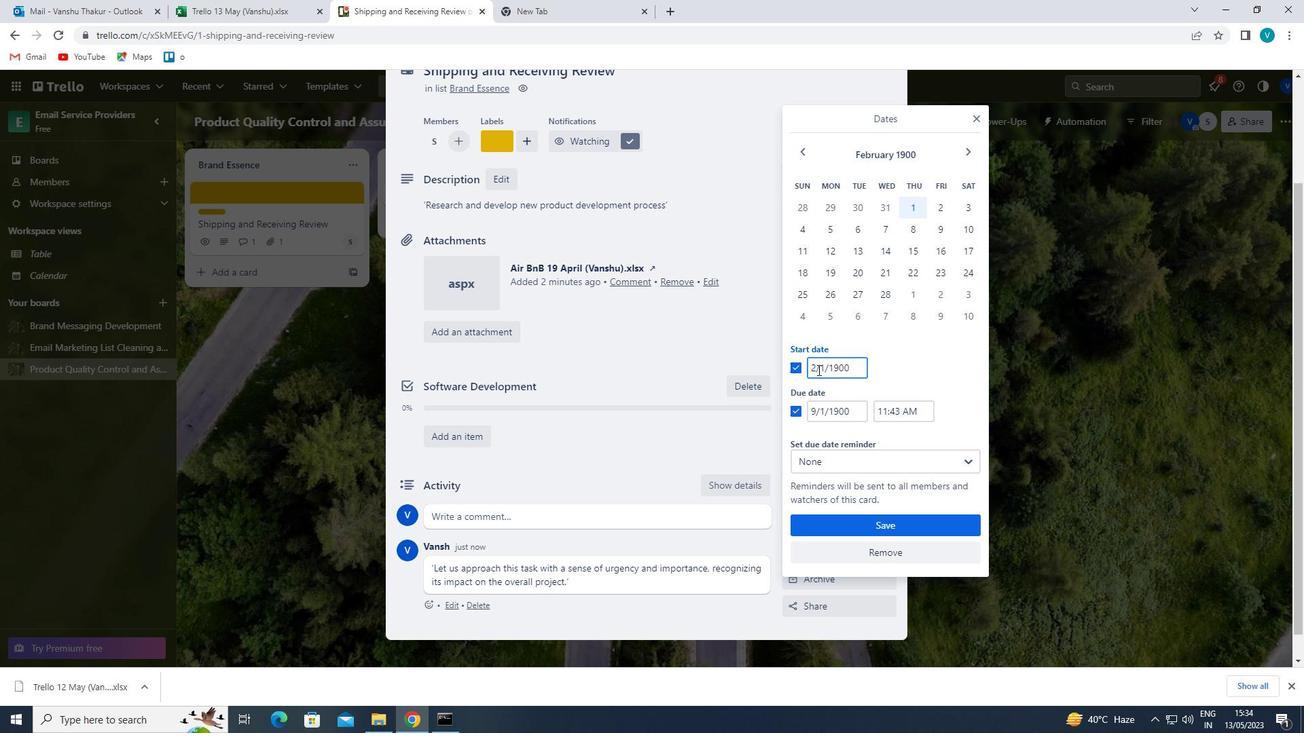 
Action: Mouse moved to (809, 365)
Screenshot: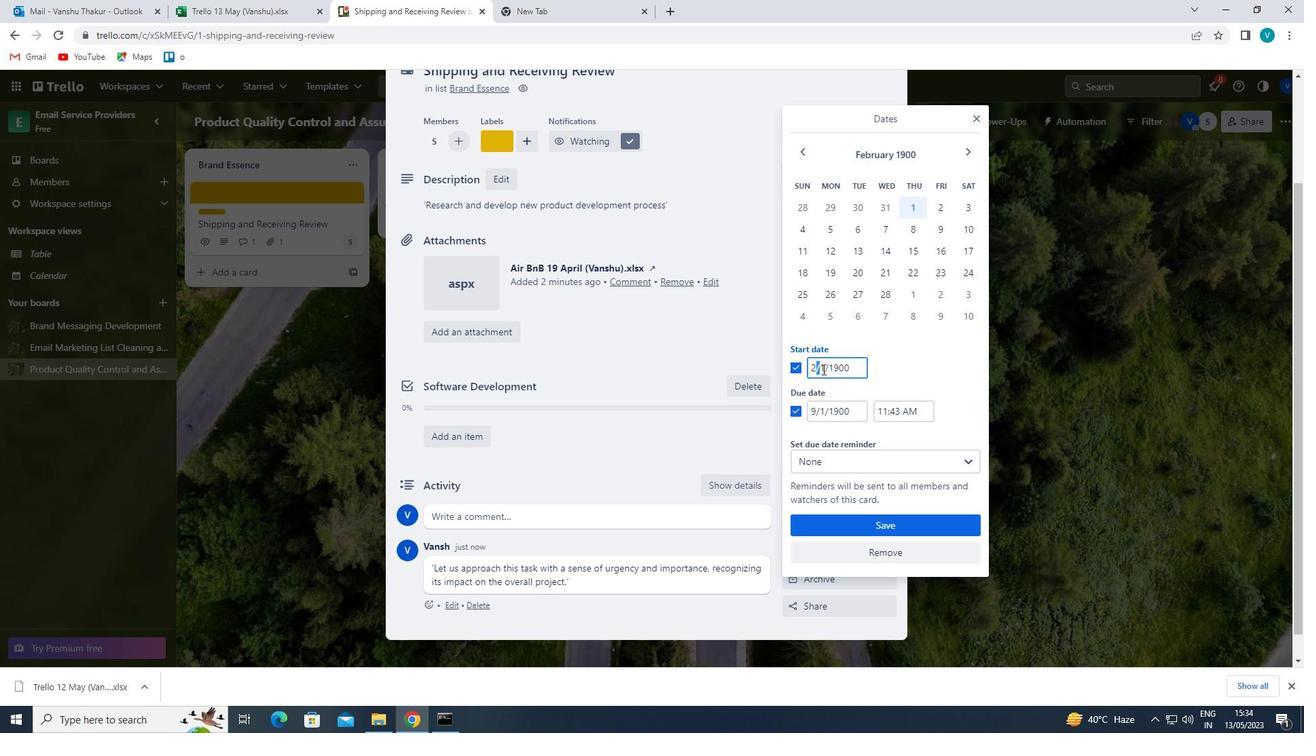 
Action: Mouse pressed left at (809, 365)
Screenshot: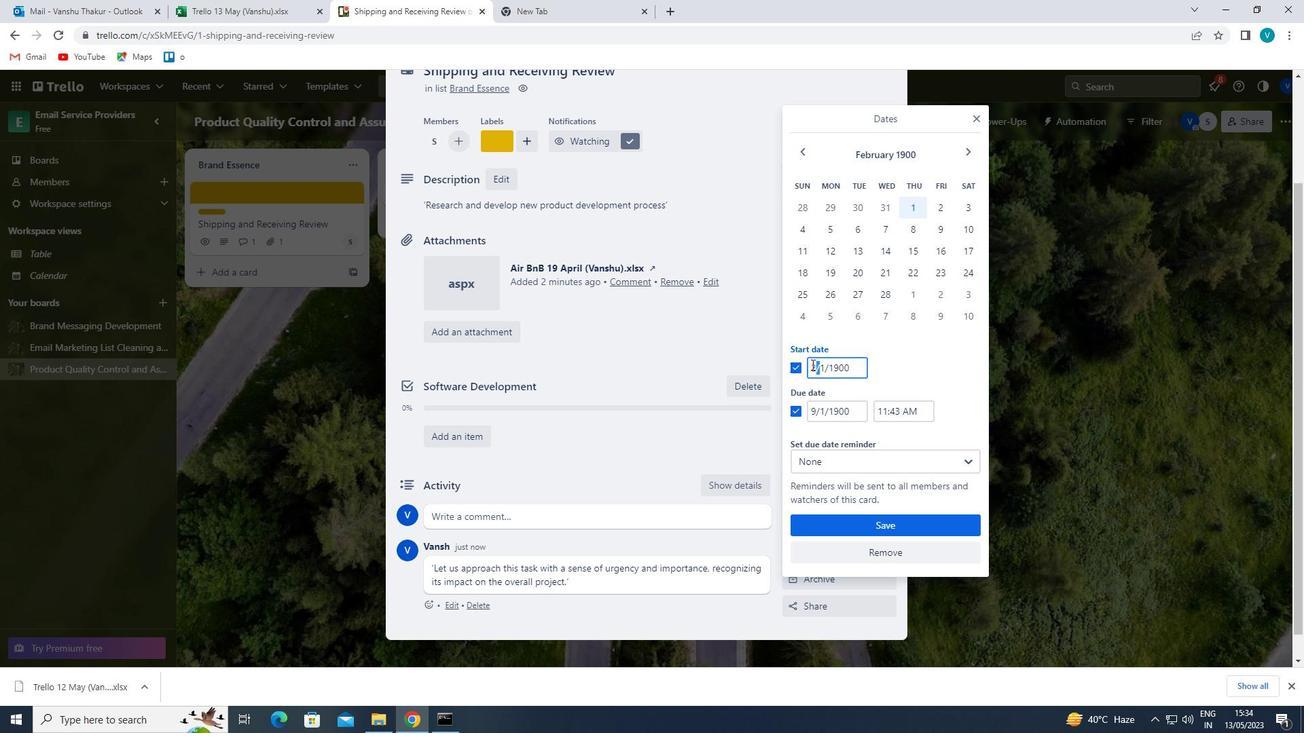 
Action: Mouse moved to (813, 364)
Screenshot: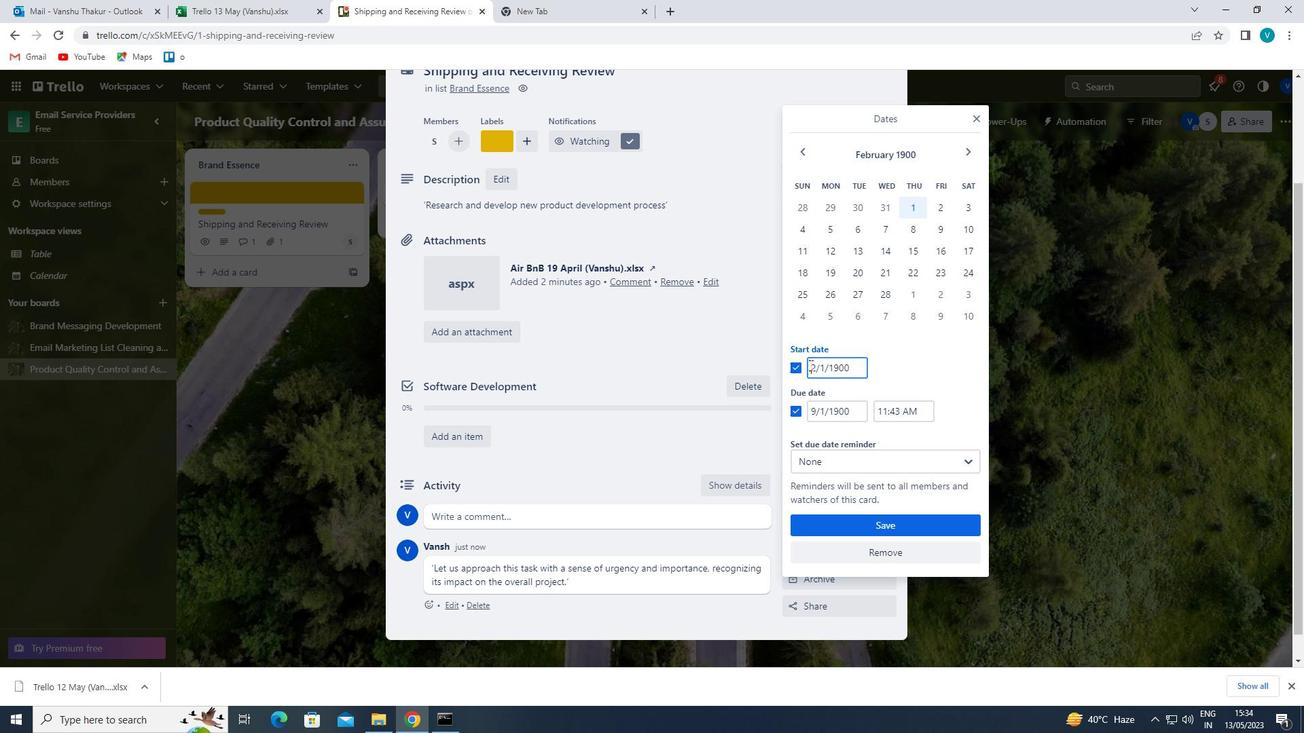 
Action: Mouse pressed left at (813, 364)
Screenshot: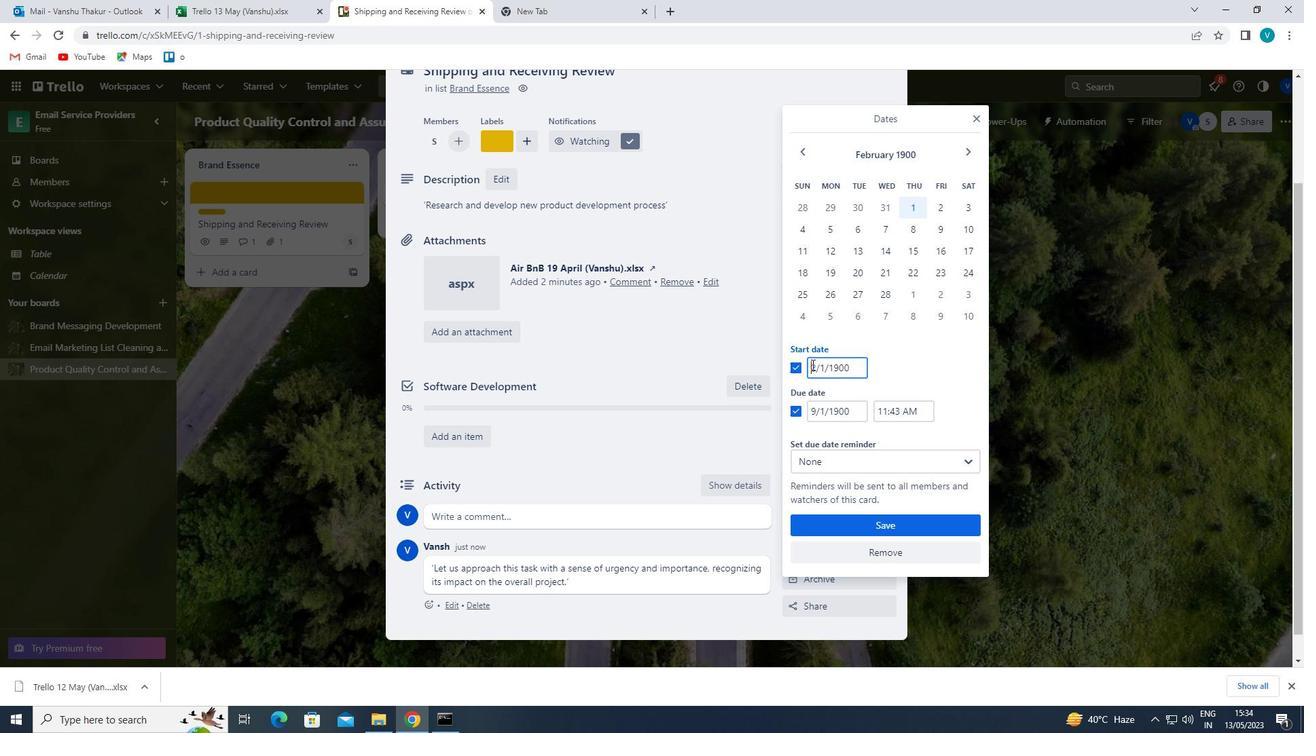 
Action: Mouse moved to (817, 366)
Screenshot: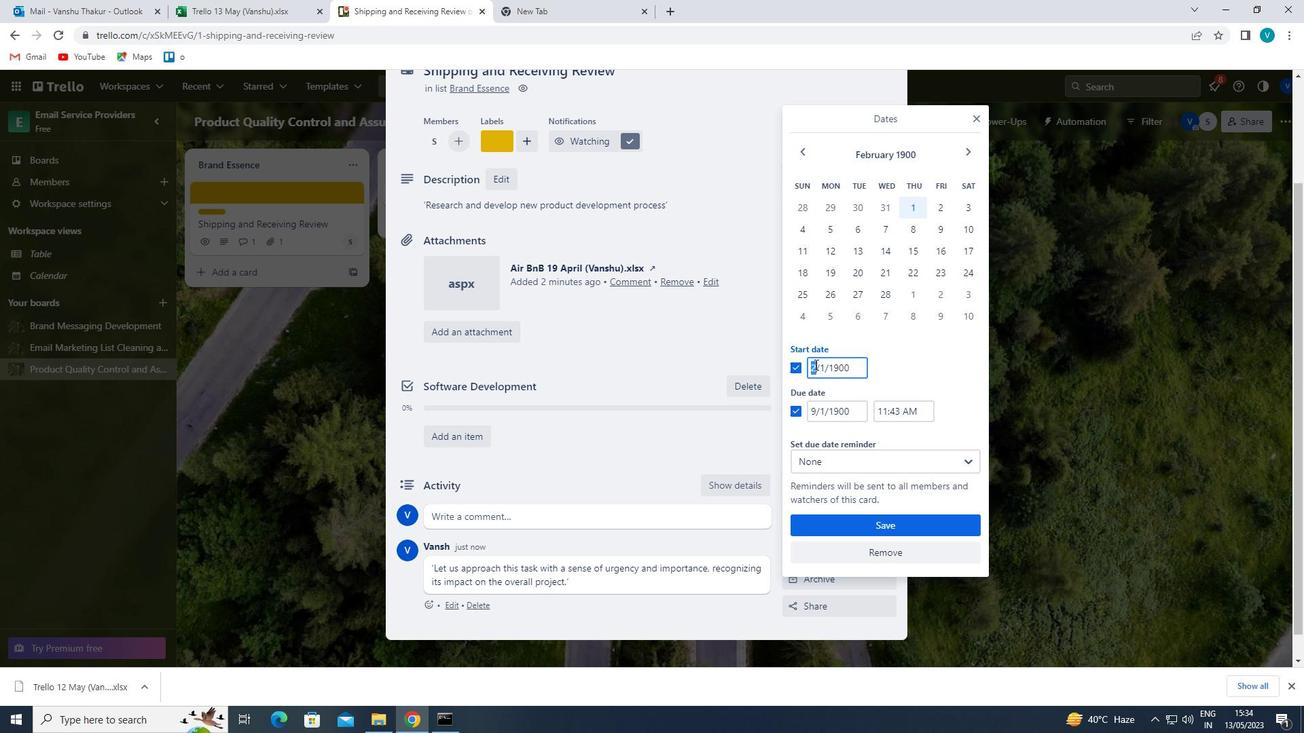 
Action: Key pressed <Key.num_lock>3
Screenshot: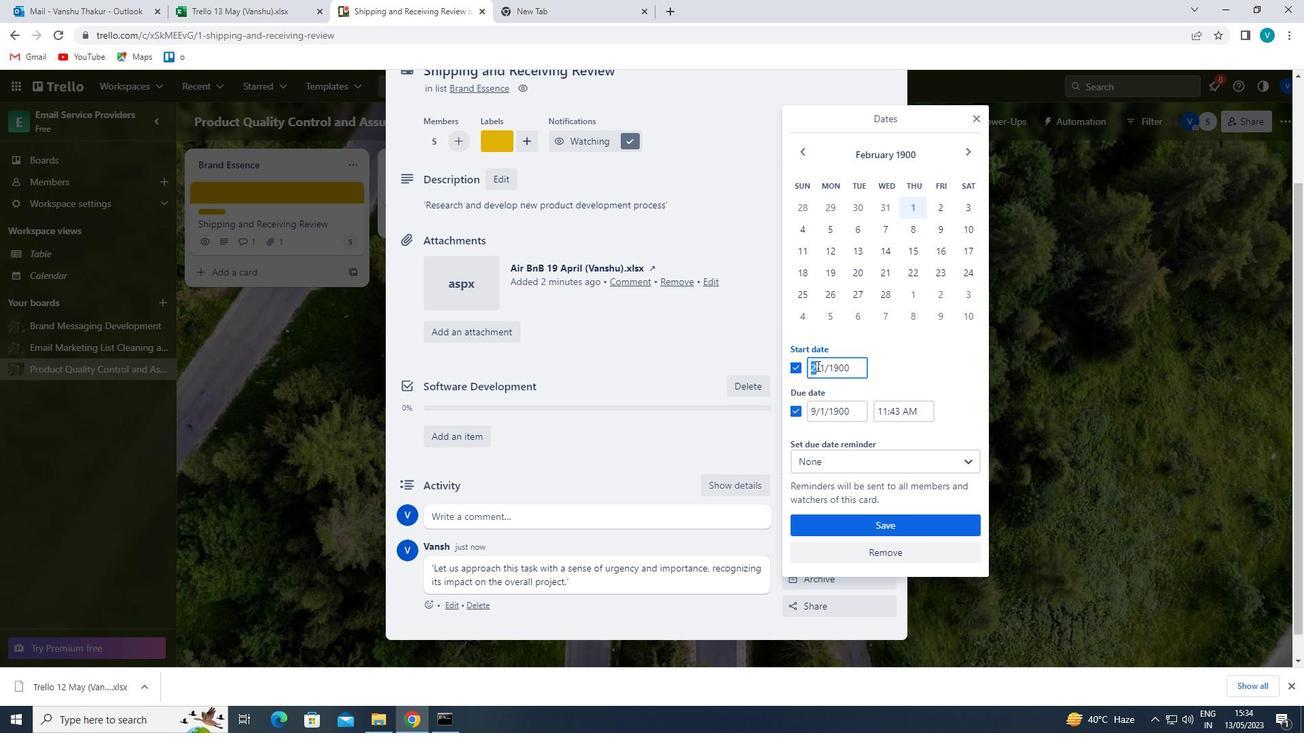 
Action: Mouse moved to (815, 404)
Screenshot: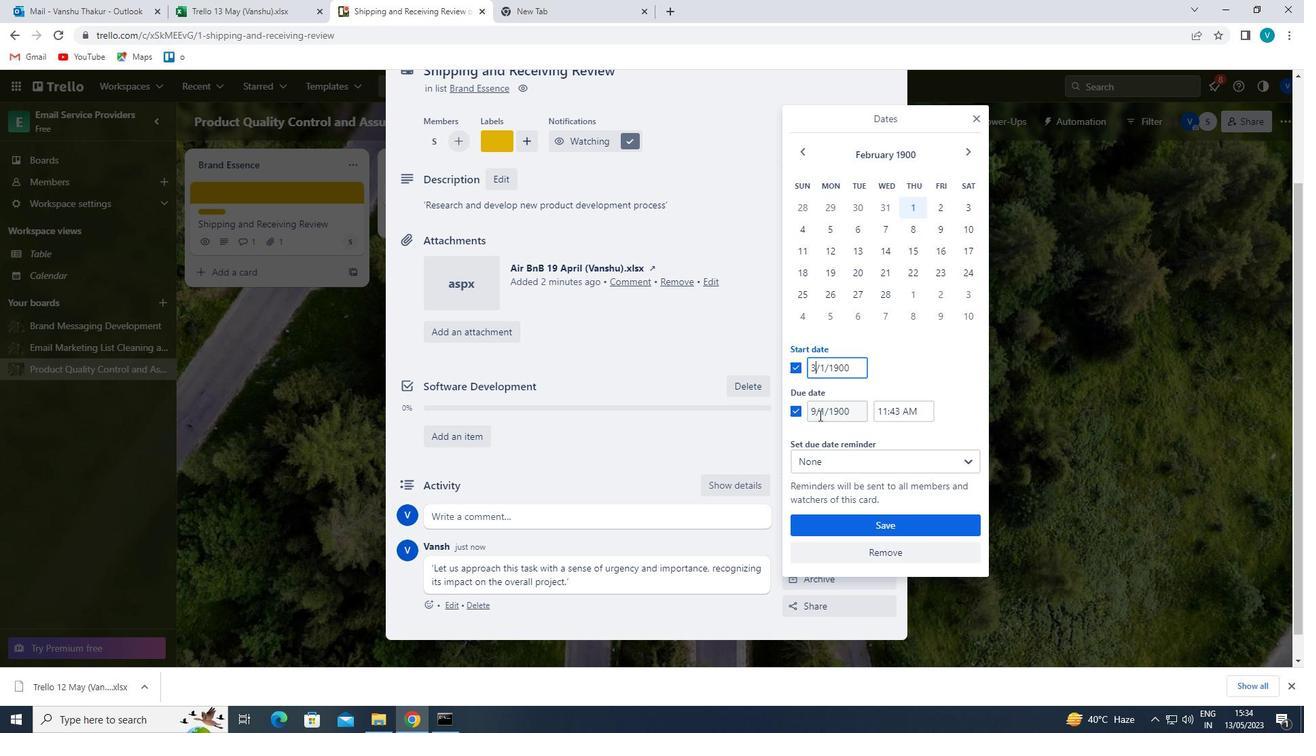 
Action: Mouse pressed left at (815, 404)
Screenshot: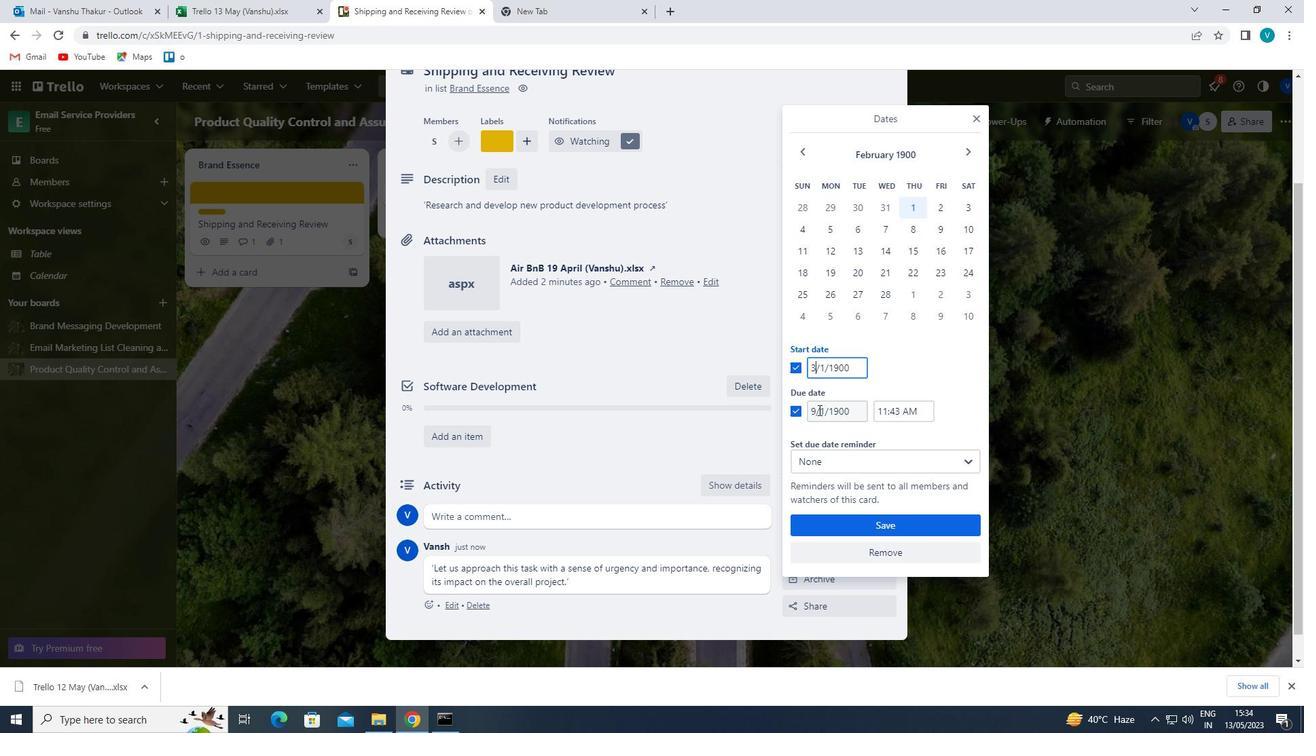 
Action: Mouse moved to (830, 435)
Screenshot: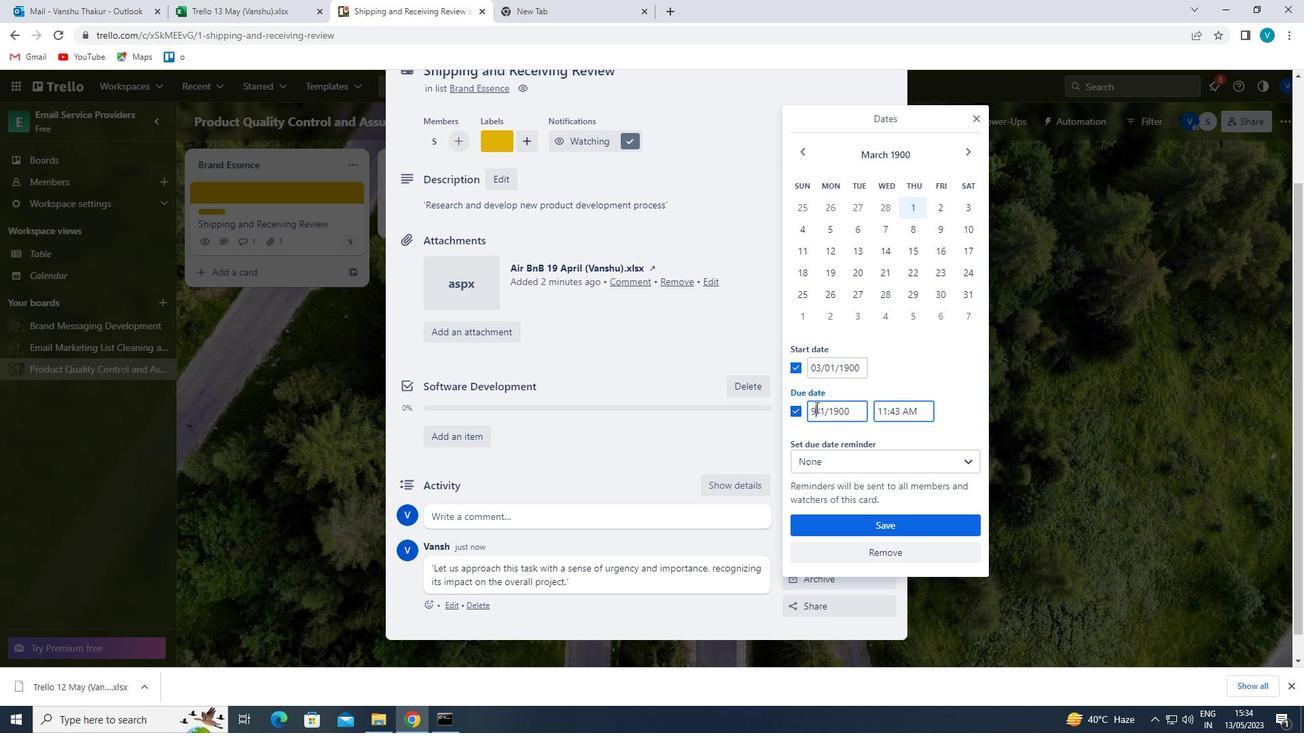
Action: Key pressed <Key.backspace>10
Screenshot: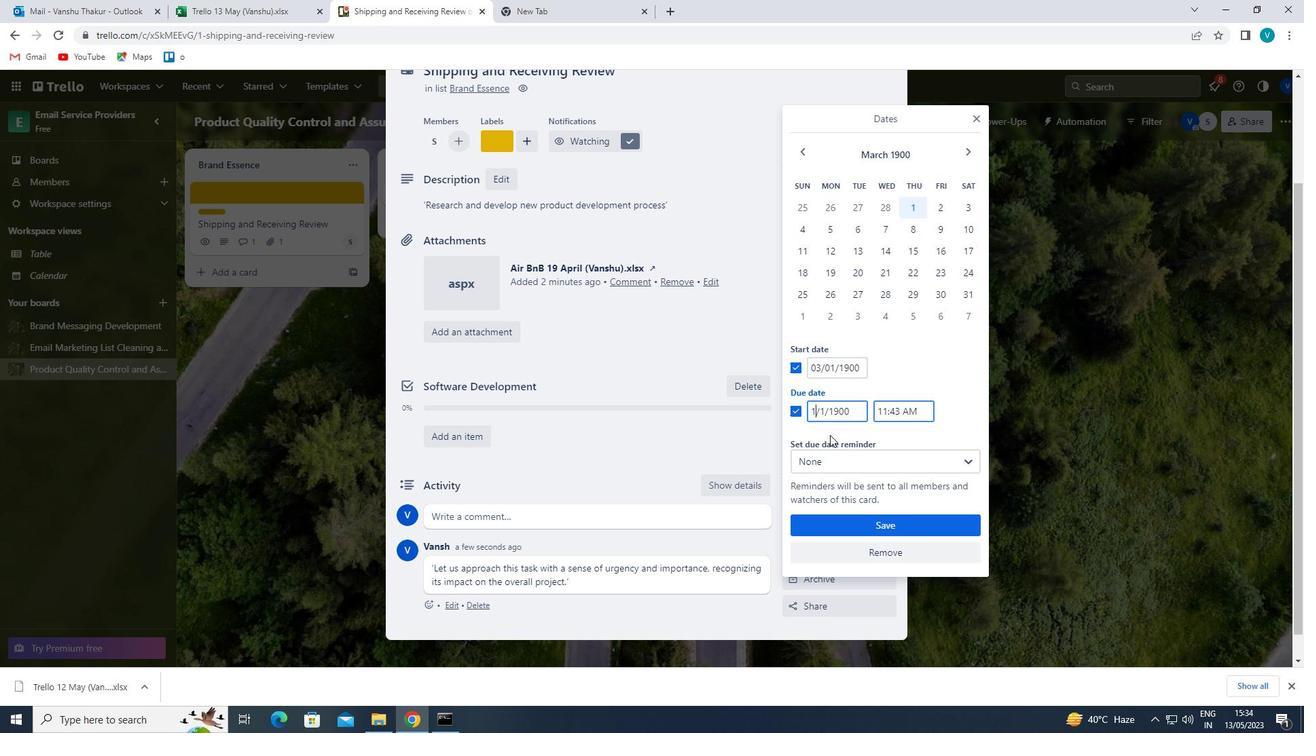 
Action: Mouse moved to (858, 523)
Screenshot: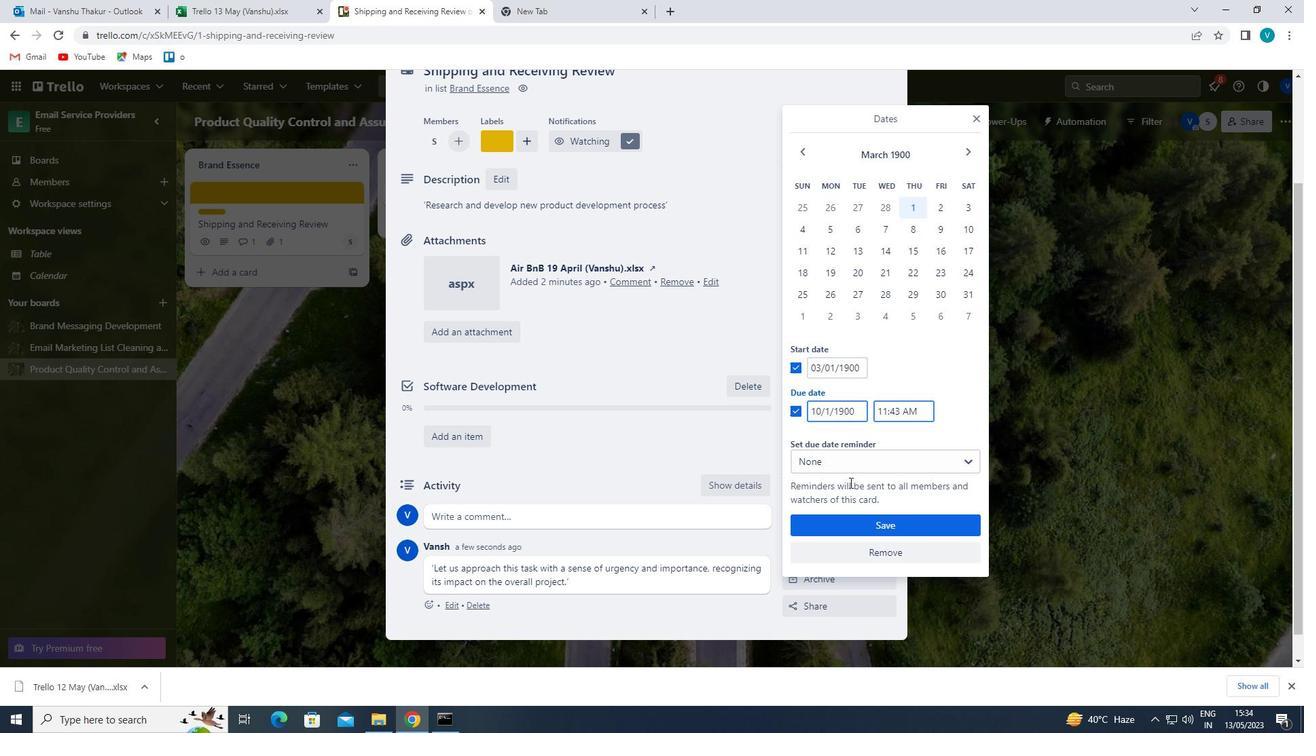 
Action: Mouse pressed left at (858, 523)
Screenshot: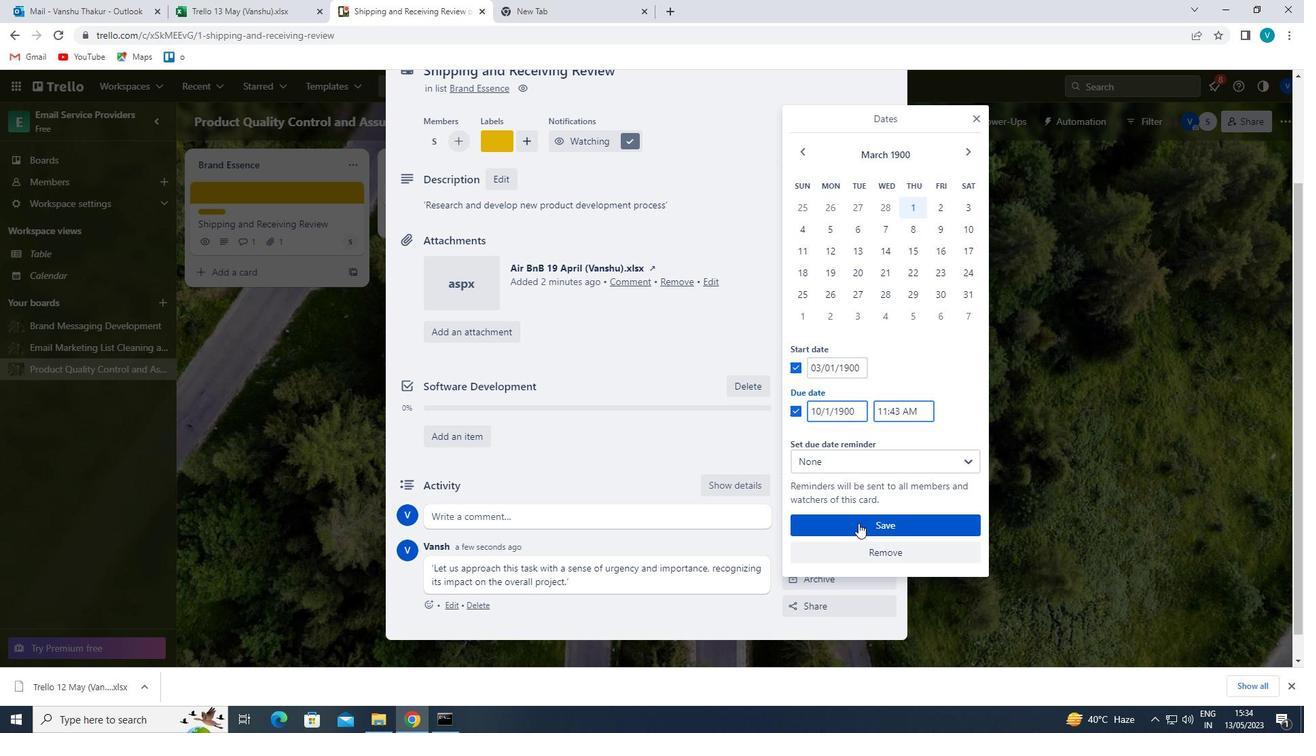 
